 Task: Find connections with filter location Vantaa with filter topic #marketswith filter profile language French with filter current company Sabre Corporation with filter school Indian Institute of Technology Jodhpur with filter industry Insurance and Employee Benefit Funds with filter service category Financial Analysis with filter keywords title Musician
Action: Mouse moved to (350, 248)
Screenshot: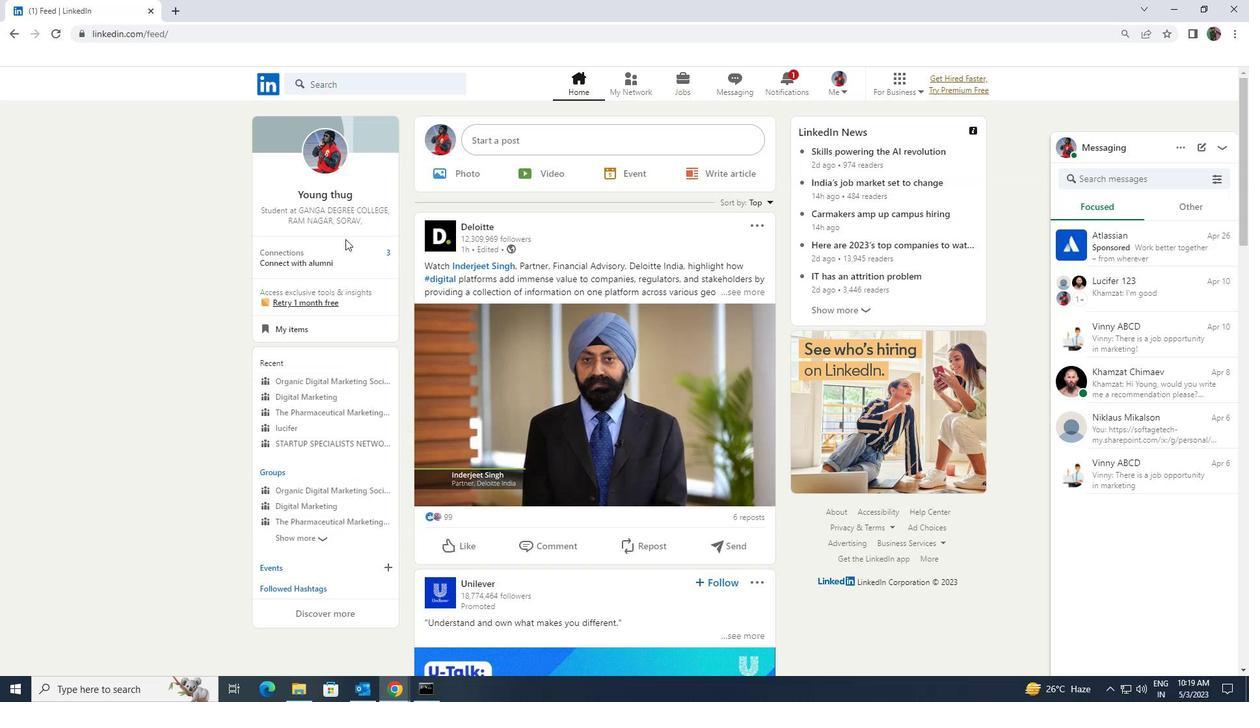 
Action: Mouse pressed left at (350, 248)
Screenshot: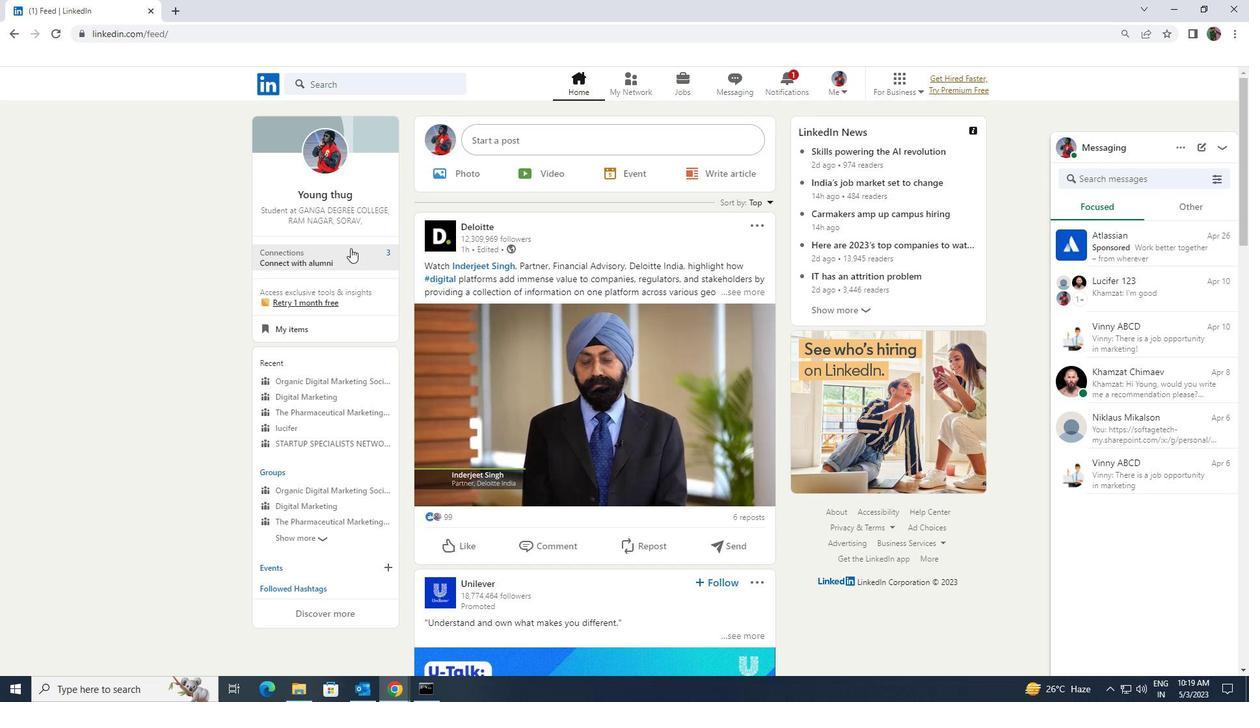 
Action: Mouse moved to (363, 164)
Screenshot: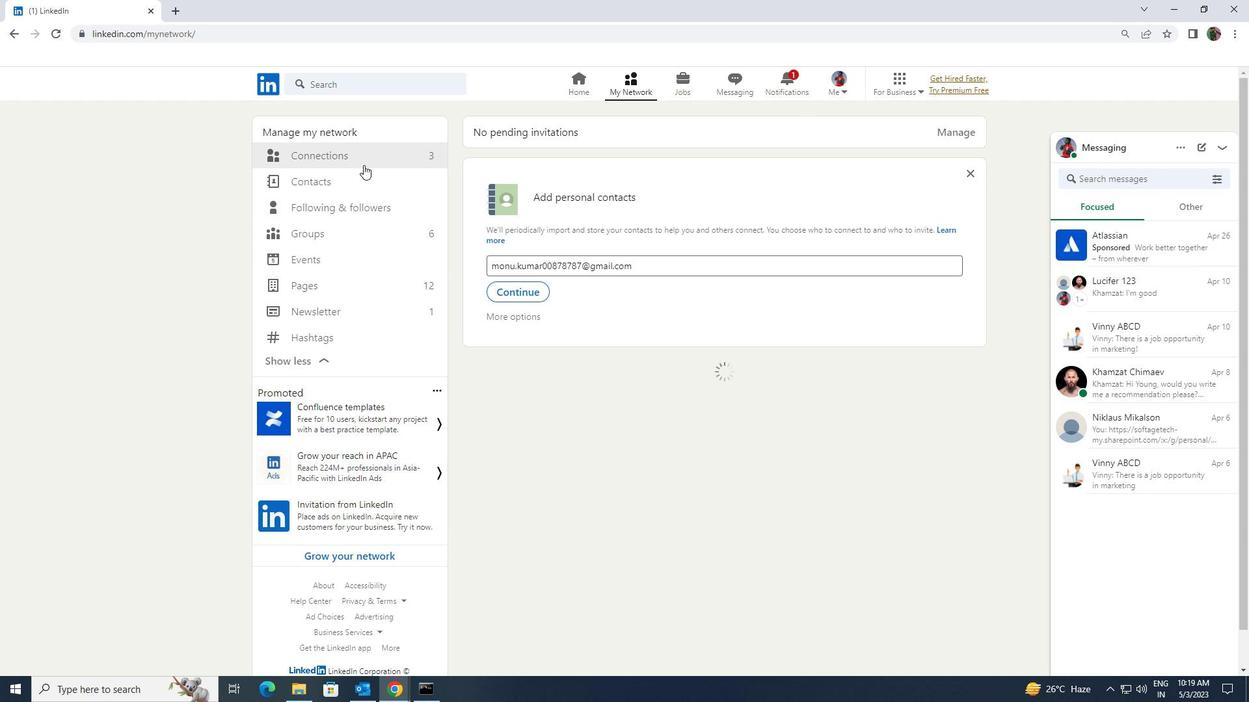 
Action: Mouse pressed left at (363, 164)
Screenshot: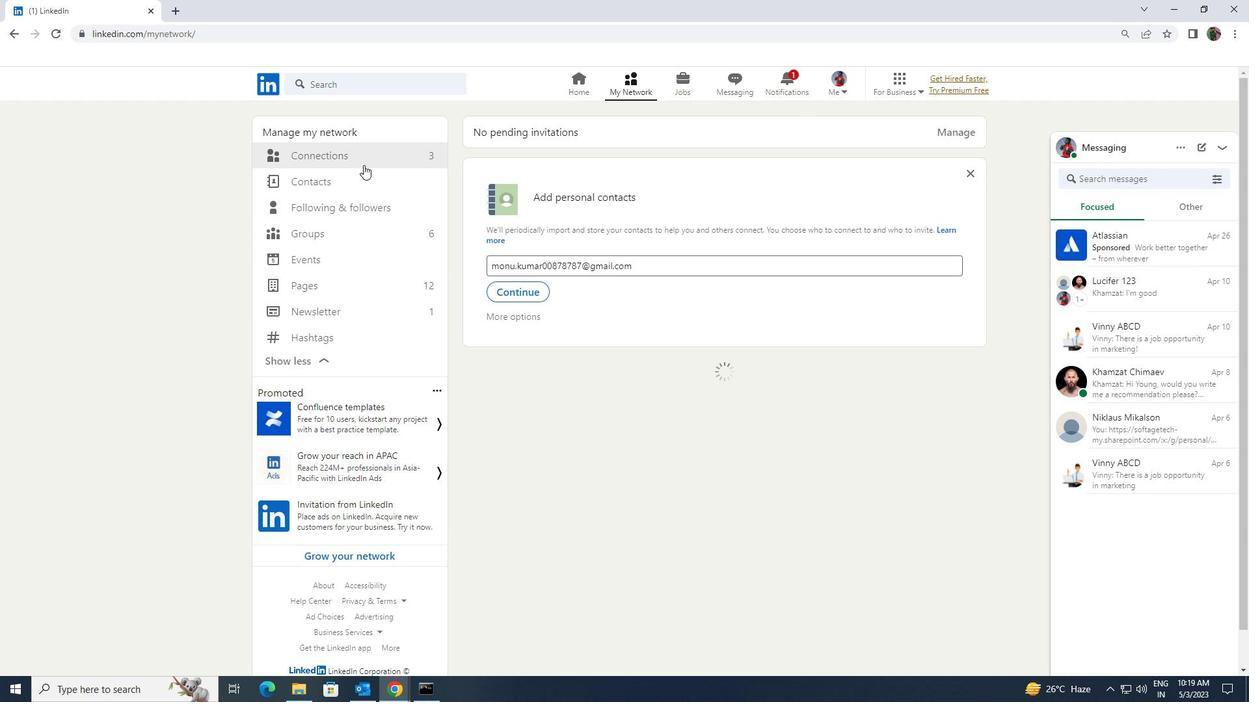 
Action: Mouse moved to (372, 160)
Screenshot: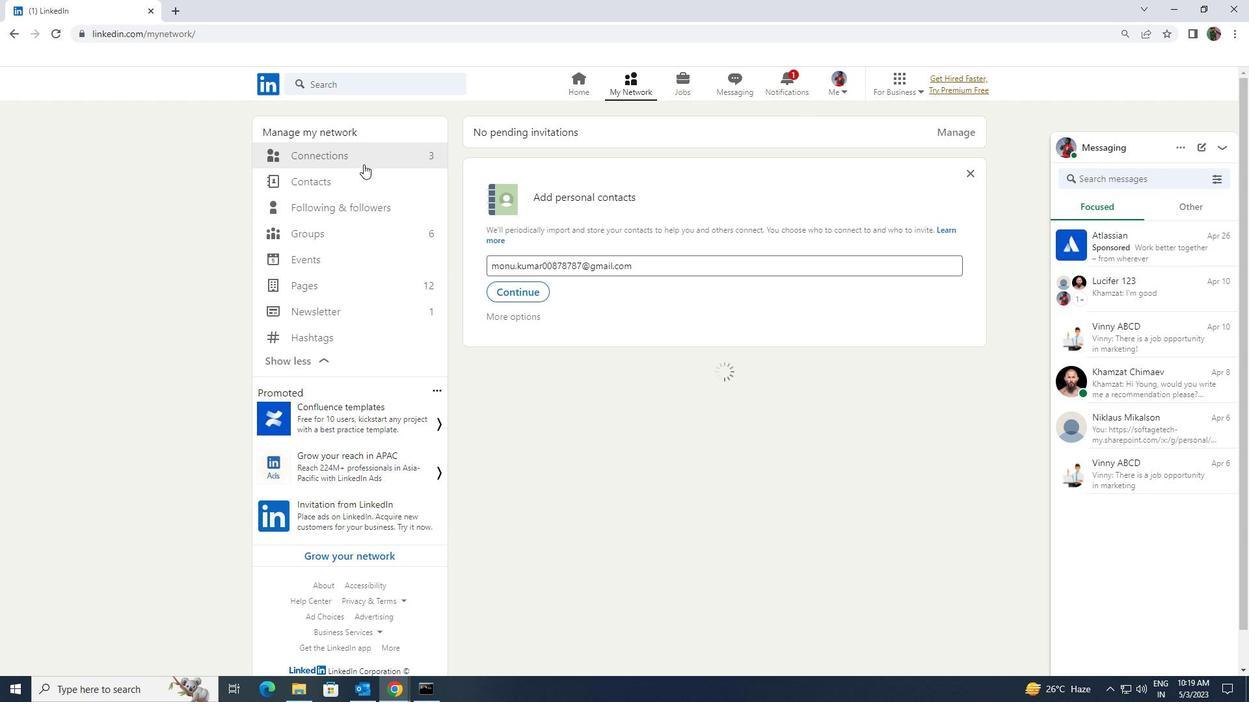 
Action: Mouse pressed left at (372, 160)
Screenshot: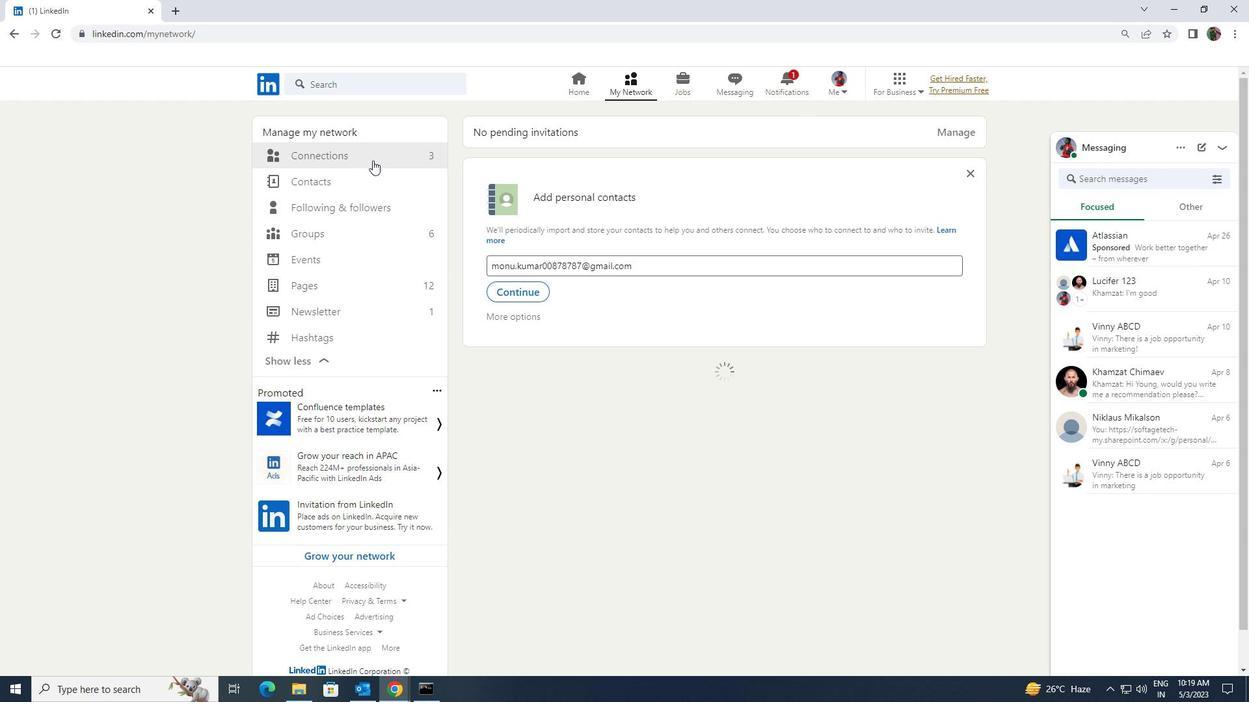 
Action: Mouse moved to (695, 159)
Screenshot: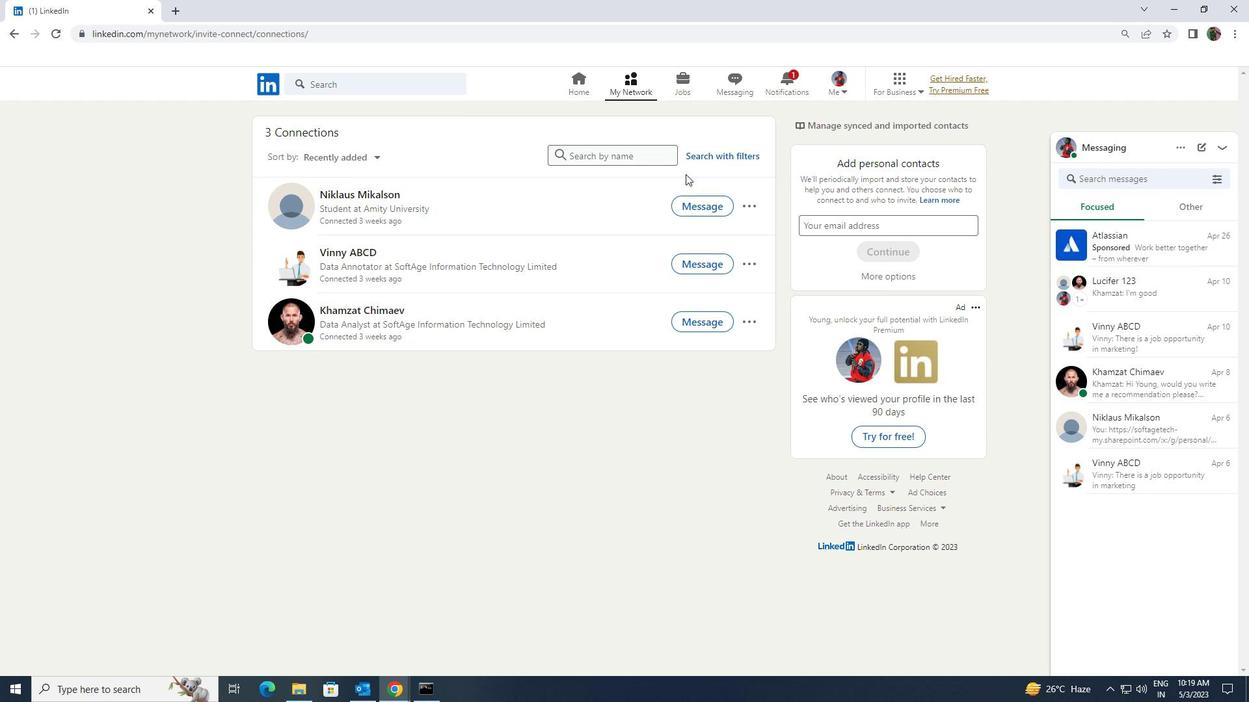 
Action: Mouse pressed left at (695, 159)
Screenshot: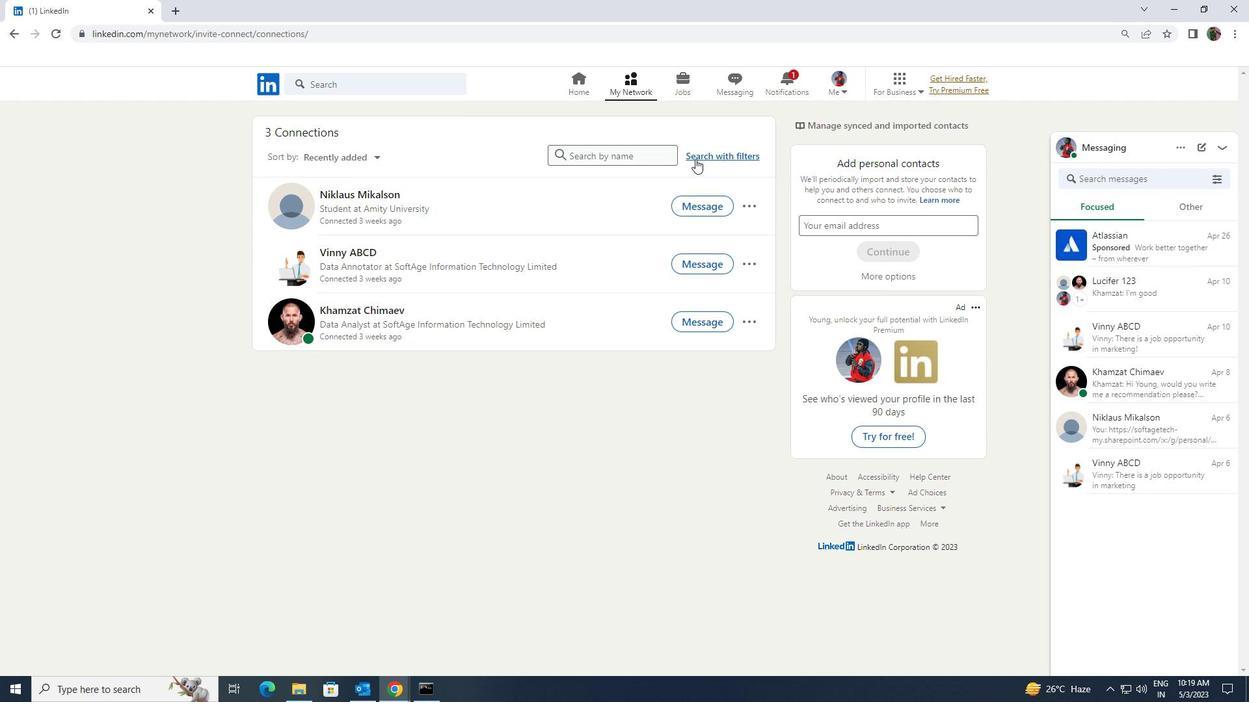 
Action: Mouse moved to (666, 126)
Screenshot: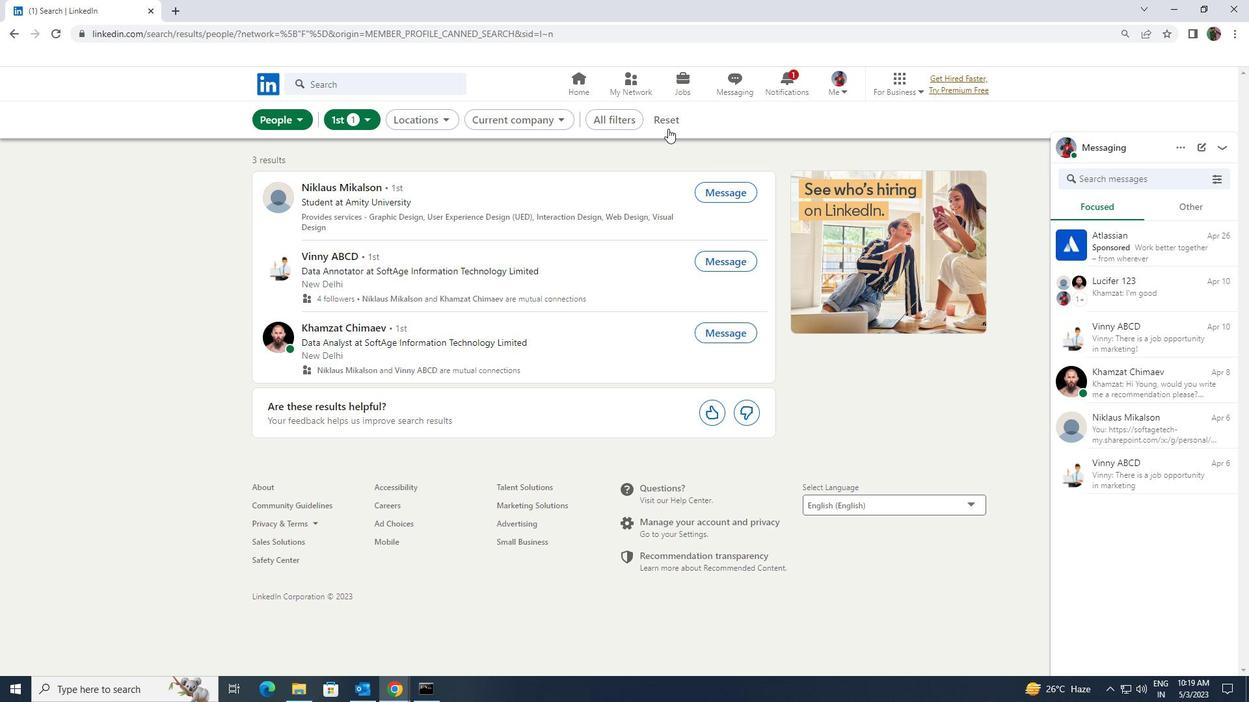 
Action: Mouse pressed left at (666, 126)
Screenshot: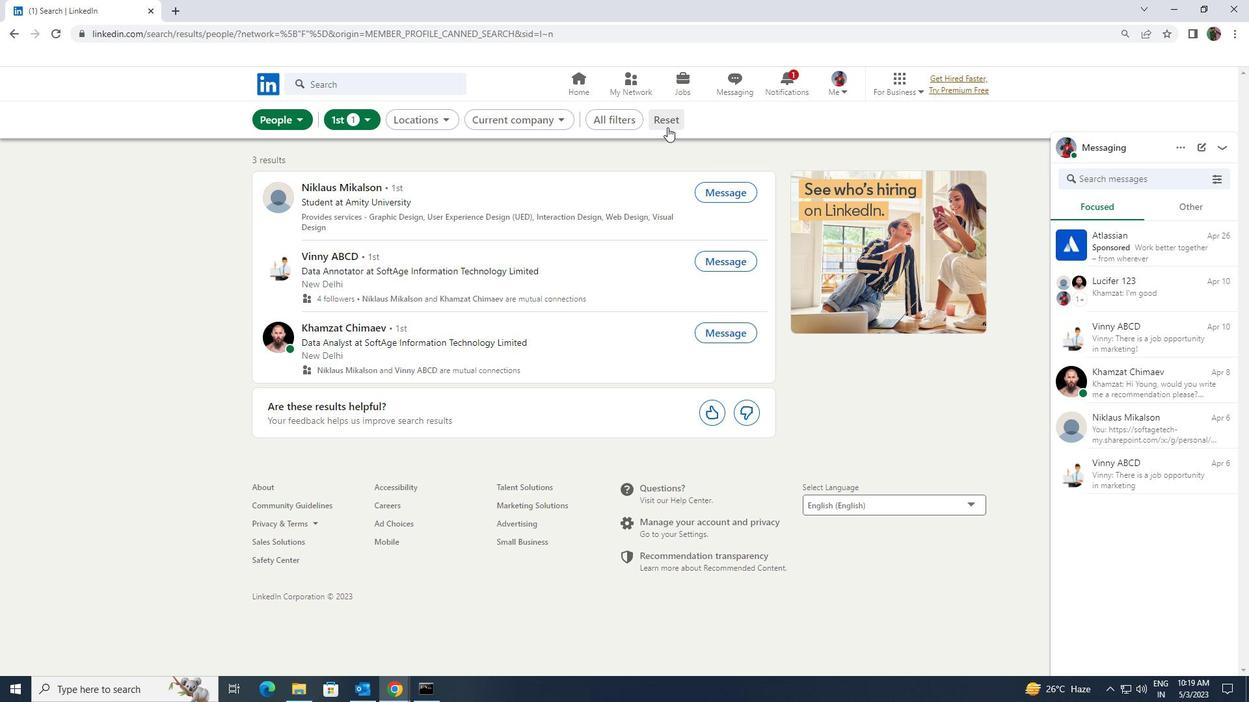 
Action: Mouse moved to (639, 118)
Screenshot: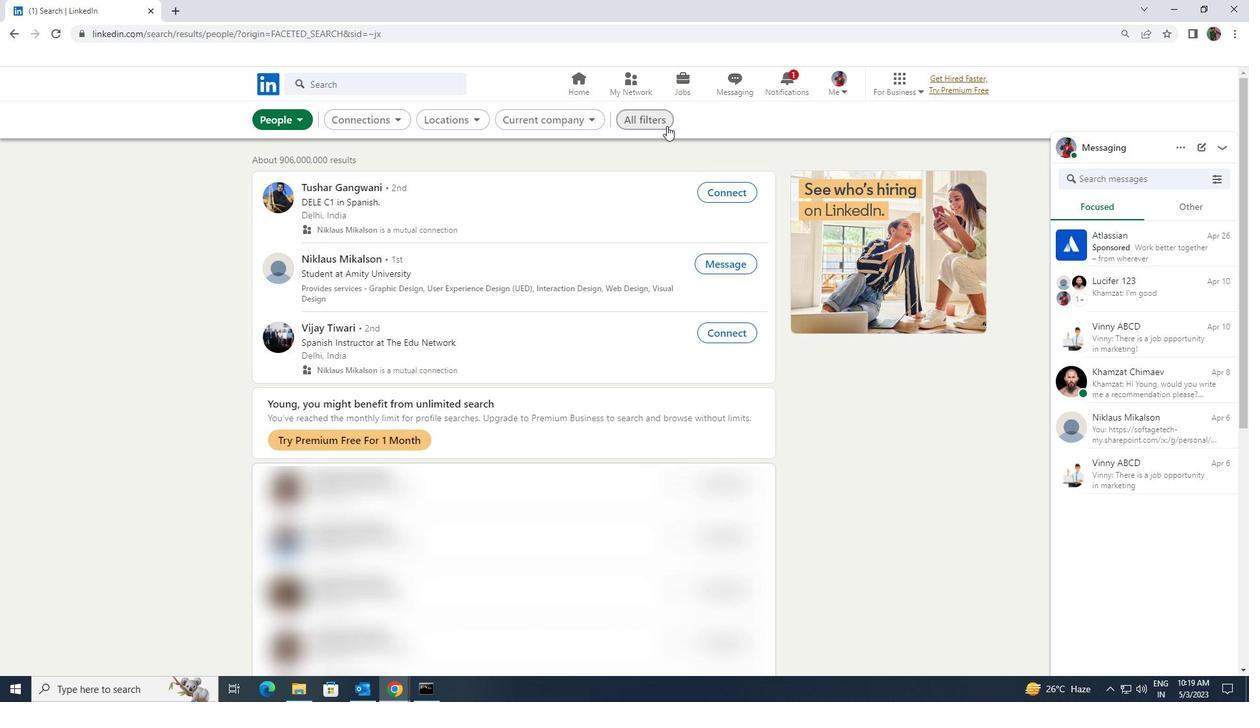 
Action: Mouse pressed left at (639, 118)
Screenshot: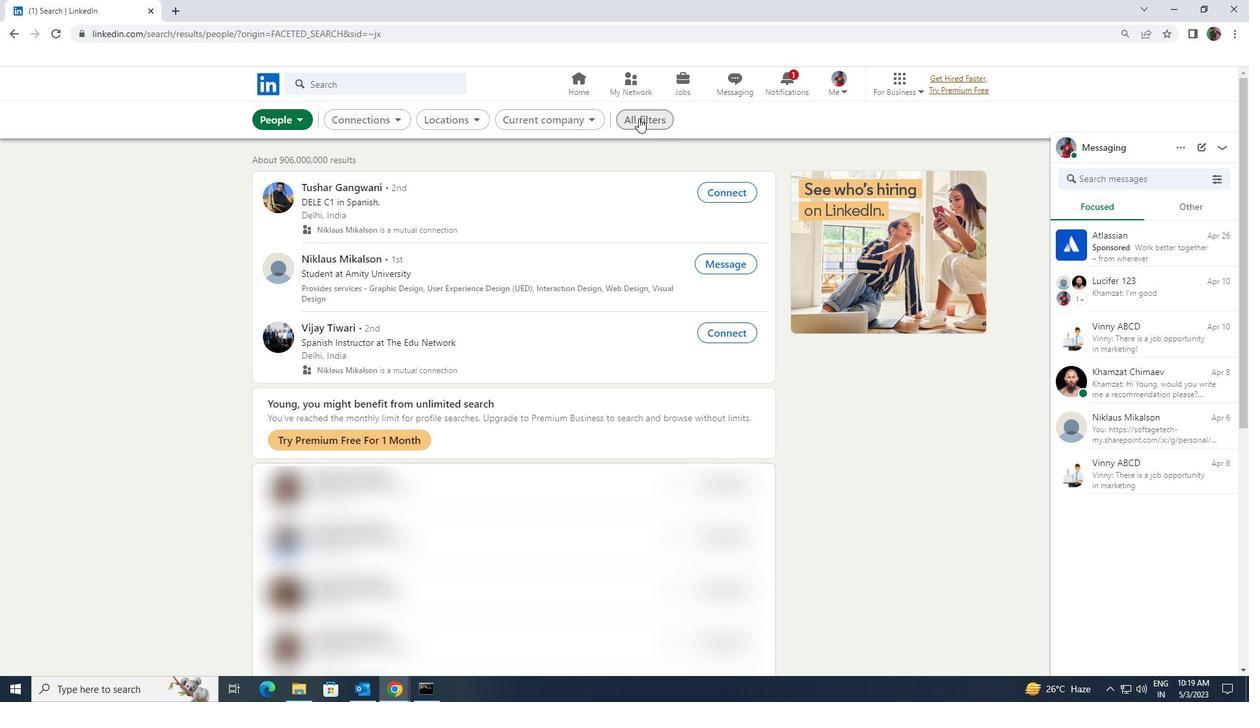 
Action: Mouse moved to (1072, 508)
Screenshot: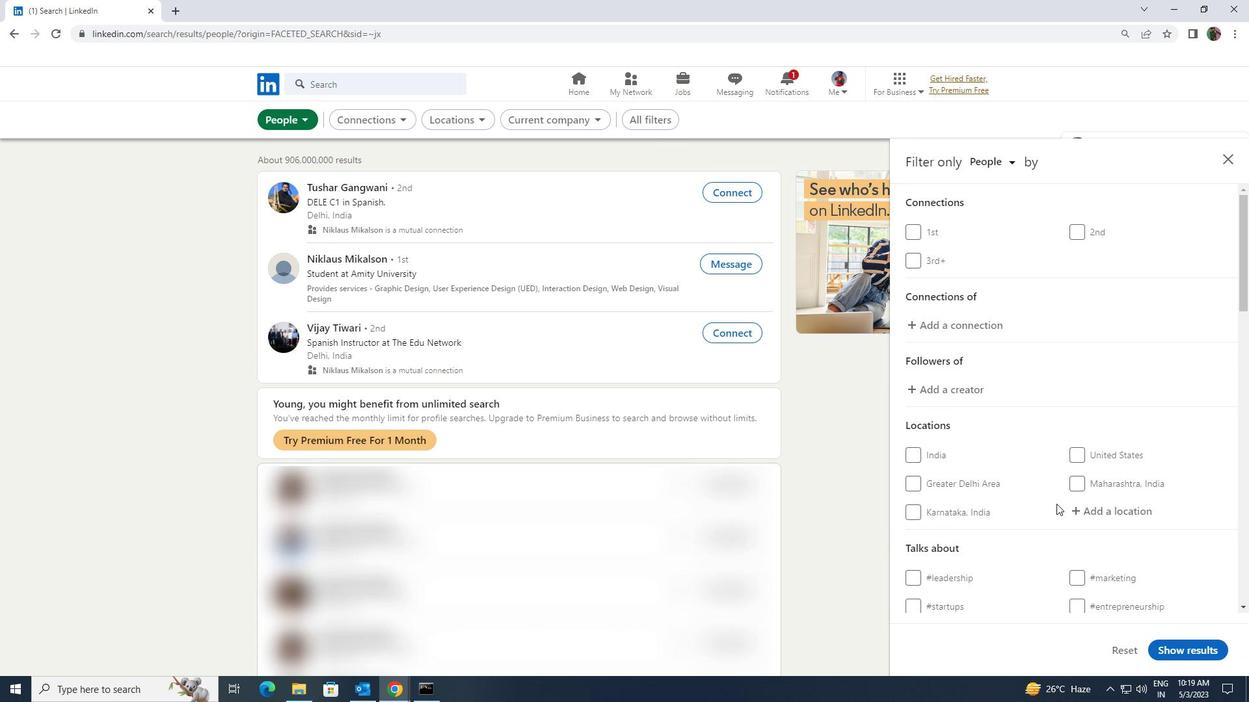 
Action: Mouse pressed left at (1072, 508)
Screenshot: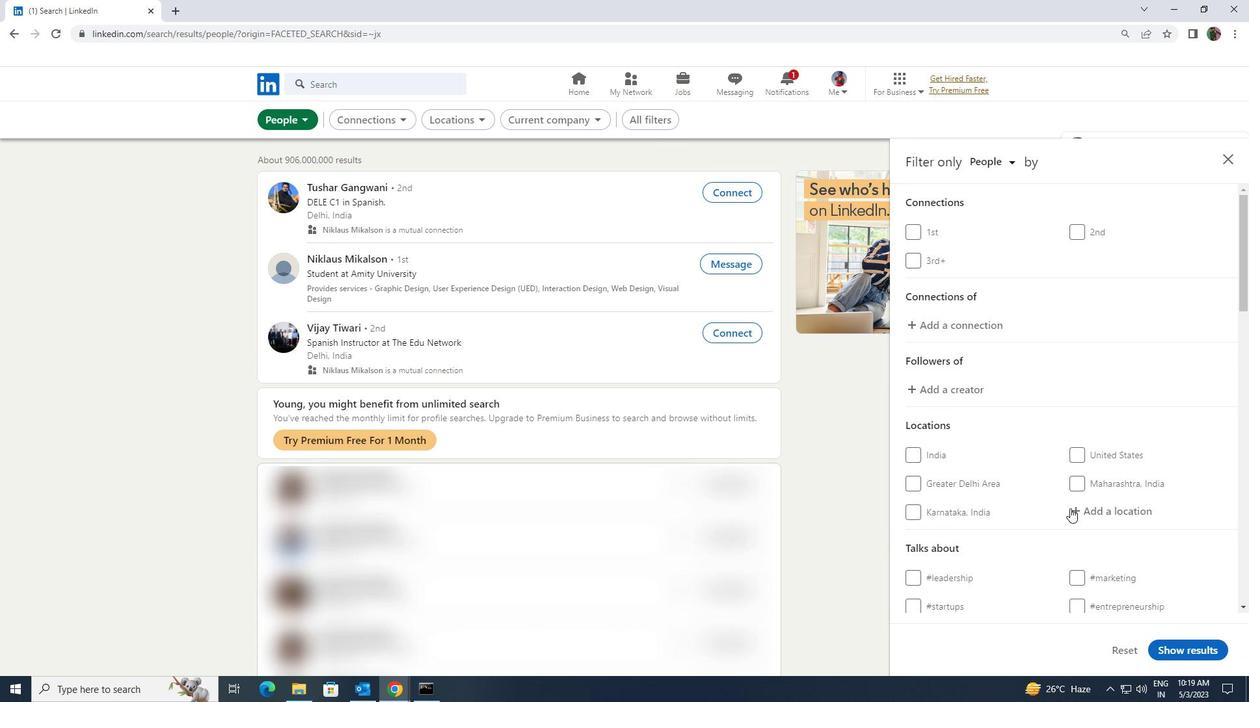 
Action: Mouse moved to (1028, 506)
Screenshot: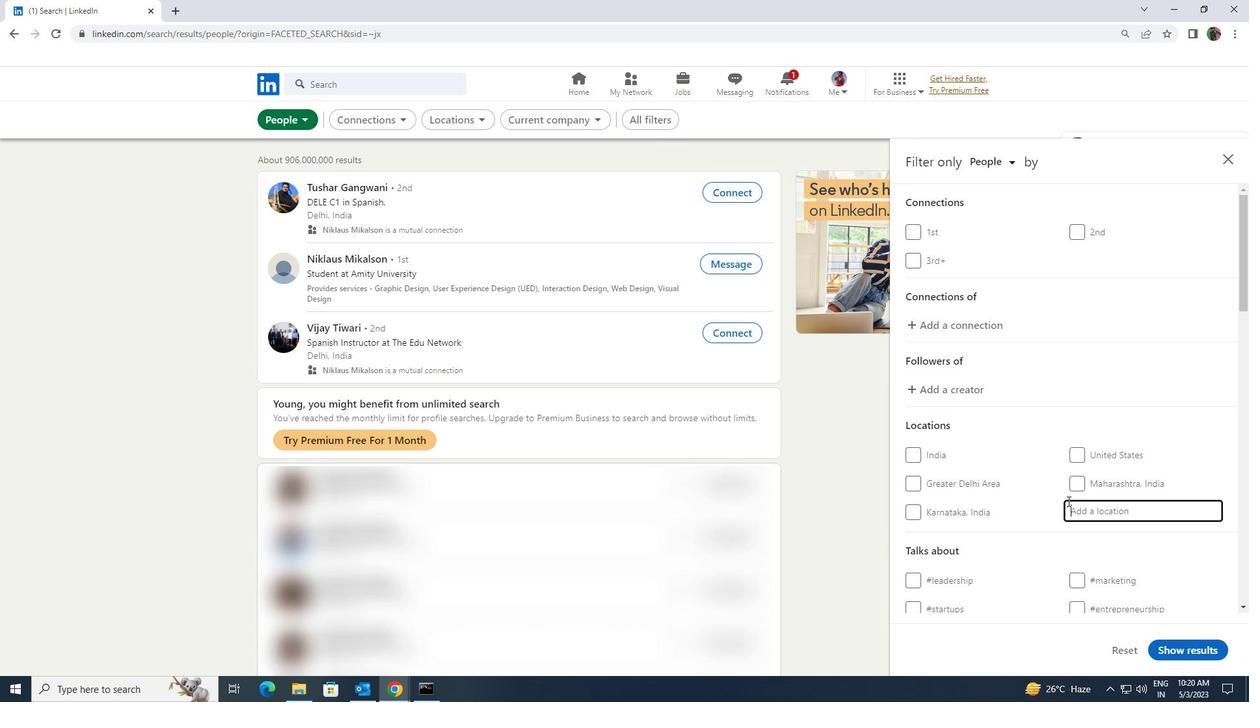 
Action: Key pressed <Key.shift>VANTAA
Screenshot: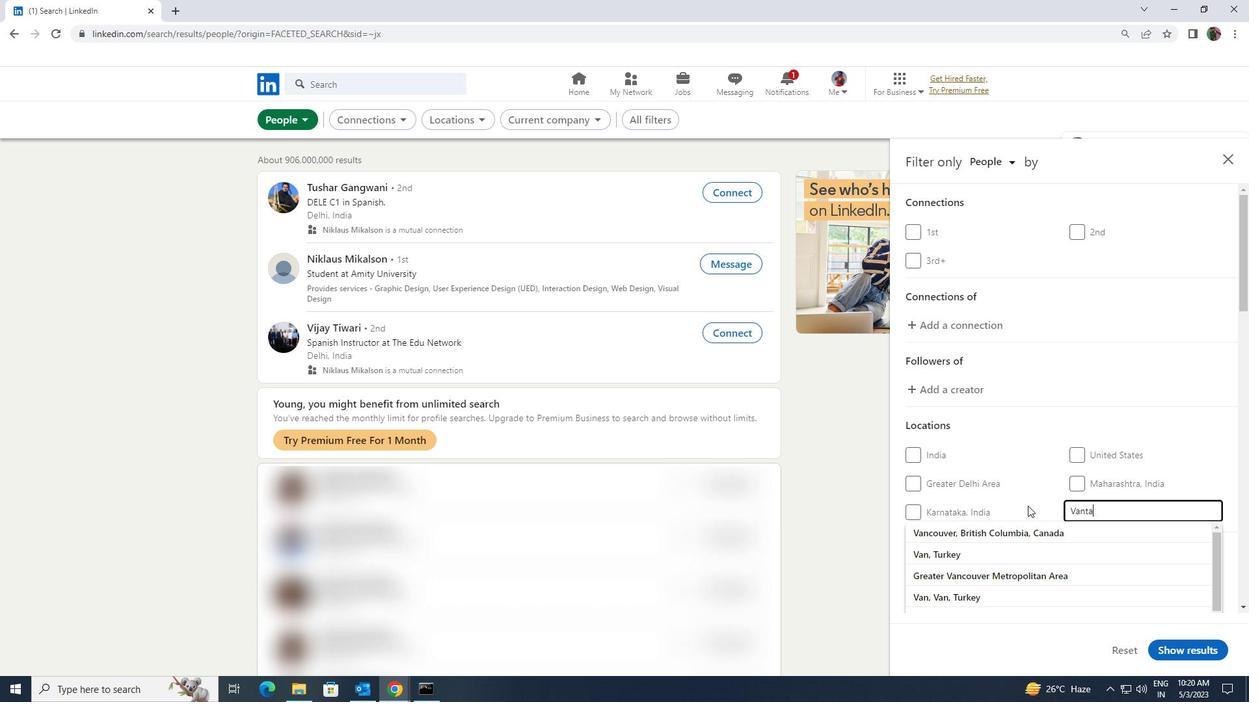 
Action: Mouse moved to (1019, 526)
Screenshot: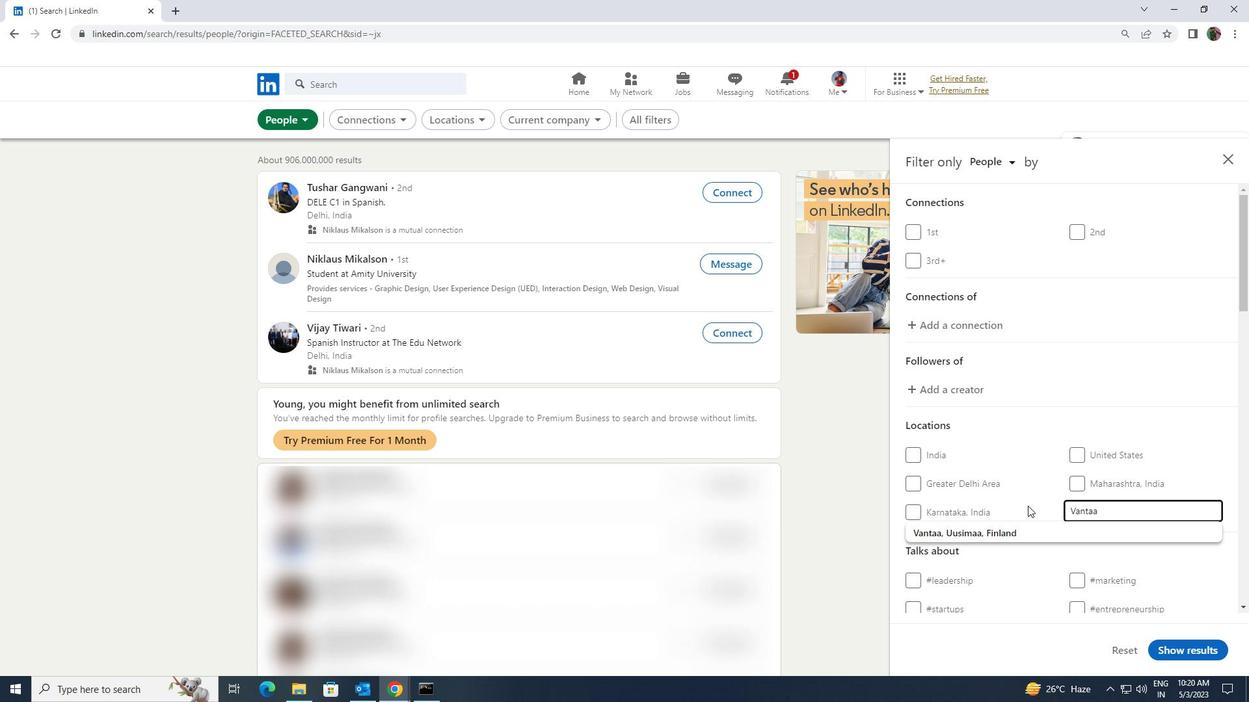 
Action: Mouse pressed left at (1019, 526)
Screenshot: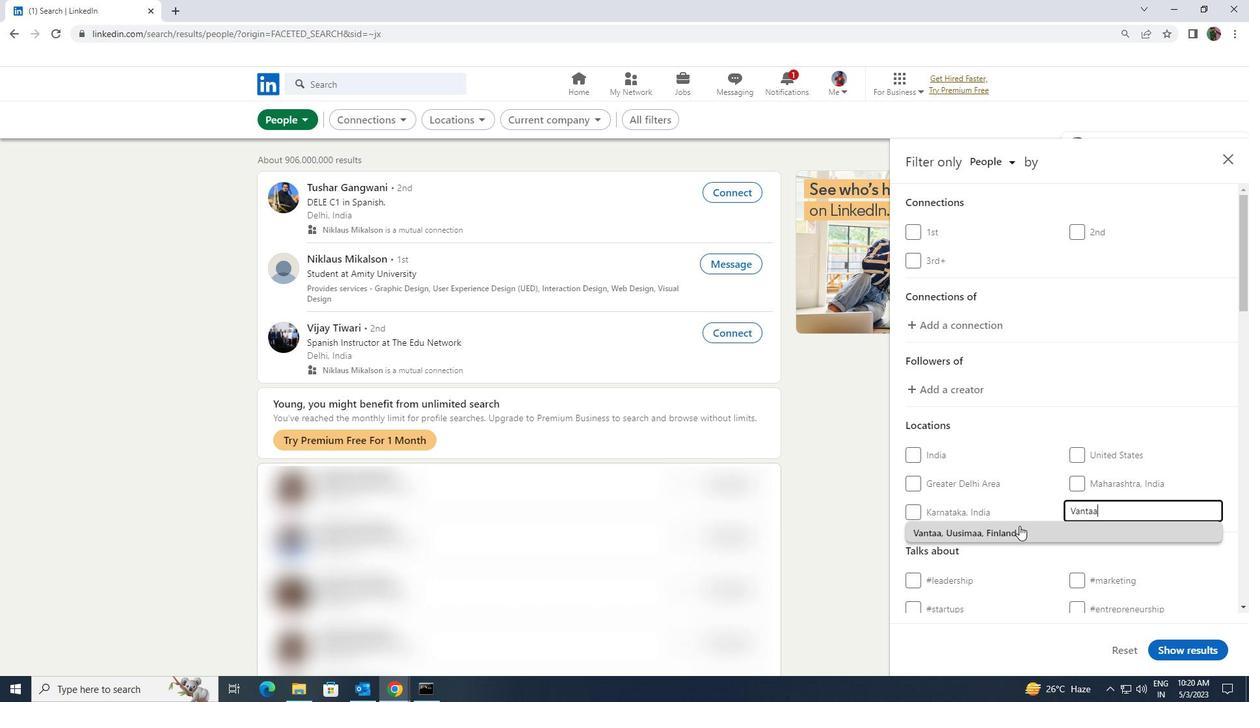 
Action: Mouse moved to (1024, 523)
Screenshot: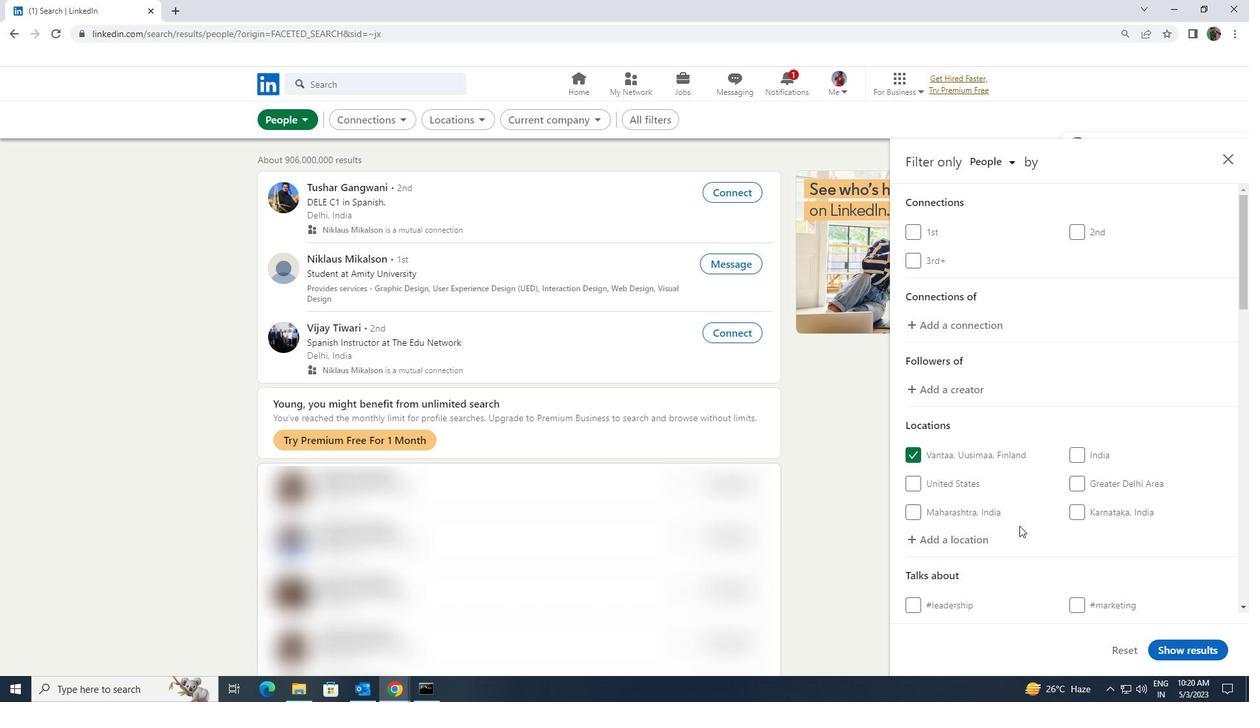 
Action: Mouse scrolled (1024, 522) with delta (0, 0)
Screenshot: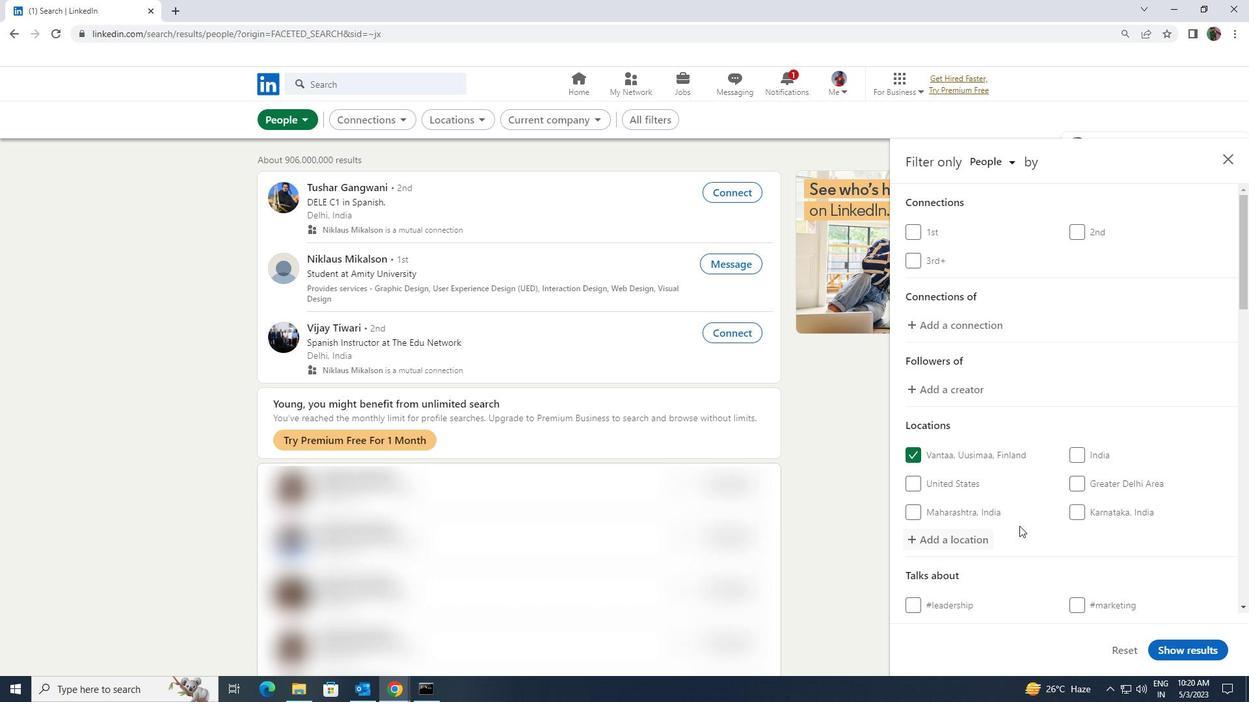
Action: Mouse scrolled (1024, 522) with delta (0, 0)
Screenshot: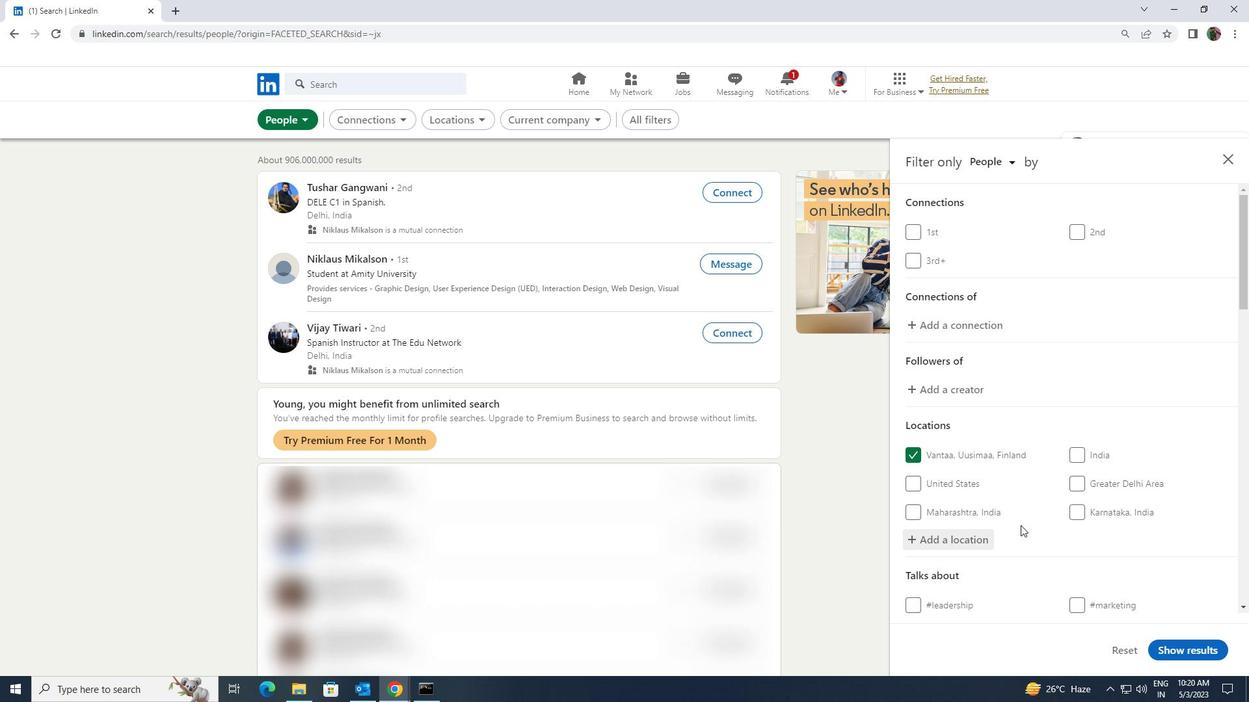 
Action: Mouse moved to (1093, 529)
Screenshot: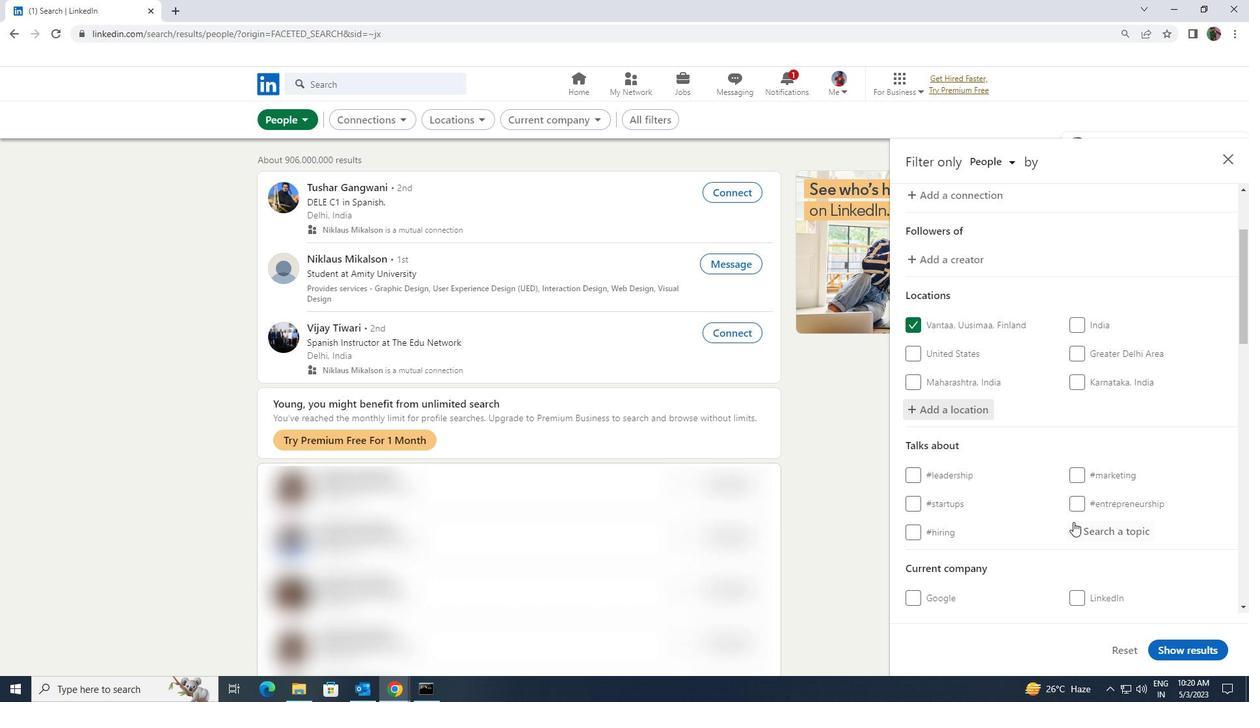 
Action: Mouse pressed left at (1093, 529)
Screenshot: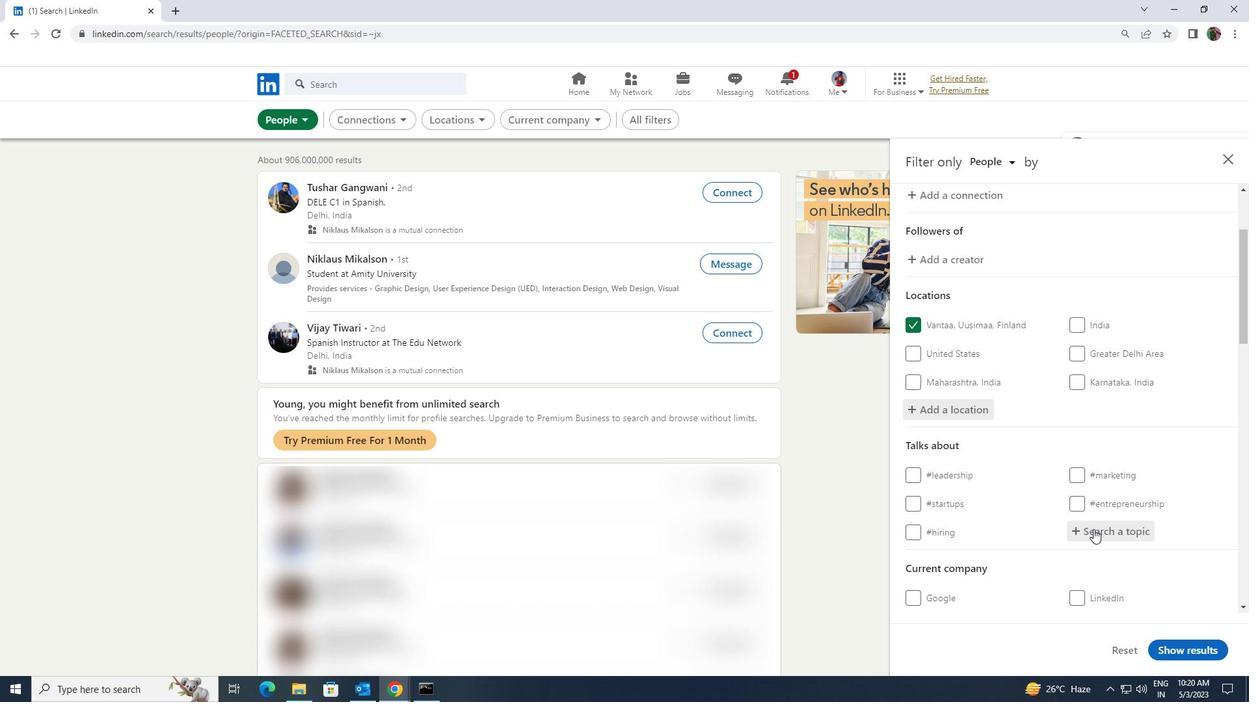 
Action: Mouse moved to (1074, 536)
Screenshot: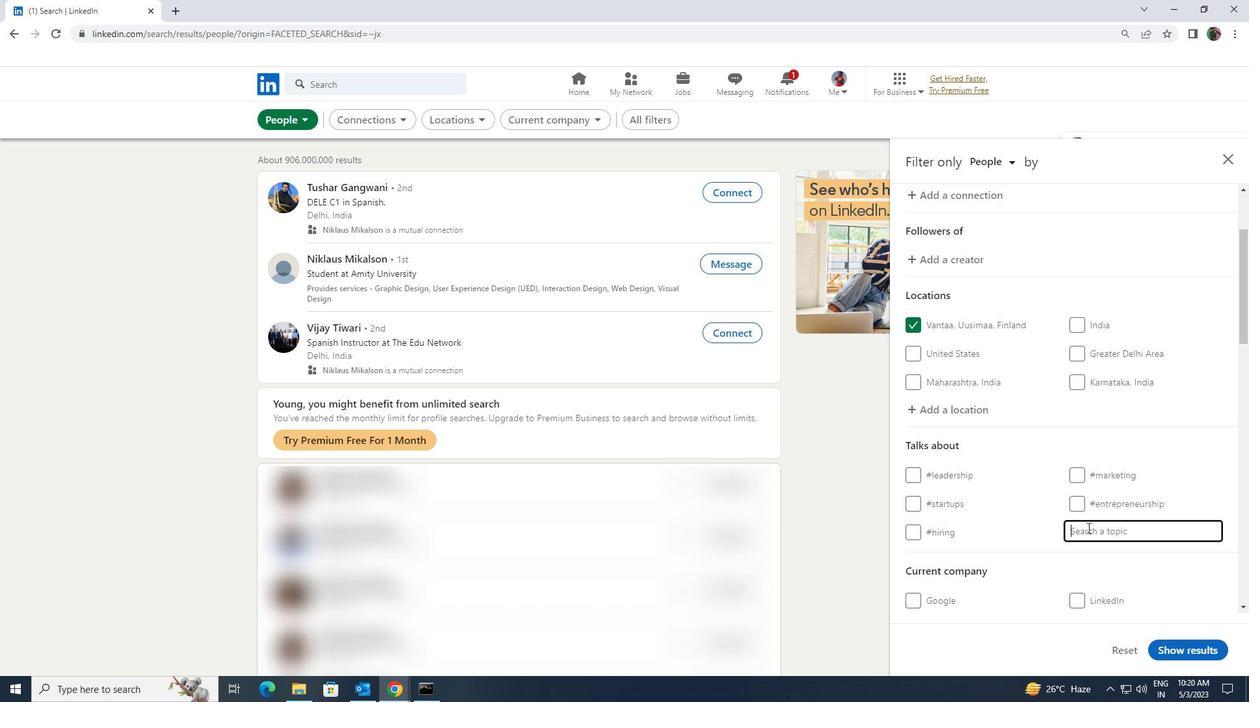
Action: Key pressed <Key.shift>MARKETS
Screenshot: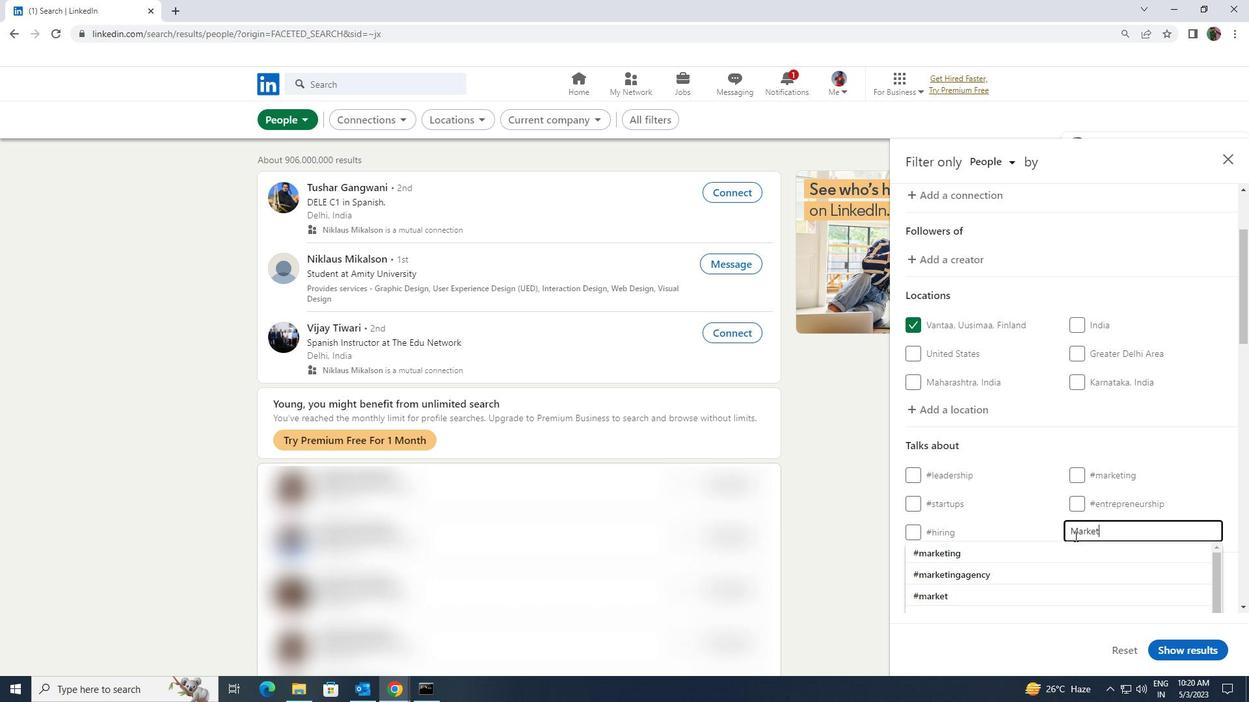 
Action: Mouse moved to (1065, 546)
Screenshot: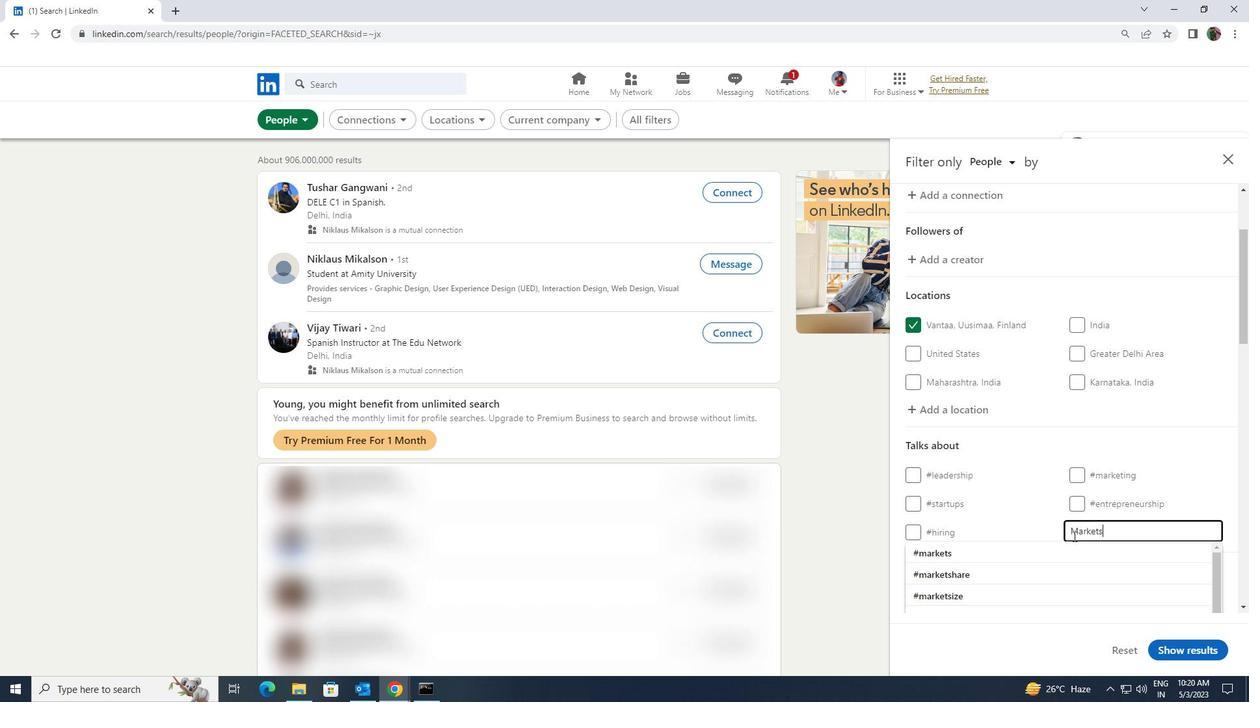 
Action: Mouse pressed left at (1065, 546)
Screenshot: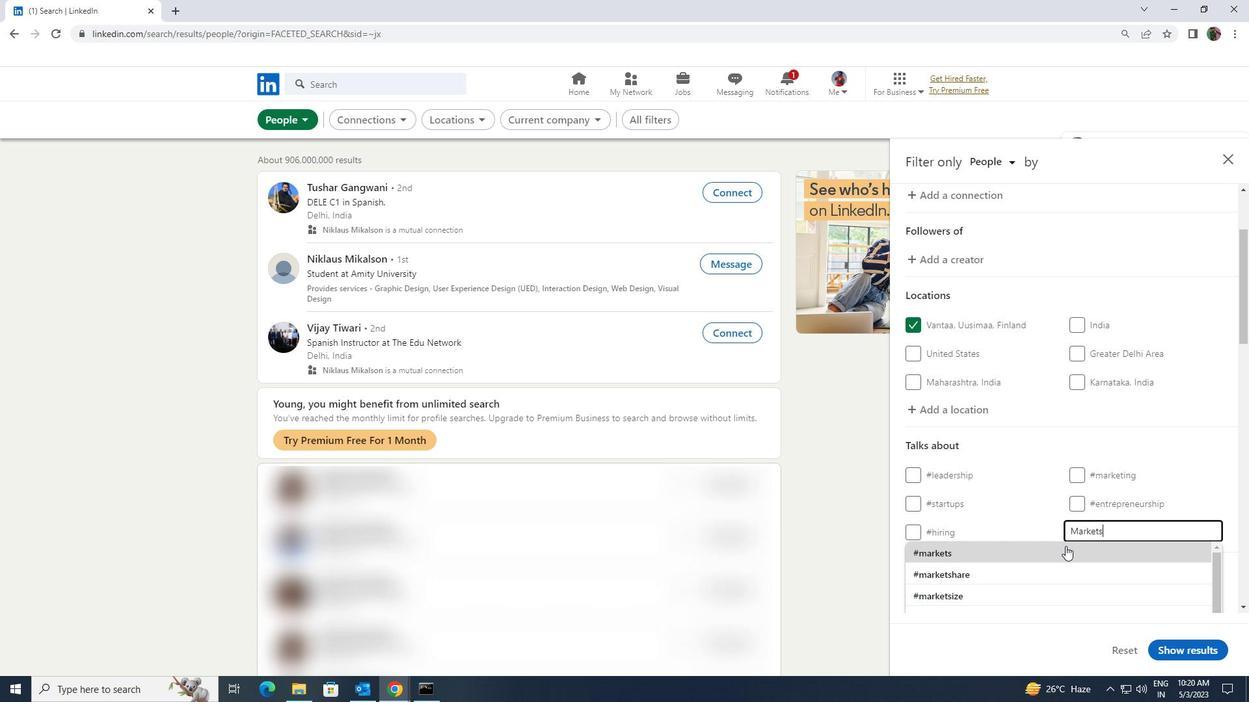 
Action: Mouse scrolled (1065, 545) with delta (0, 0)
Screenshot: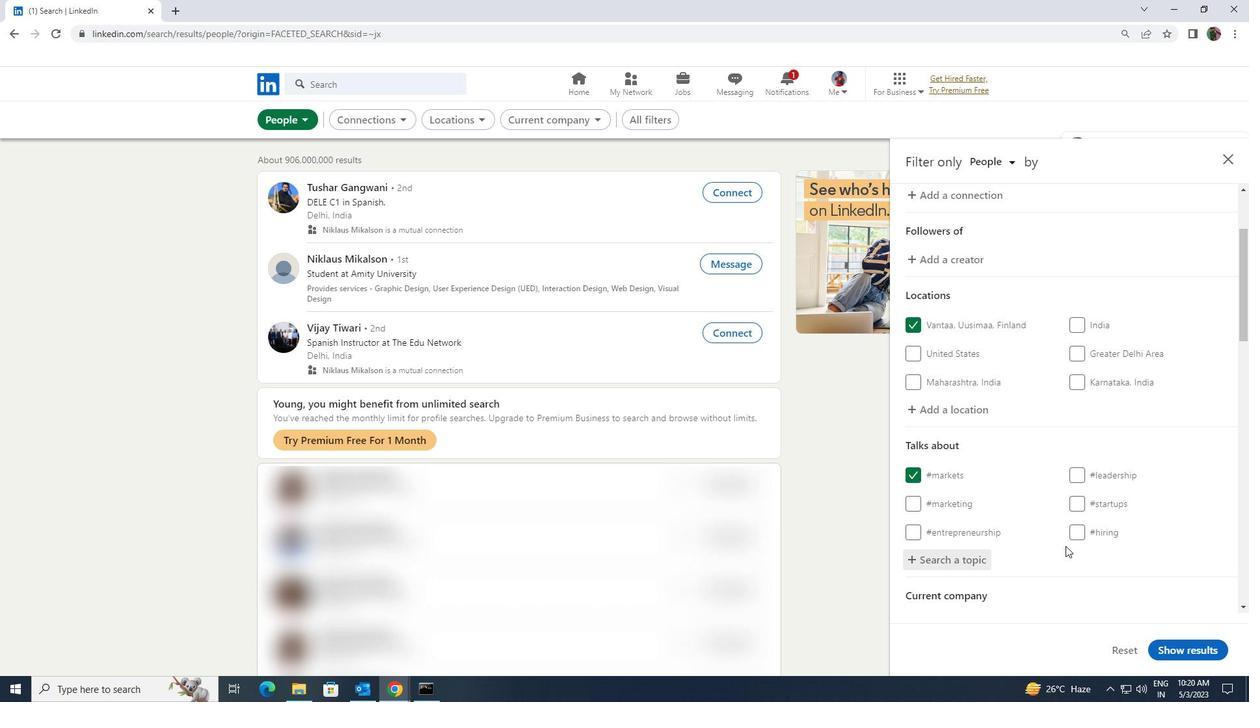 
Action: Mouse scrolled (1065, 545) with delta (0, 0)
Screenshot: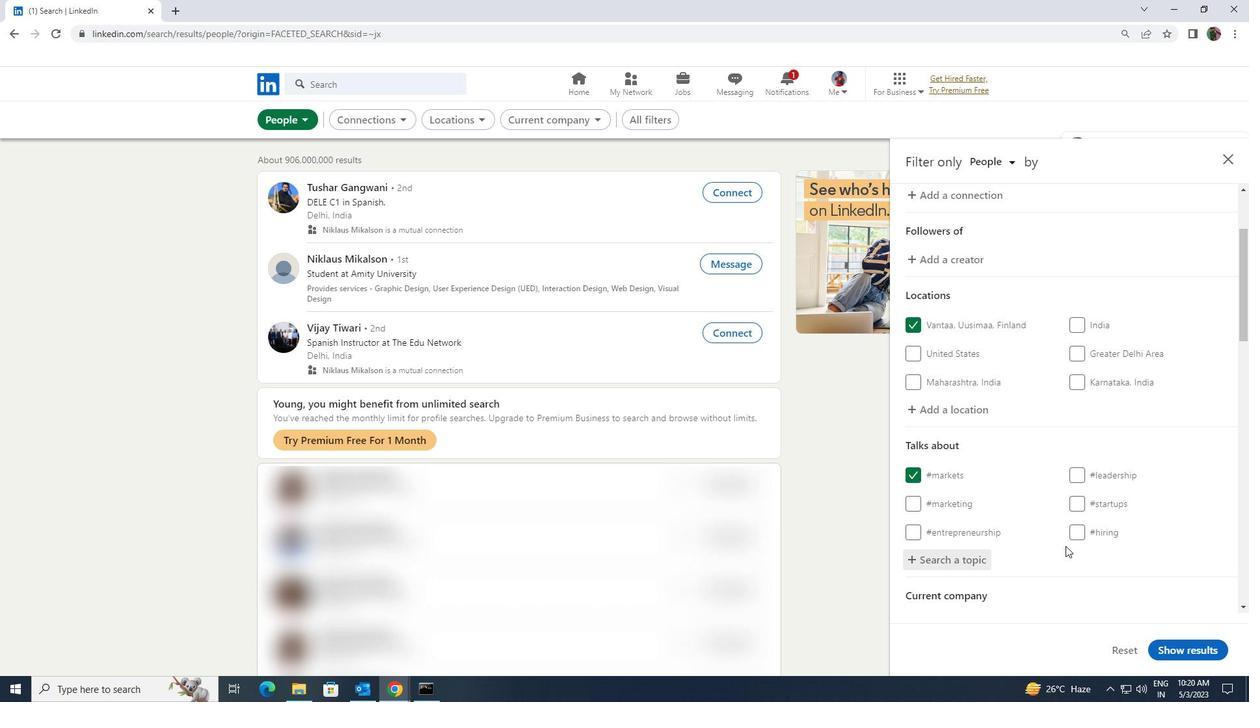 
Action: Mouse moved to (1065, 547)
Screenshot: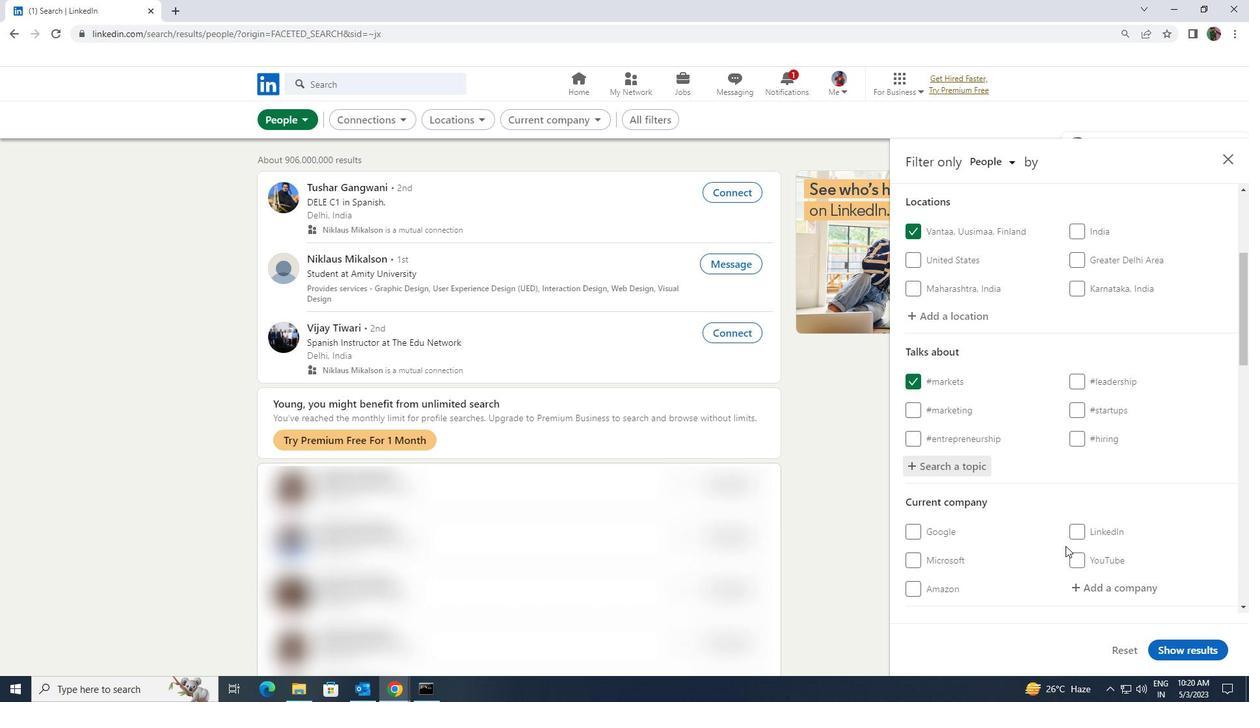 
Action: Mouse scrolled (1065, 546) with delta (0, 0)
Screenshot: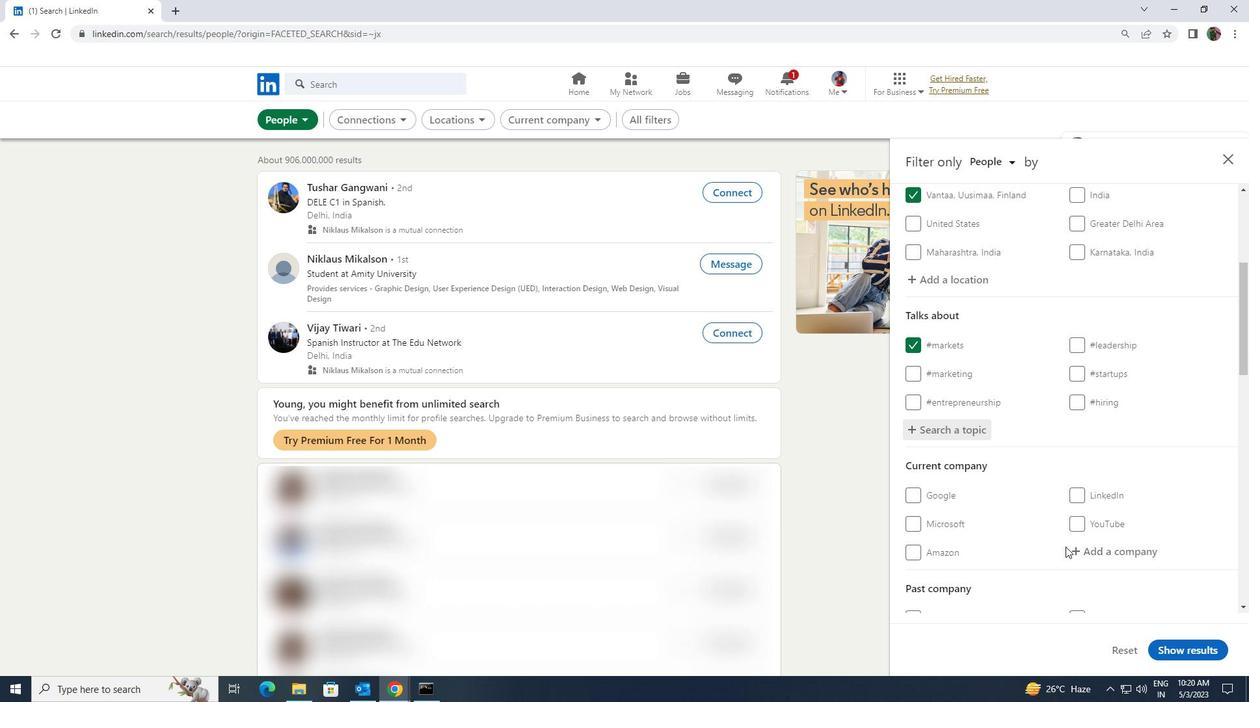 
Action: Mouse scrolled (1065, 546) with delta (0, 0)
Screenshot: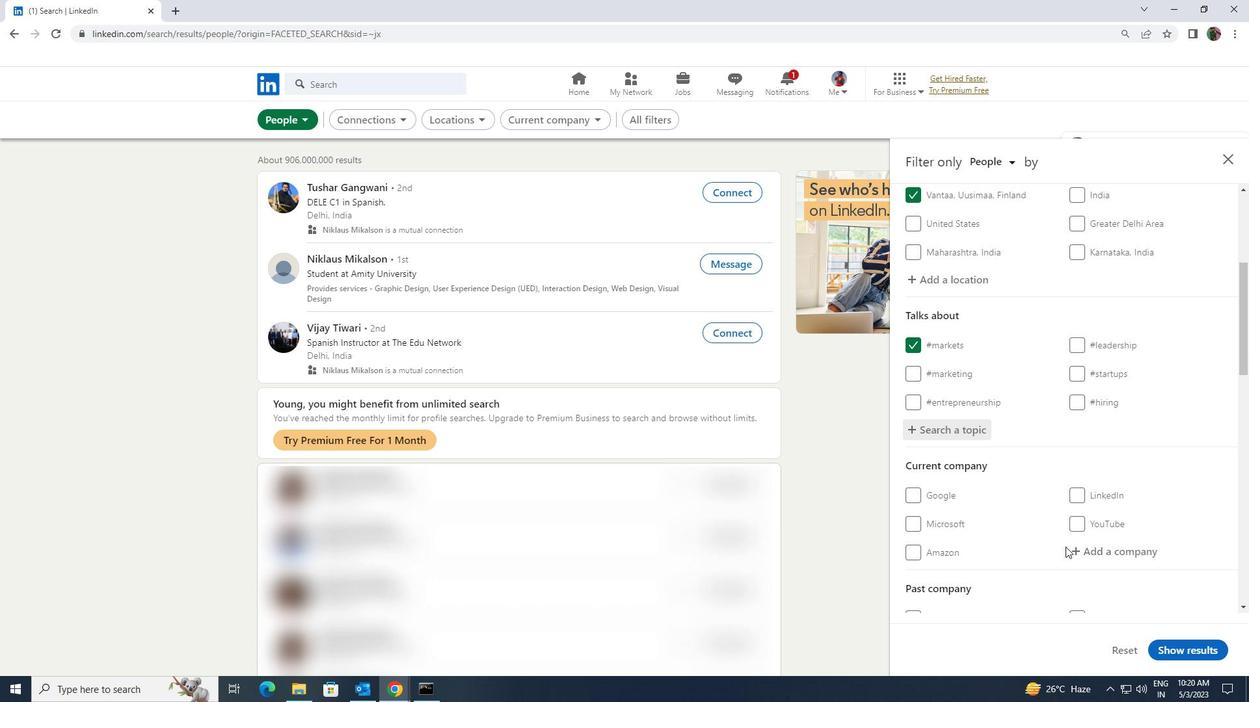 
Action: Mouse moved to (1068, 545)
Screenshot: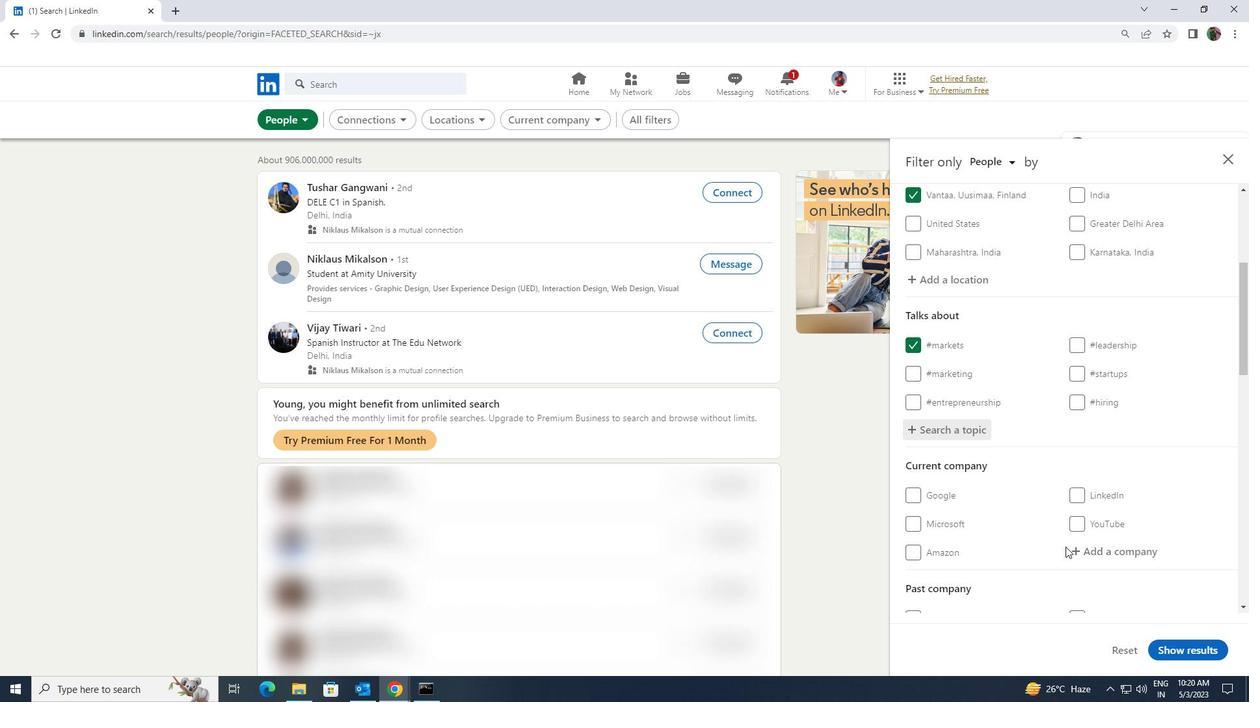 
Action: Mouse scrolled (1068, 545) with delta (0, 0)
Screenshot: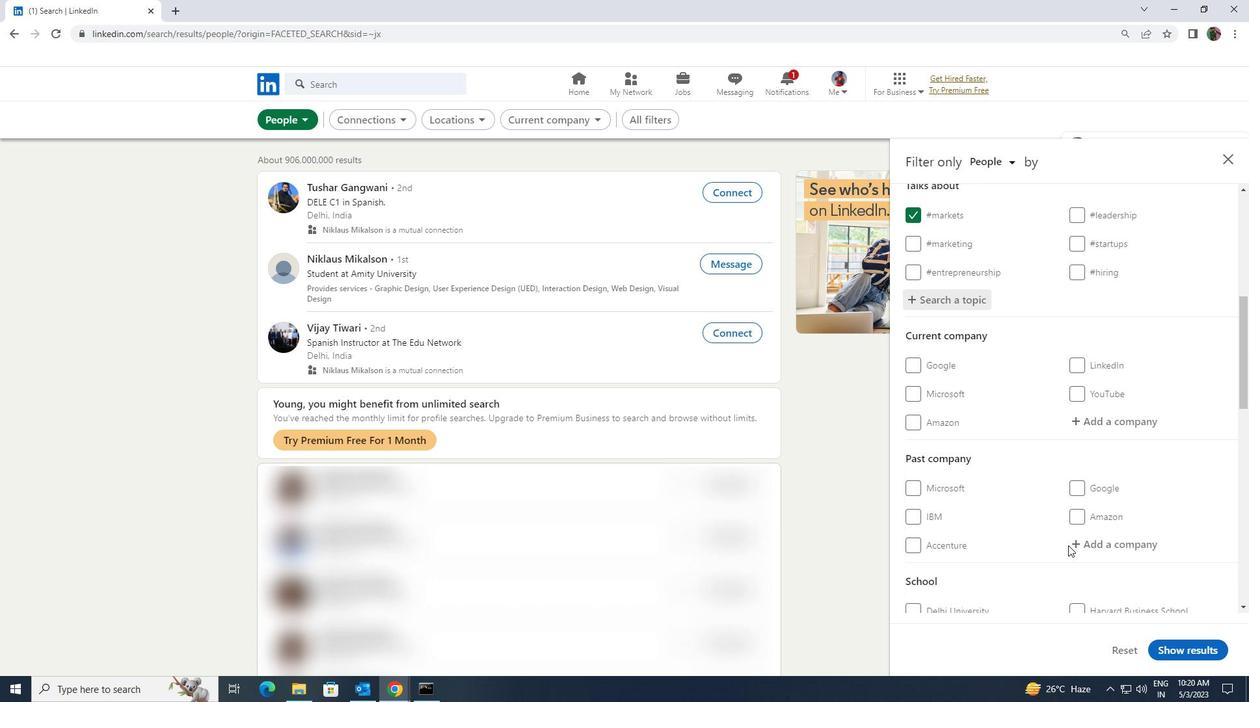 
Action: Mouse scrolled (1068, 545) with delta (0, 0)
Screenshot: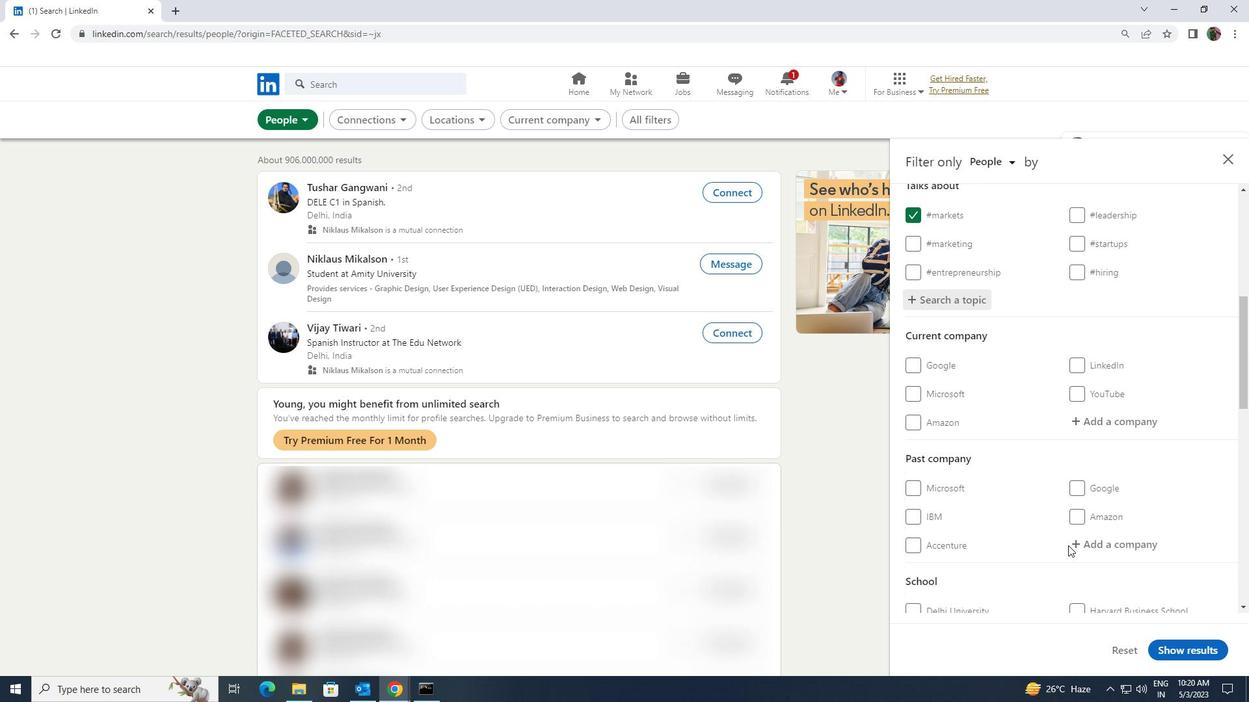 
Action: Mouse scrolled (1068, 545) with delta (0, 0)
Screenshot: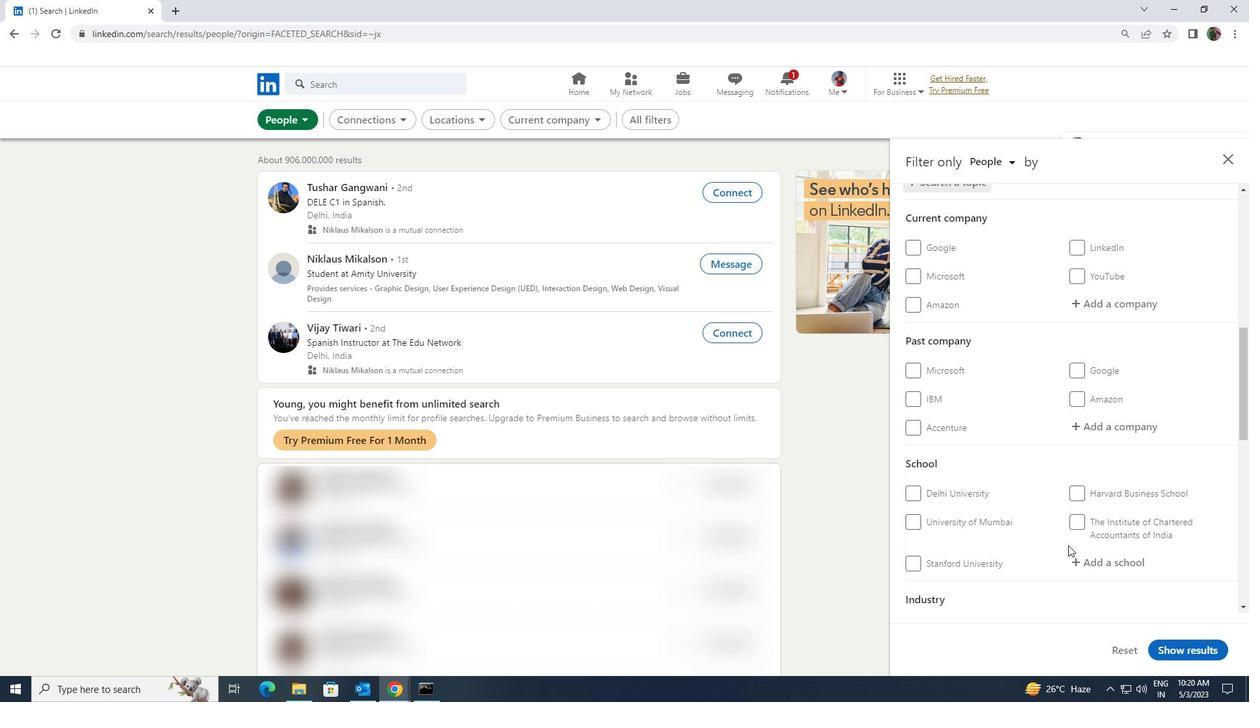 
Action: Mouse moved to (1068, 545)
Screenshot: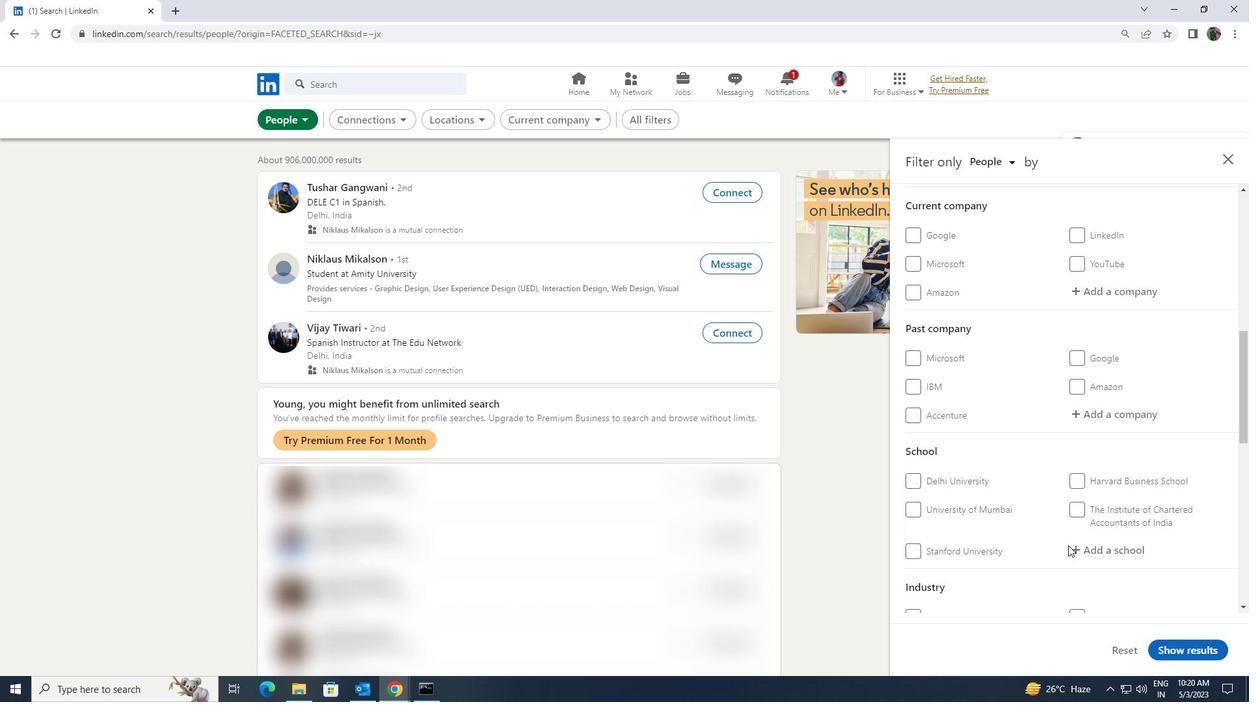 
Action: Mouse scrolled (1068, 544) with delta (0, 0)
Screenshot: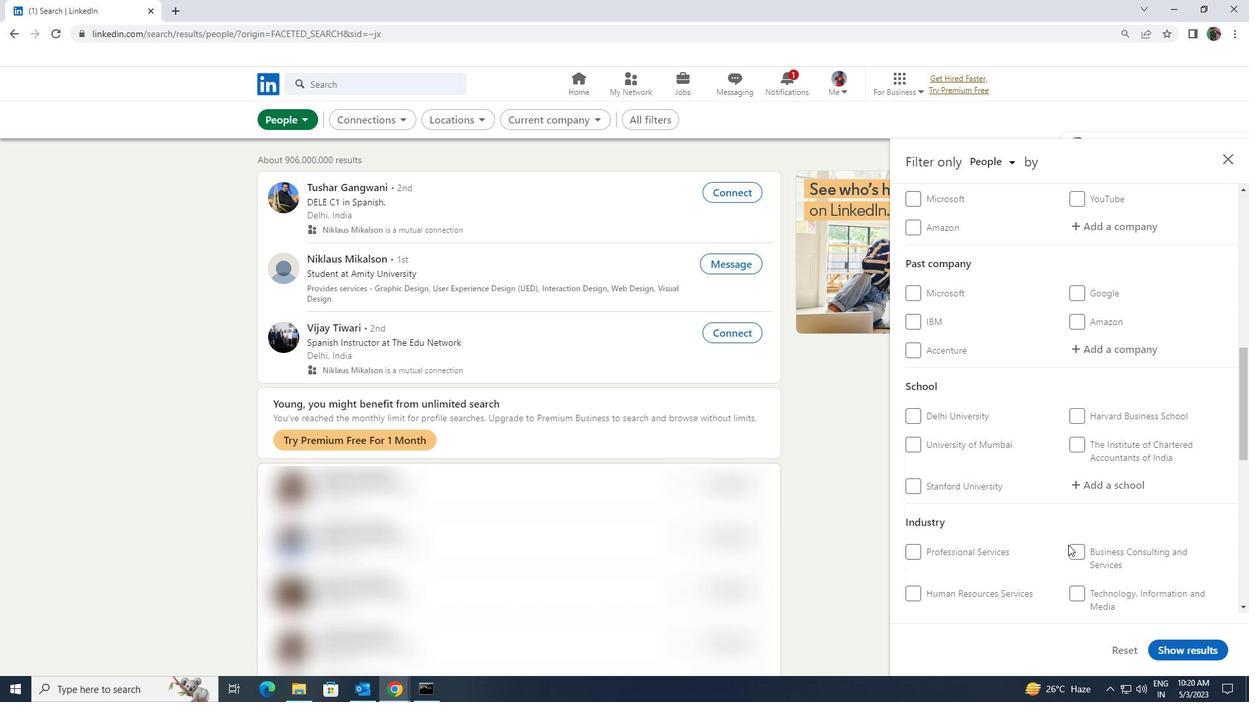 
Action: Mouse scrolled (1068, 544) with delta (0, 0)
Screenshot: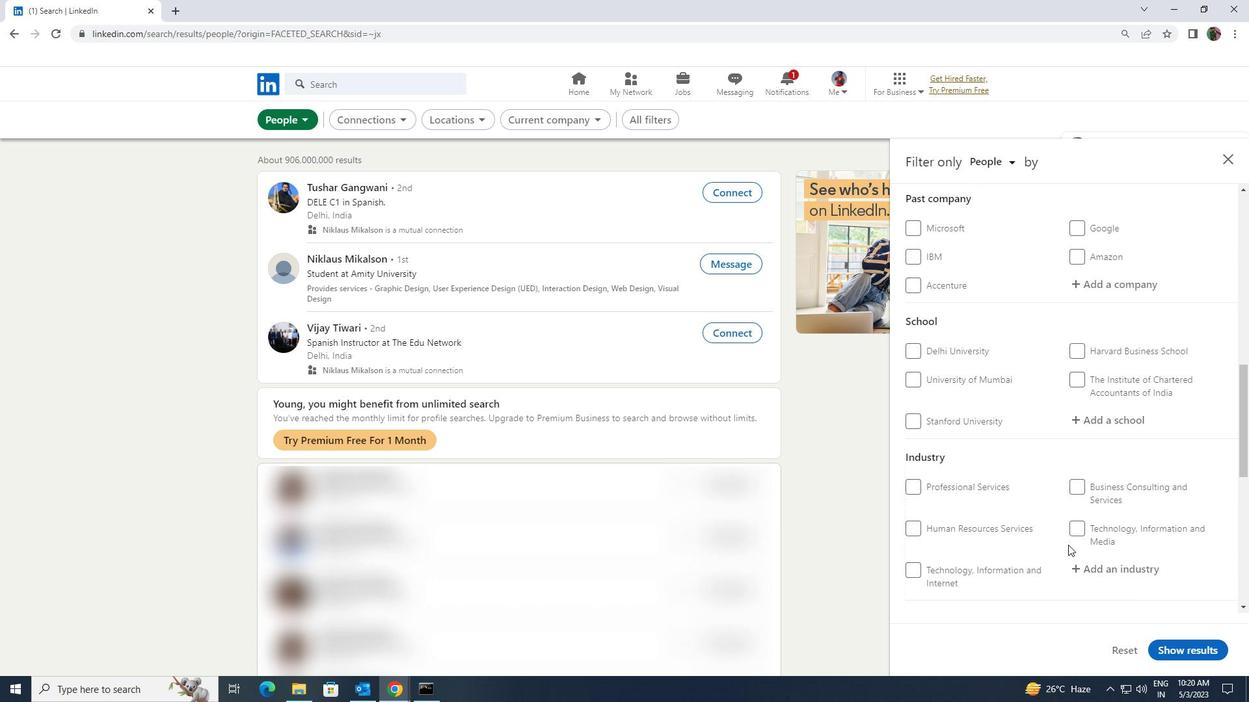 
Action: Mouse scrolled (1068, 544) with delta (0, 0)
Screenshot: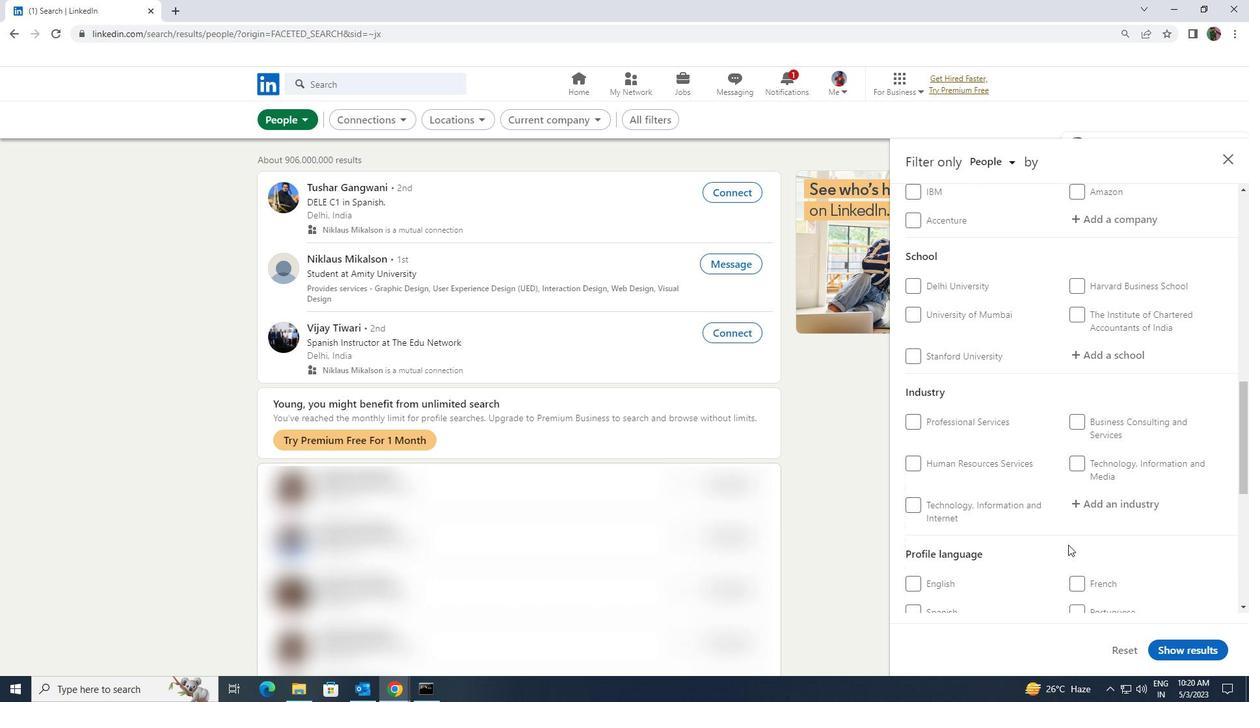 
Action: Mouse moved to (1078, 523)
Screenshot: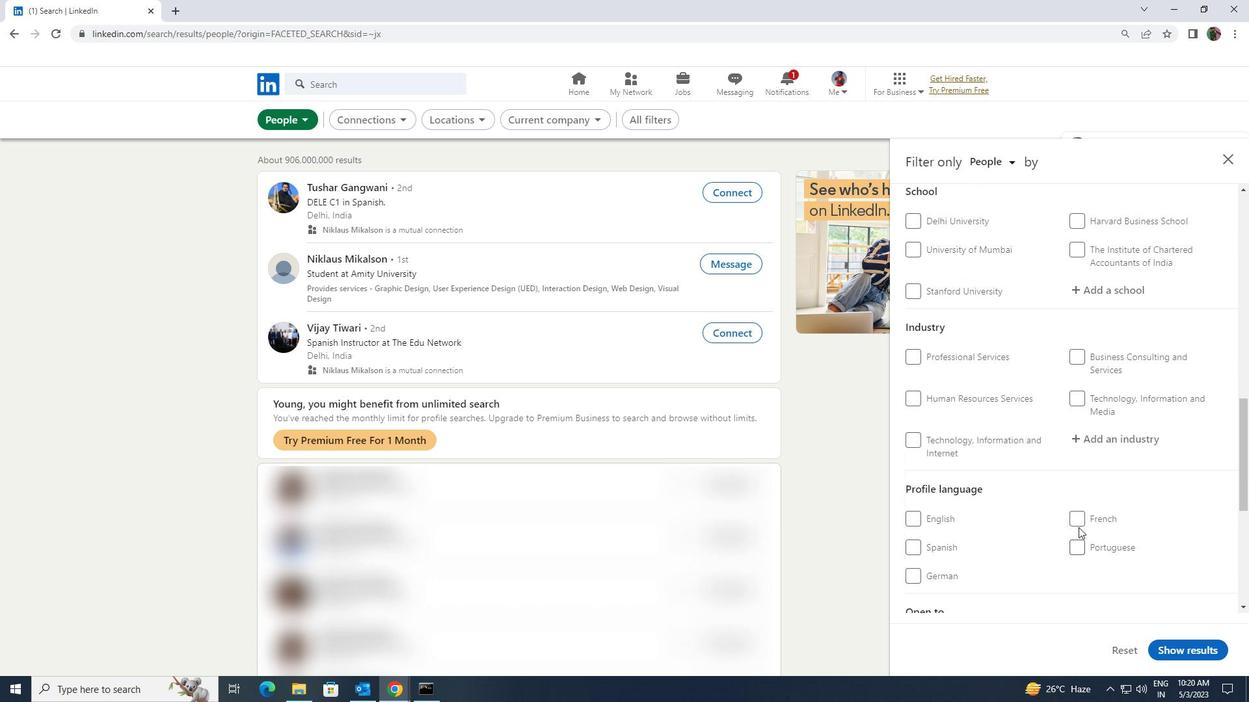 
Action: Mouse pressed left at (1078, 523)
Screenshot: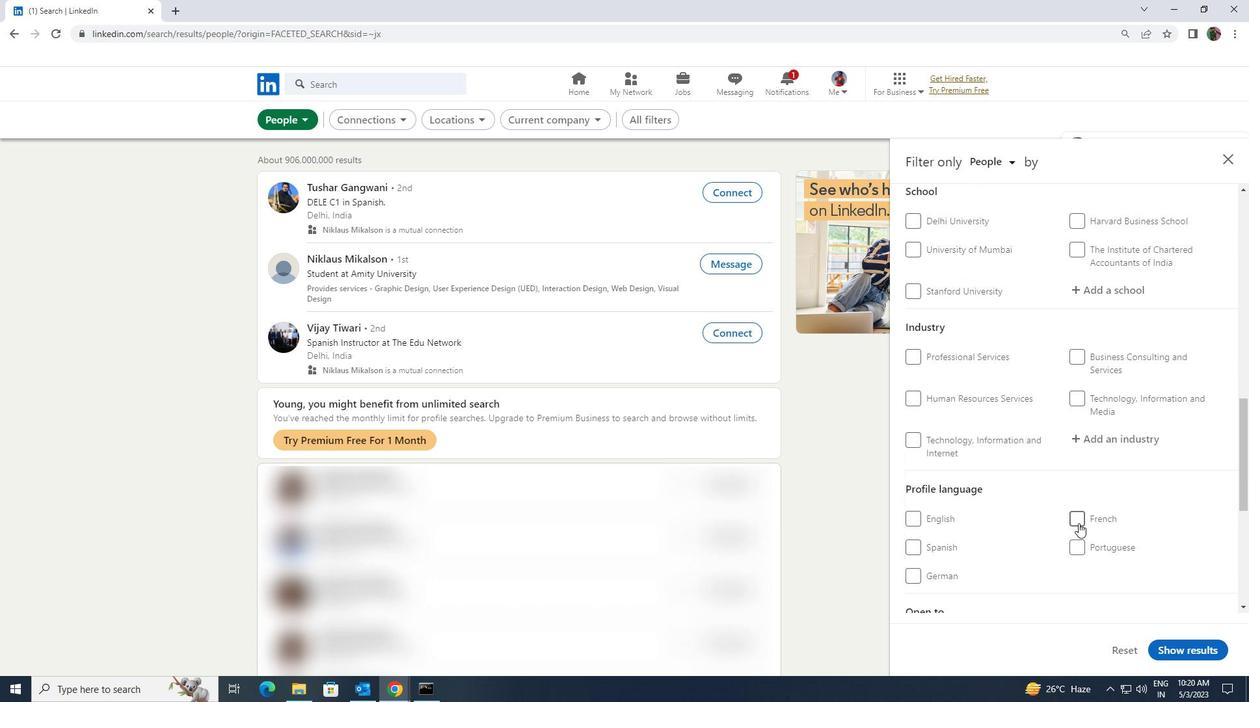 
Action: Mouse moved to (1078, 523)
Screenshot: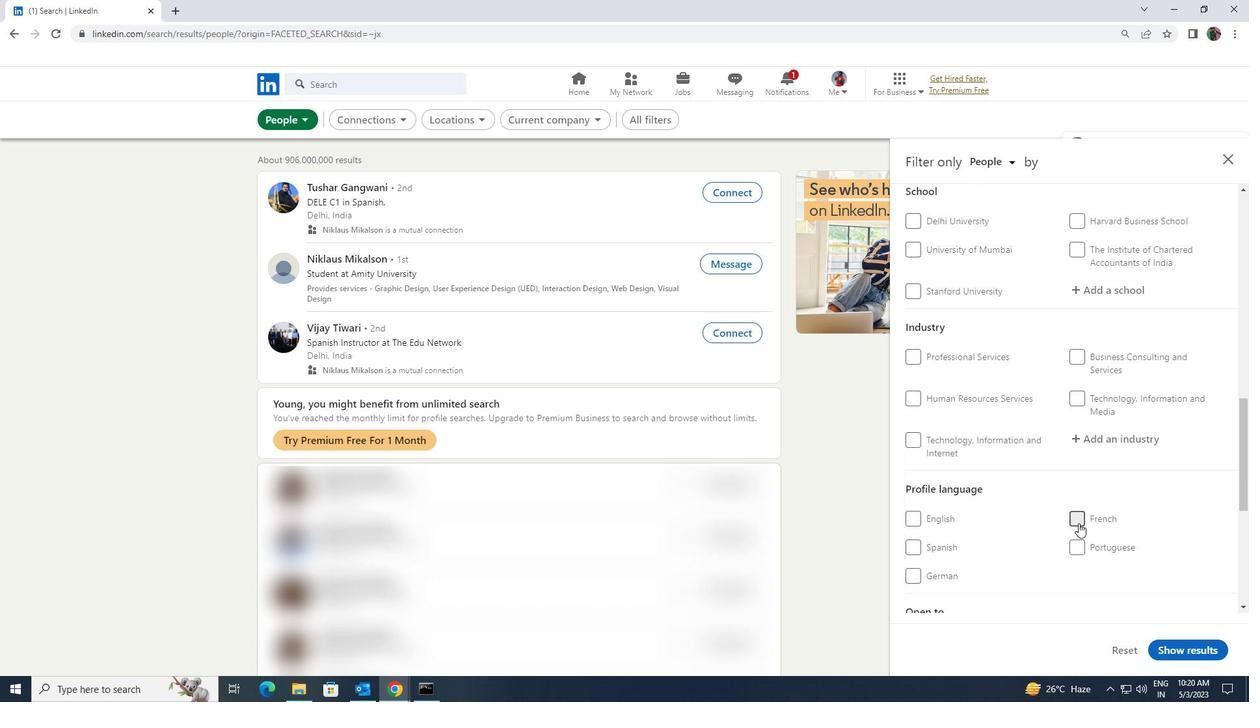 
Action: Mouse scrolled (1078, 523) with delta (0, 0)
Screenshot: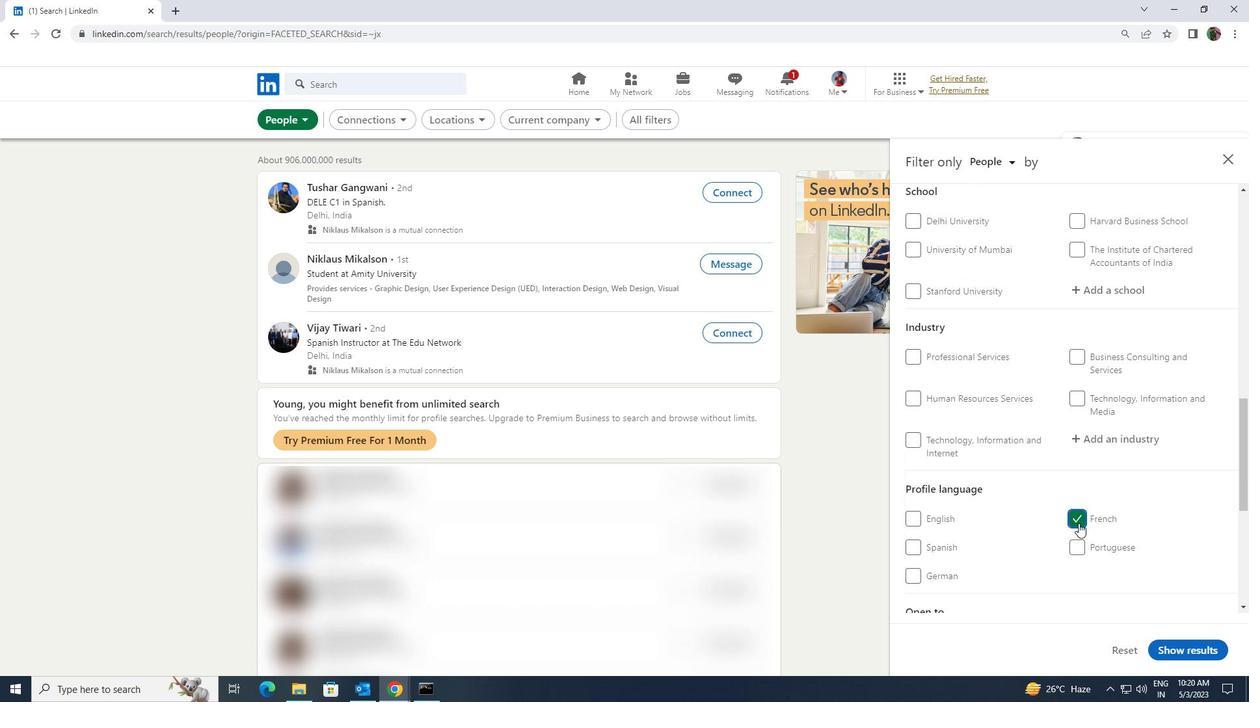 
Action: Mouse scrolled (1078, 523) with delta (0, 0)
Screenshot: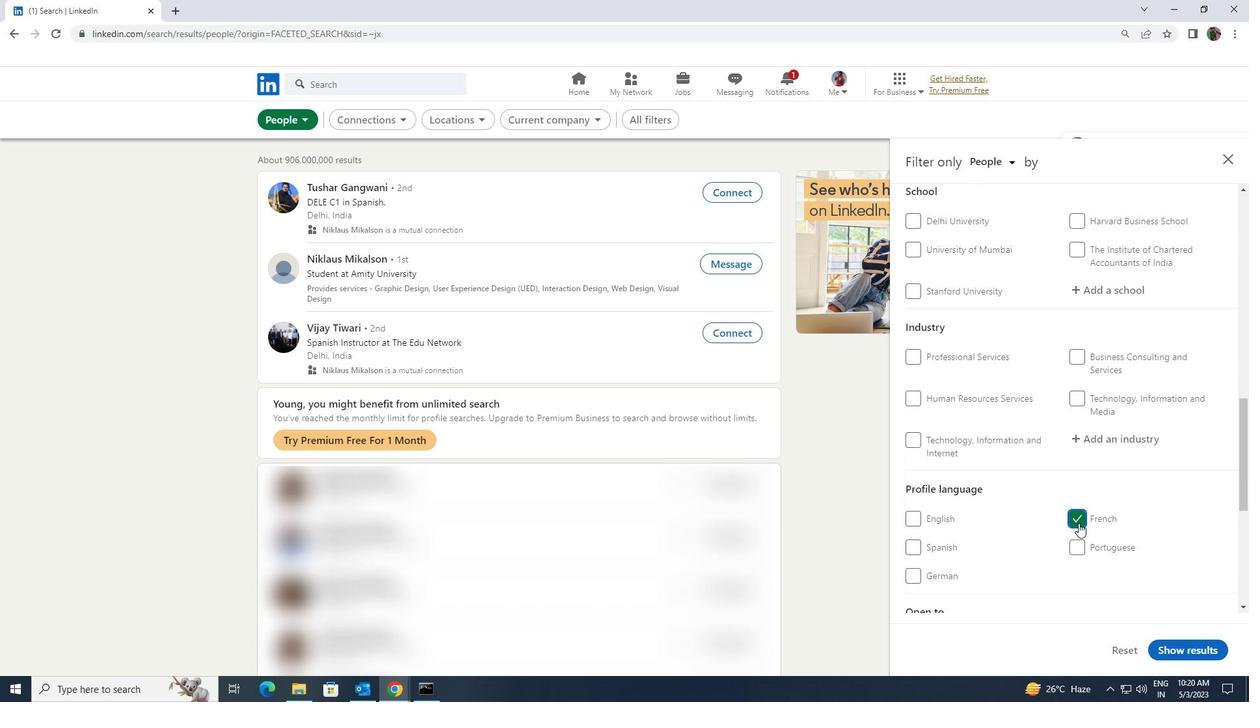 
Action: Mouse scrolled (1078, 523) with delta (0, 0)
Screenshot: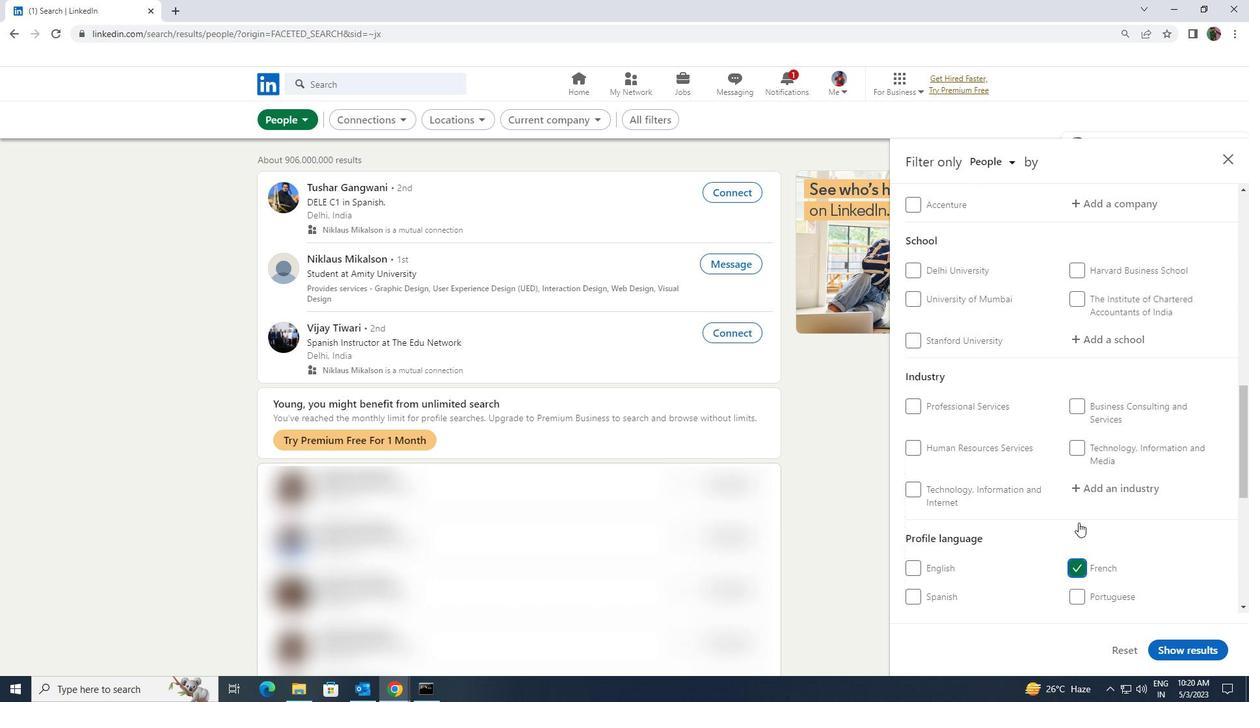 
Action: Mouse scrolled (1078, 523) with delta (0, 0)
Screenshot: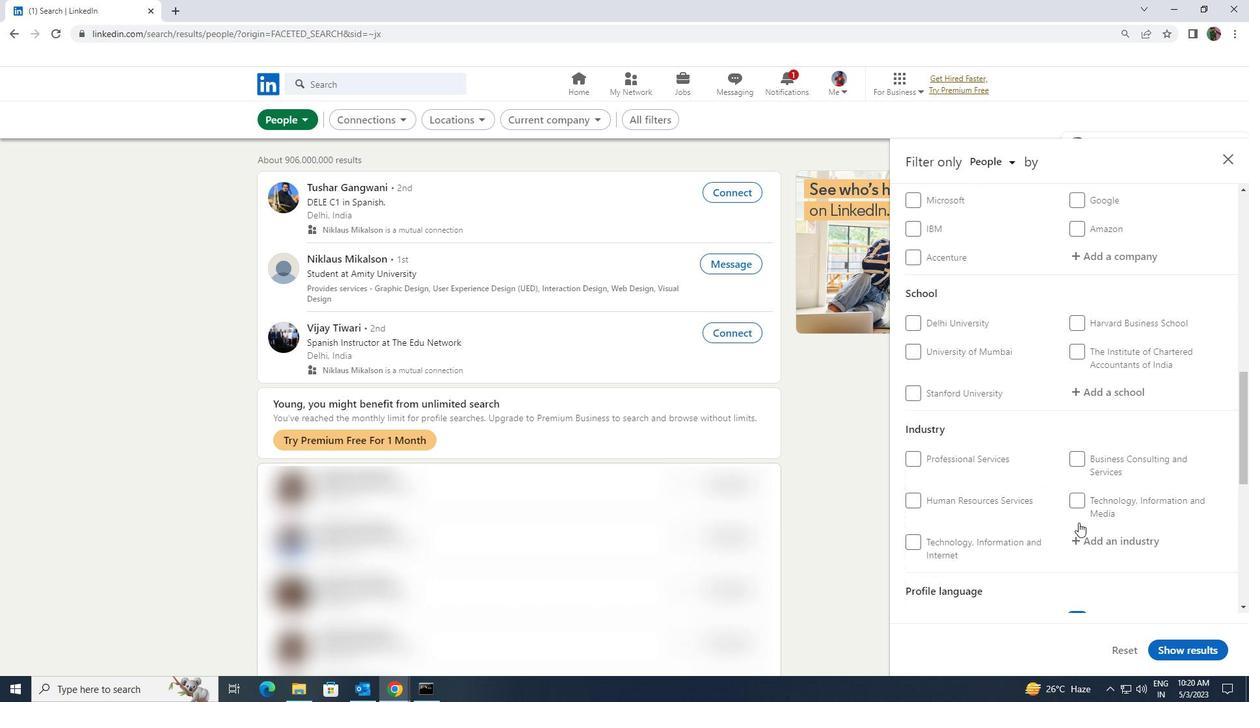 
Action: Mouse scrolled (1078, 523) with delta (0, 0)
Screenshot: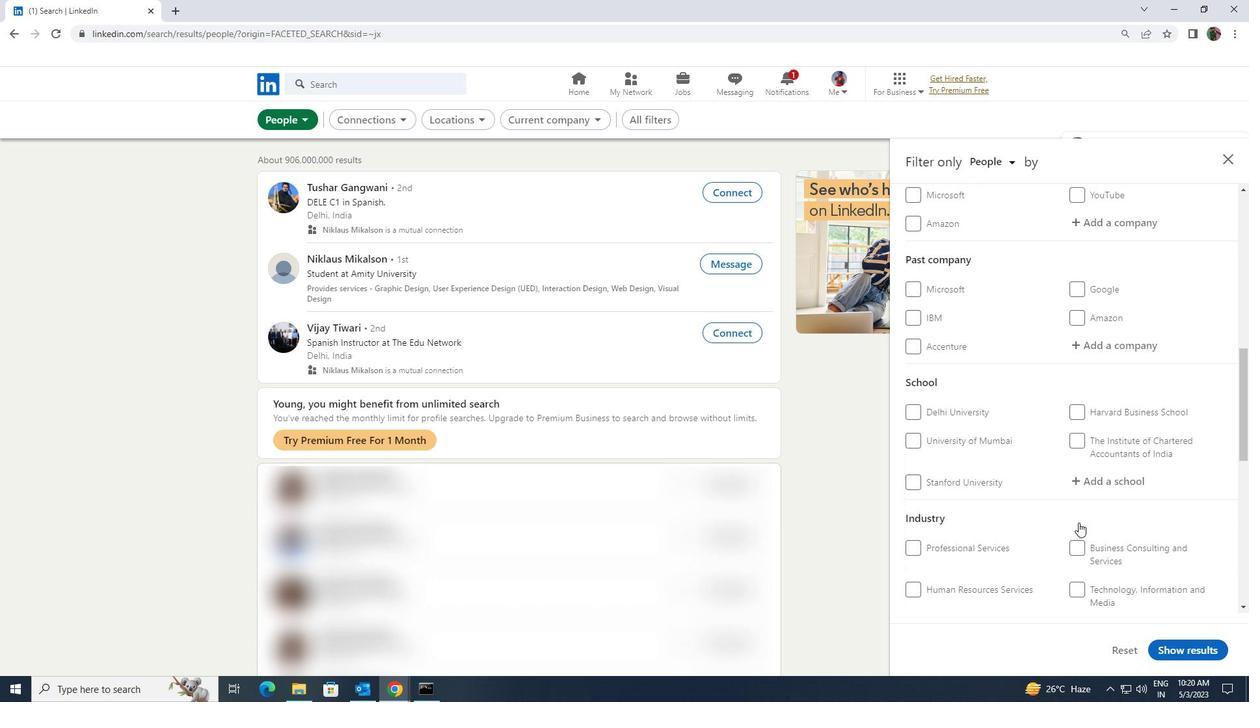 
Action: Mouse scrolled (1078, 523) with delta (0, 0)
Screenshot: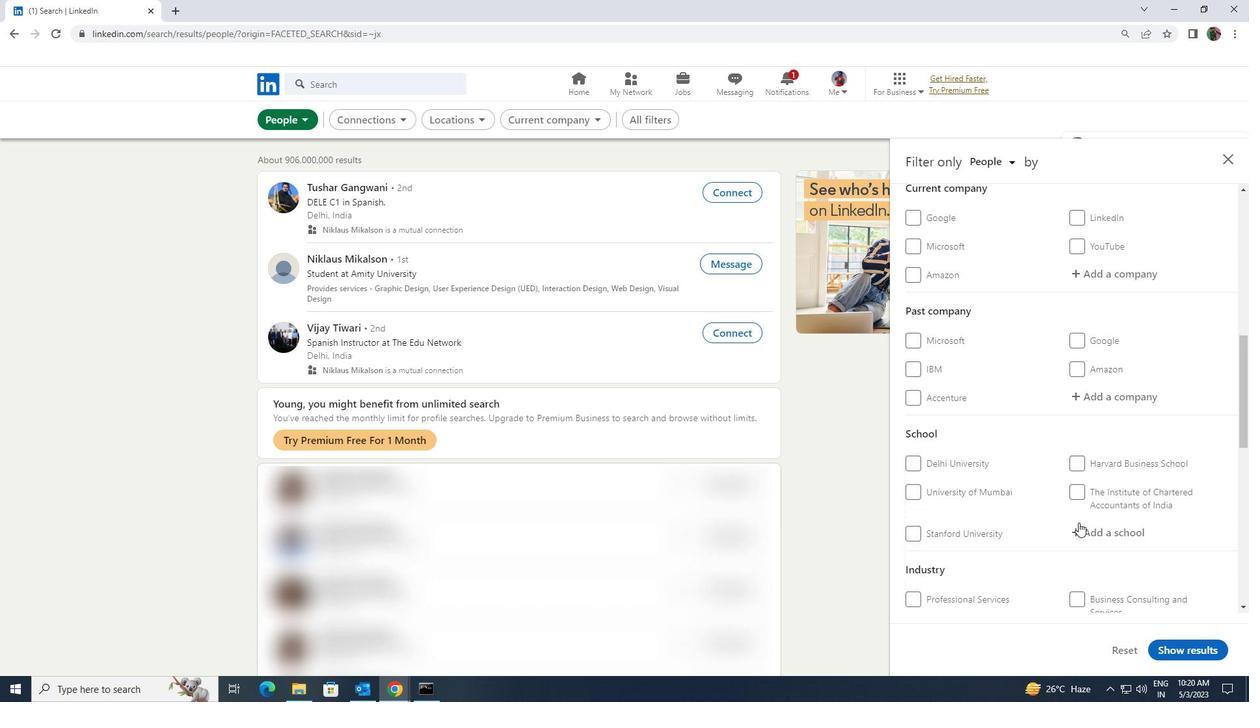 
Action: Mouse scrolled (1078, 523) with delta (0, 0)
Screenshot: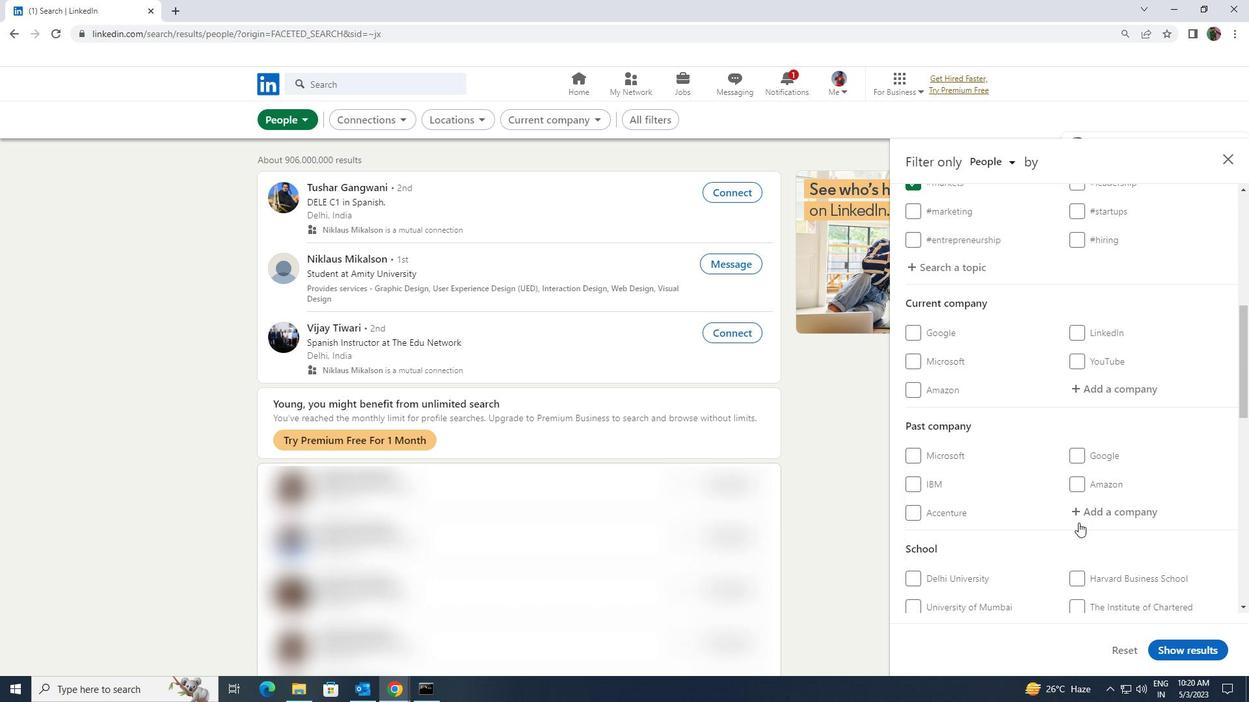
Action: Mouse scrolled (1078, 523) with delta (0, 0)
Screenshot: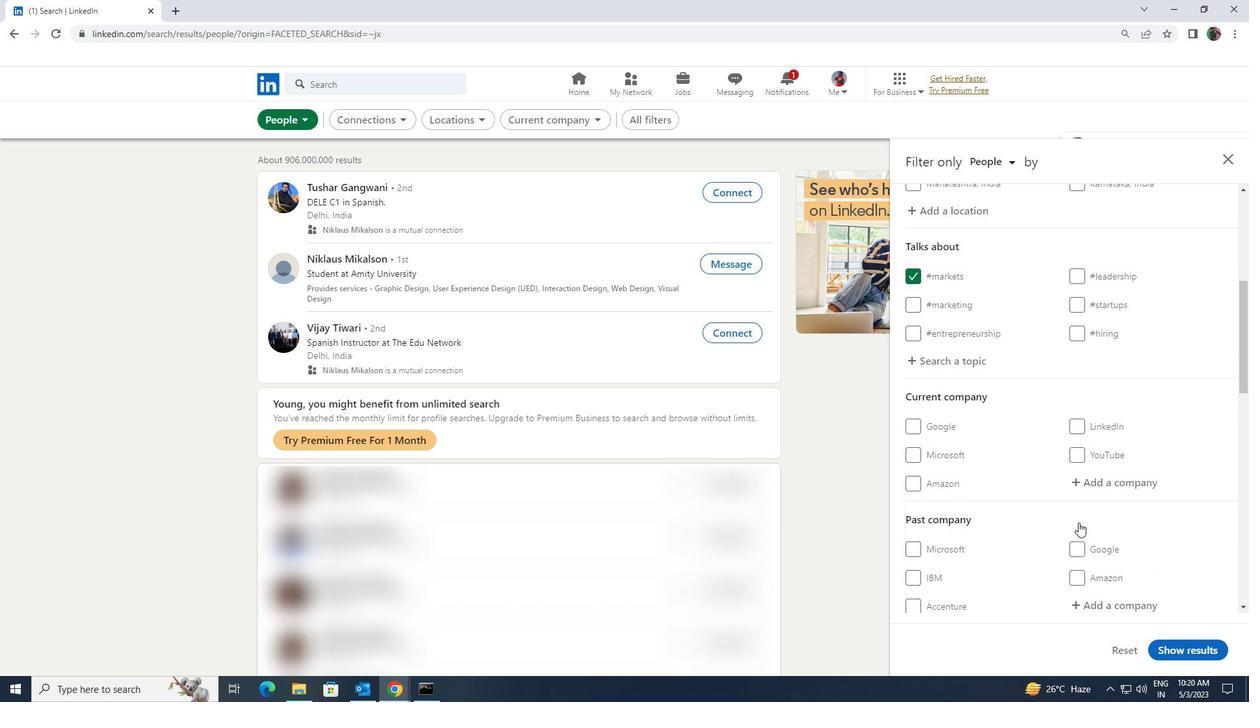 
Action: Mouse moved to (1087, 547)
Screenshot: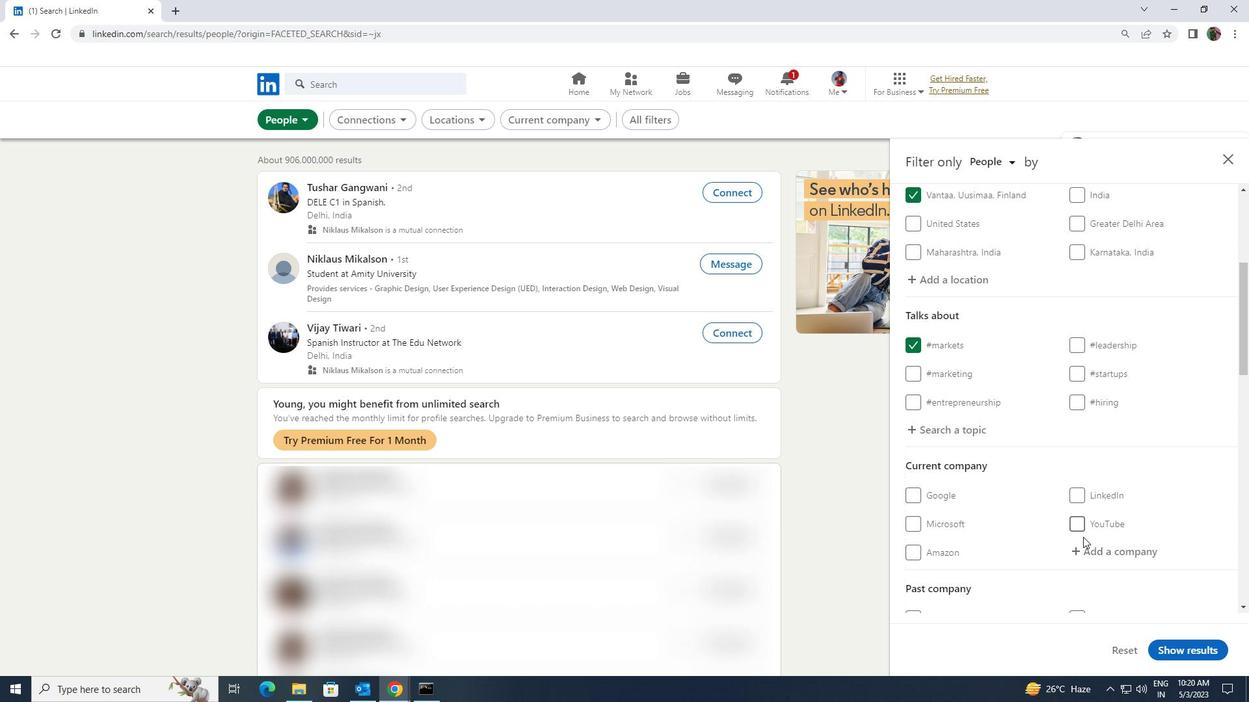 
Action: Mouse pressed left at (1087, 547)
Screenshot: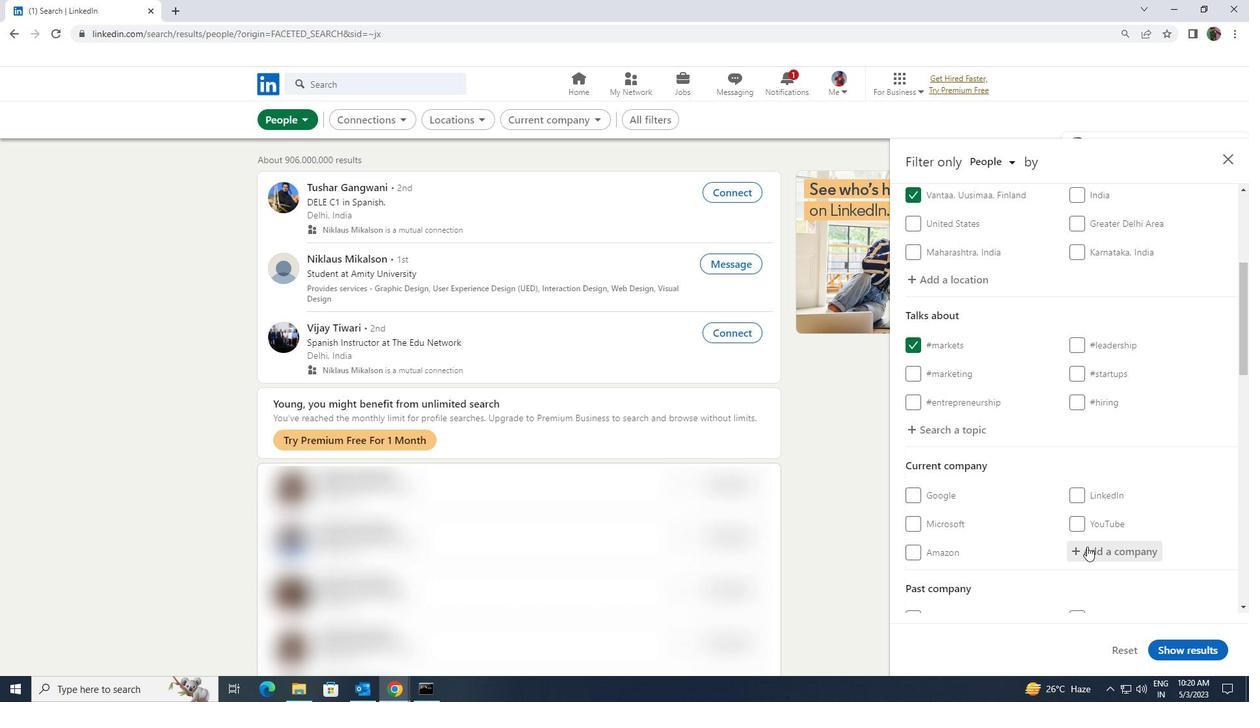 
Action: Mouse moved to (1087, 548)
Screenshot: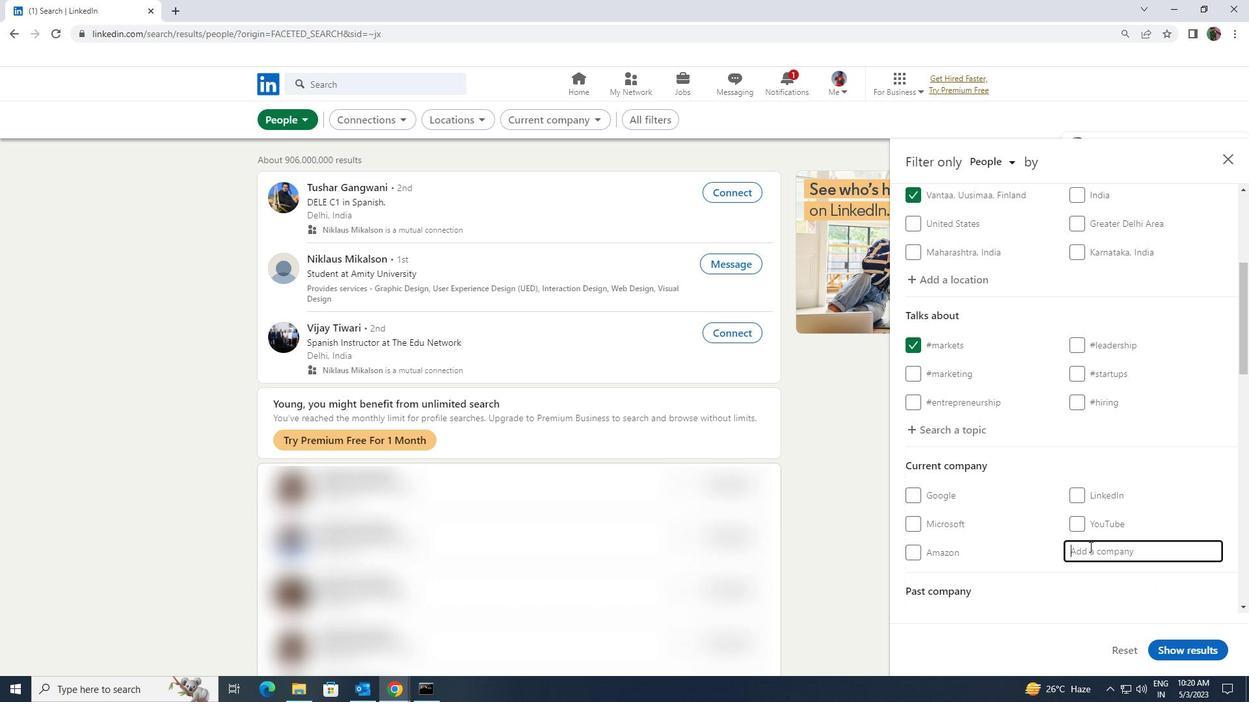 
Action: Key pressed <Key.shift><Key.shift><Key.shift><Key.shift><Key.shift>SABRE
Screenshot: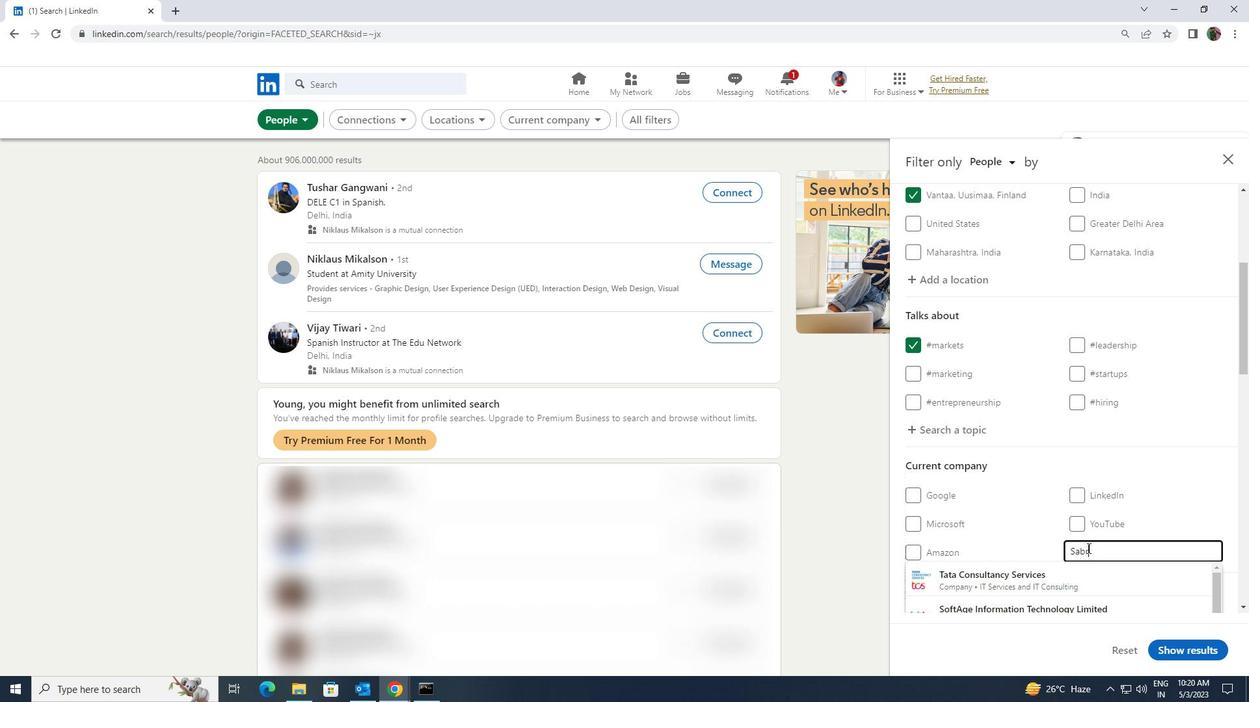 
Action: Mouse moved to (1081, 570)
Screenshot: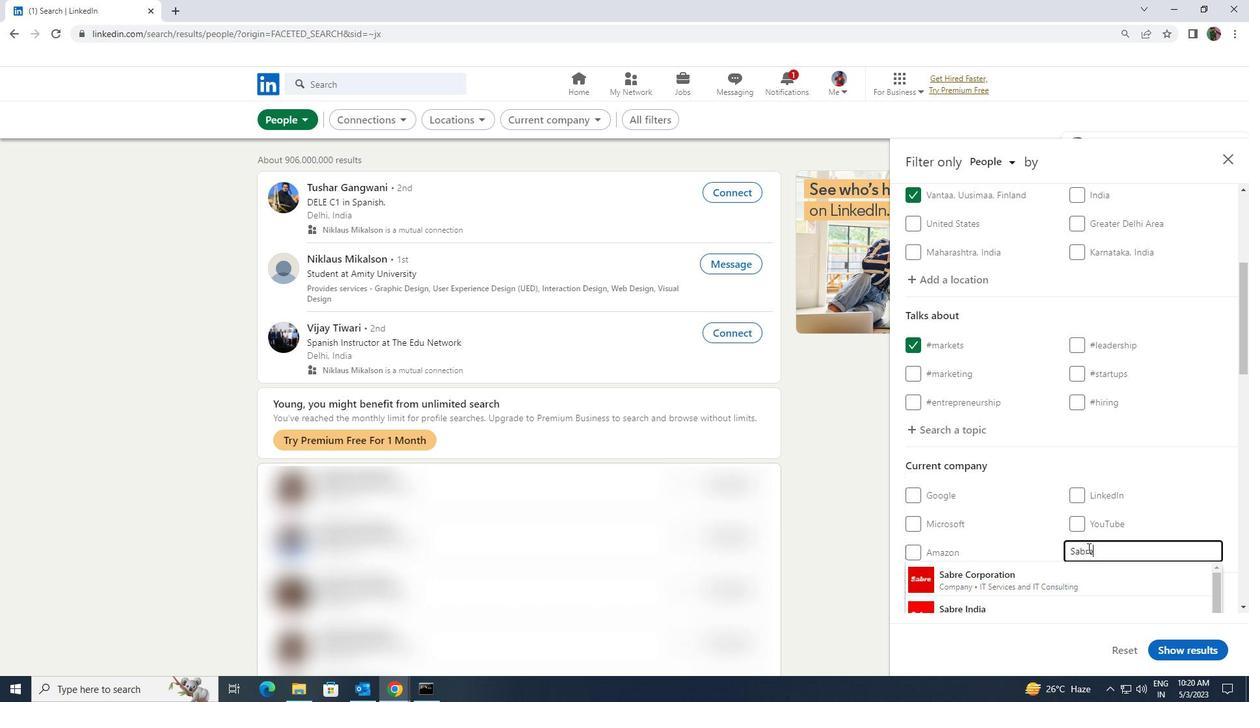 
Action: Mouse pressed left at (1081, 570)
Screenshot: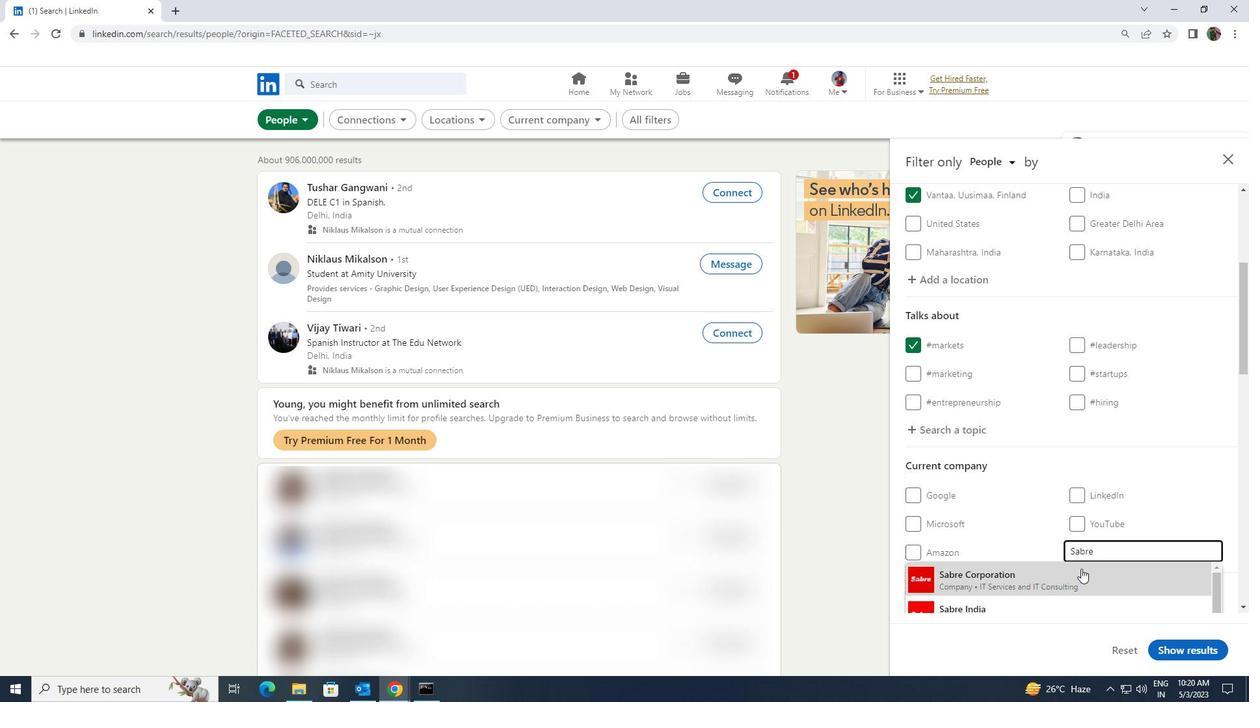 
Action: Mouse moved to (1075, 571)
Screenshot: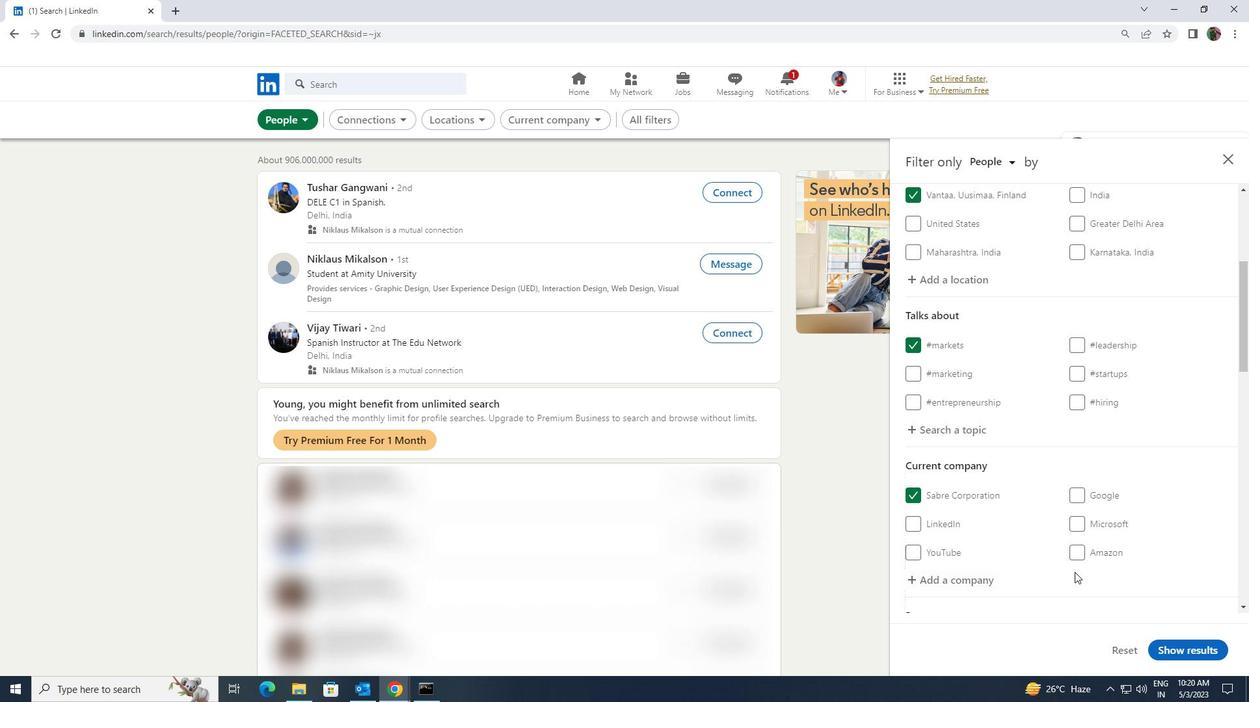 
Action: Mouse scrolled (1075, 570) with delta (0, 0)
Screenshot: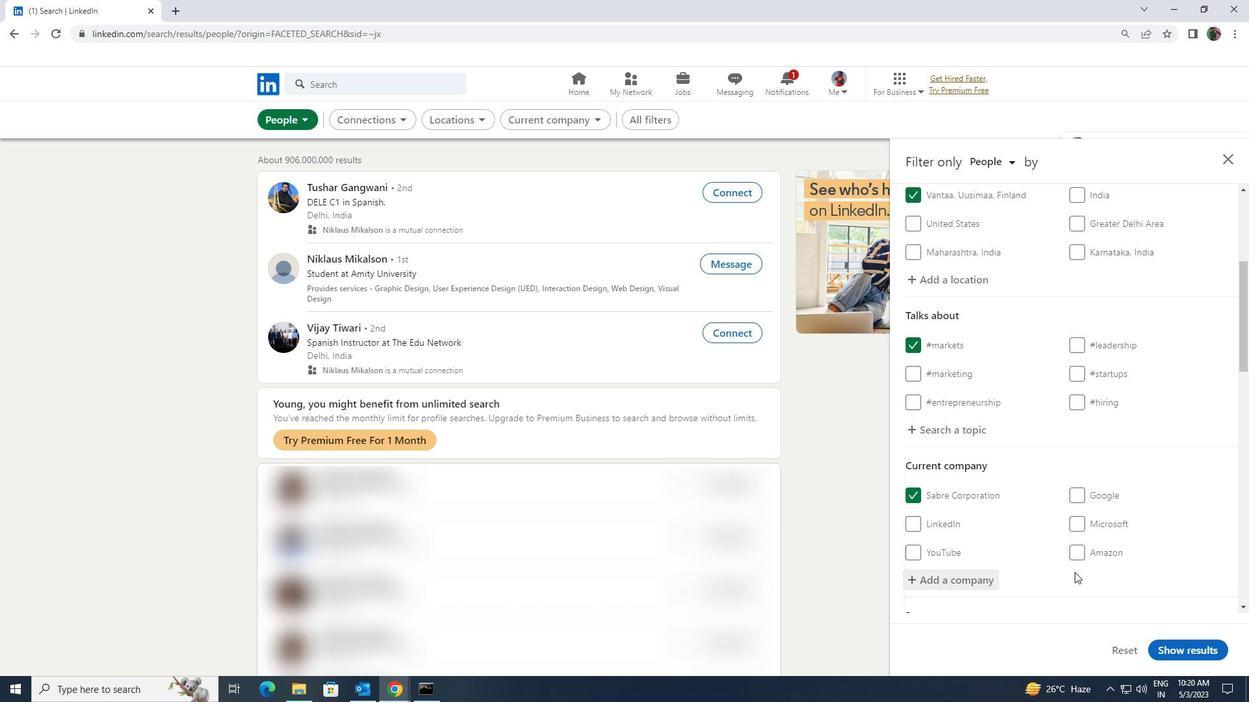 
Action: Mouse moved to (1076, 571)
Screenshot: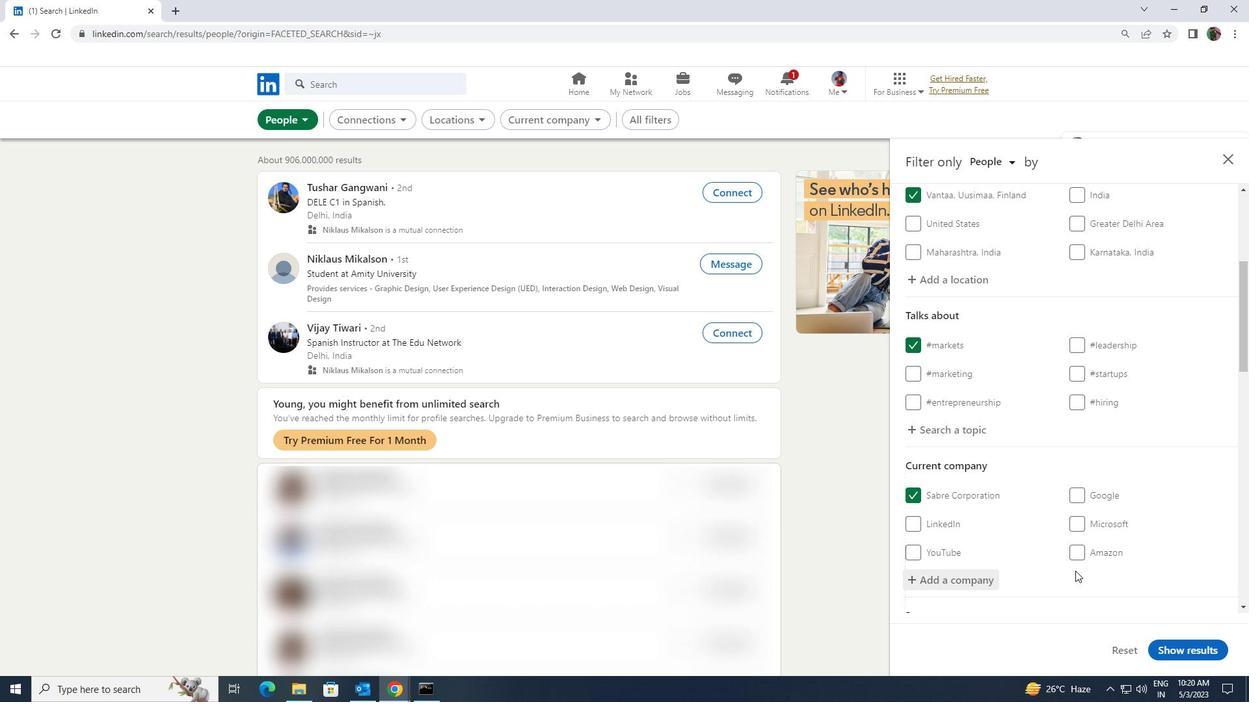 
Action: Mouse scrolled (1076, 570) with delta (0, 0)
Screenshot: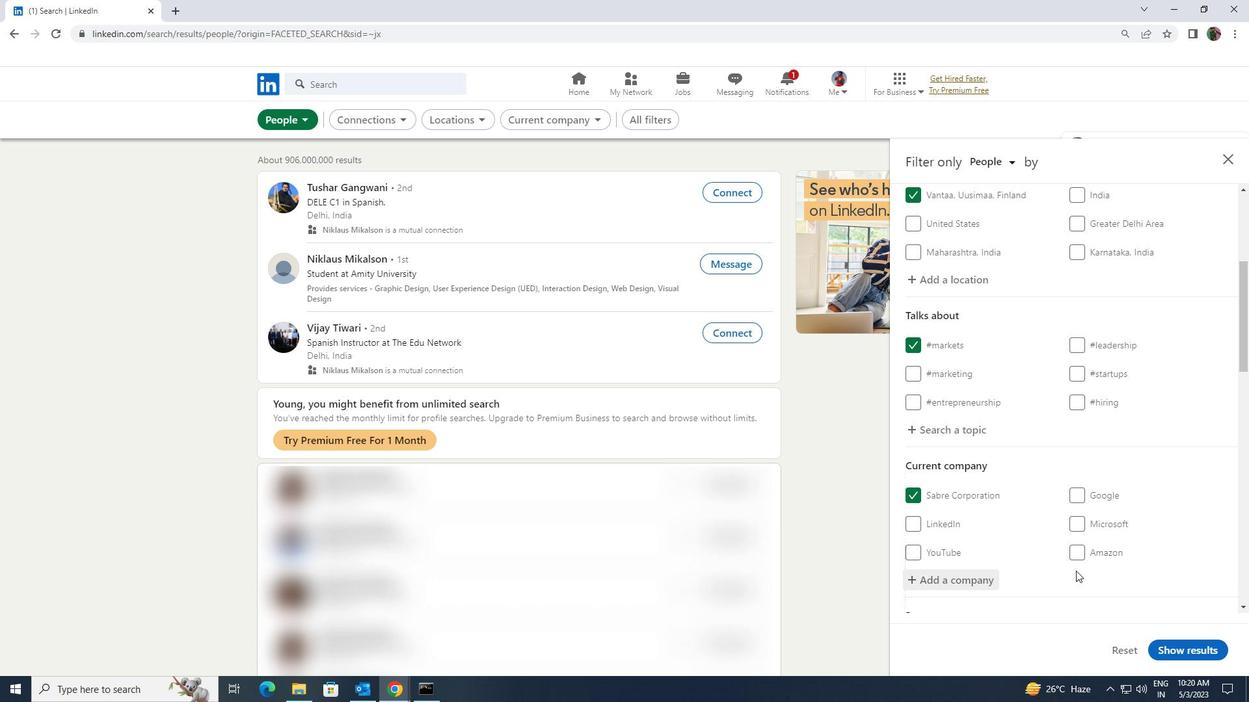 
Action: Mouse moved to (1077, 570)
Screenshot: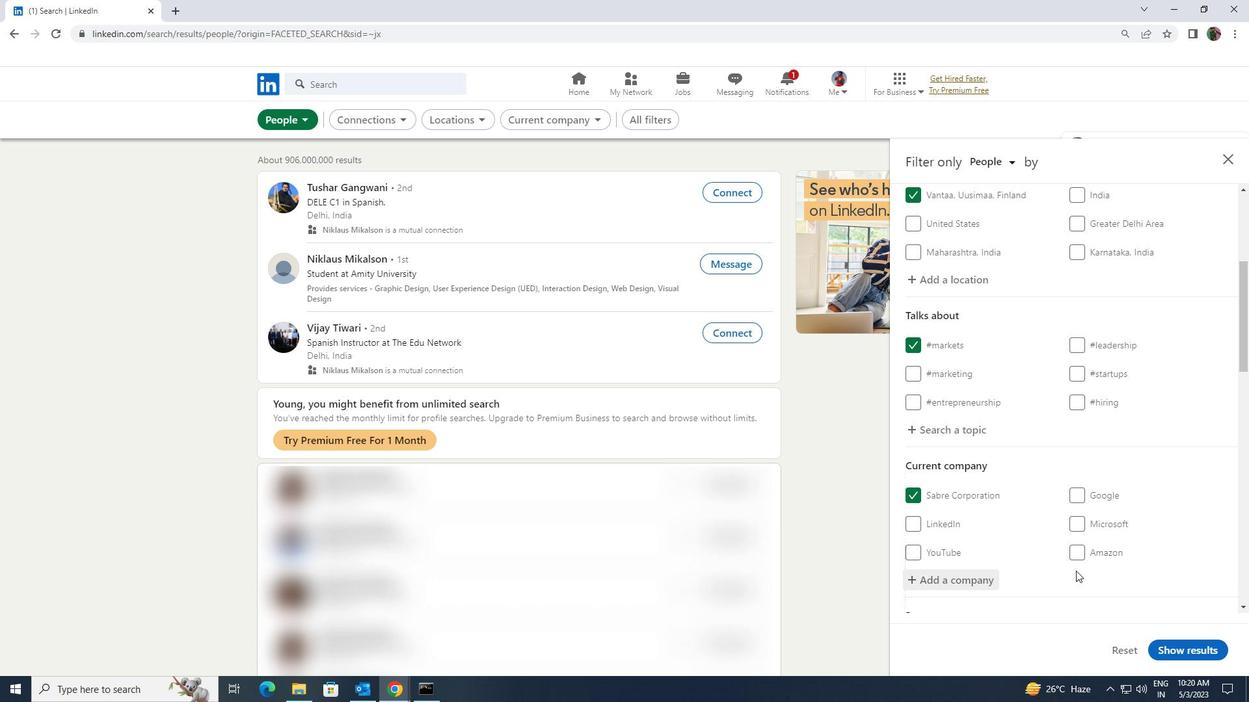 
Action: Mouse scrolled (1077, 569) with delta (0, 0)
Screenshot: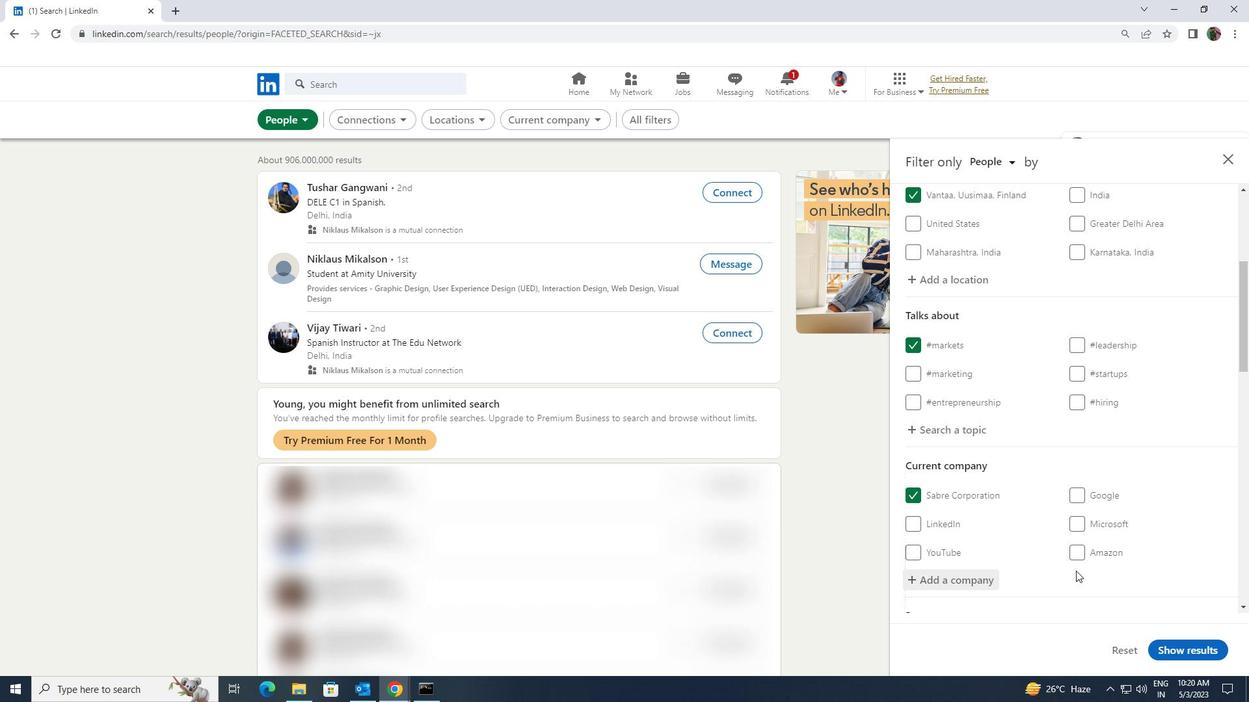 
Action: Mouse moved to (1086, 558)
Screenshot: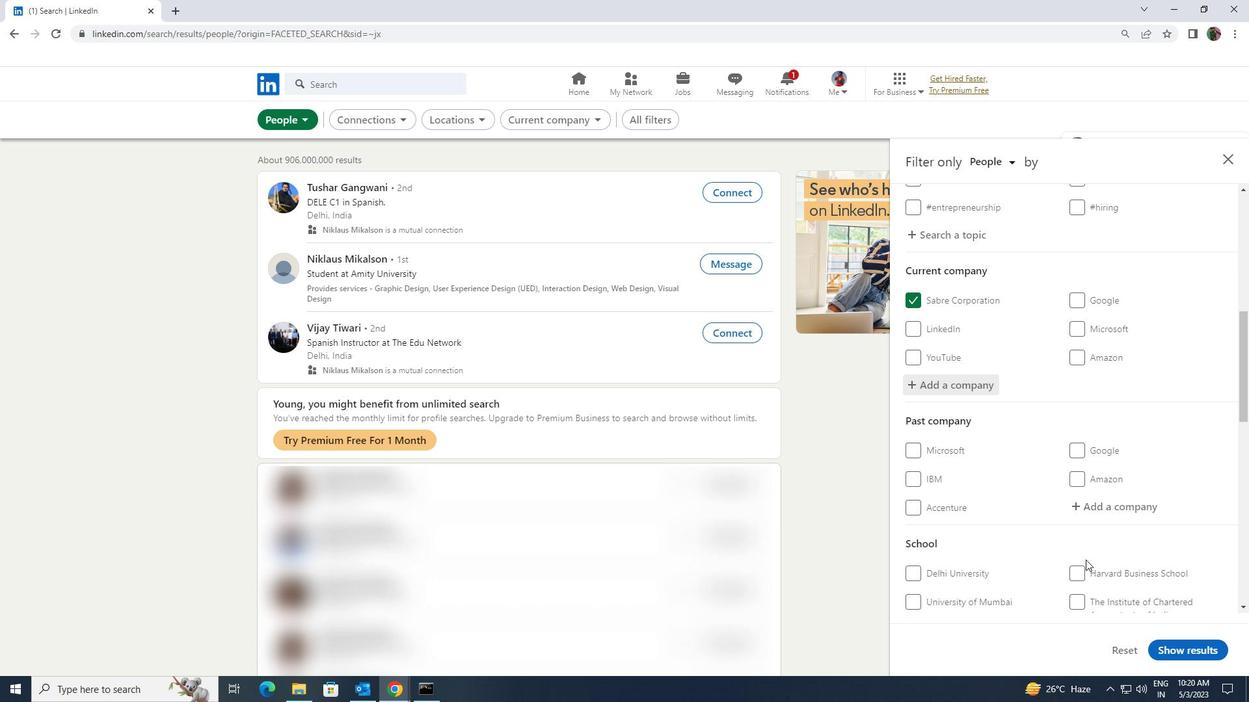 
Action: Mouse scrolled (1086, 558) with delta (0, 0)
Screenshot: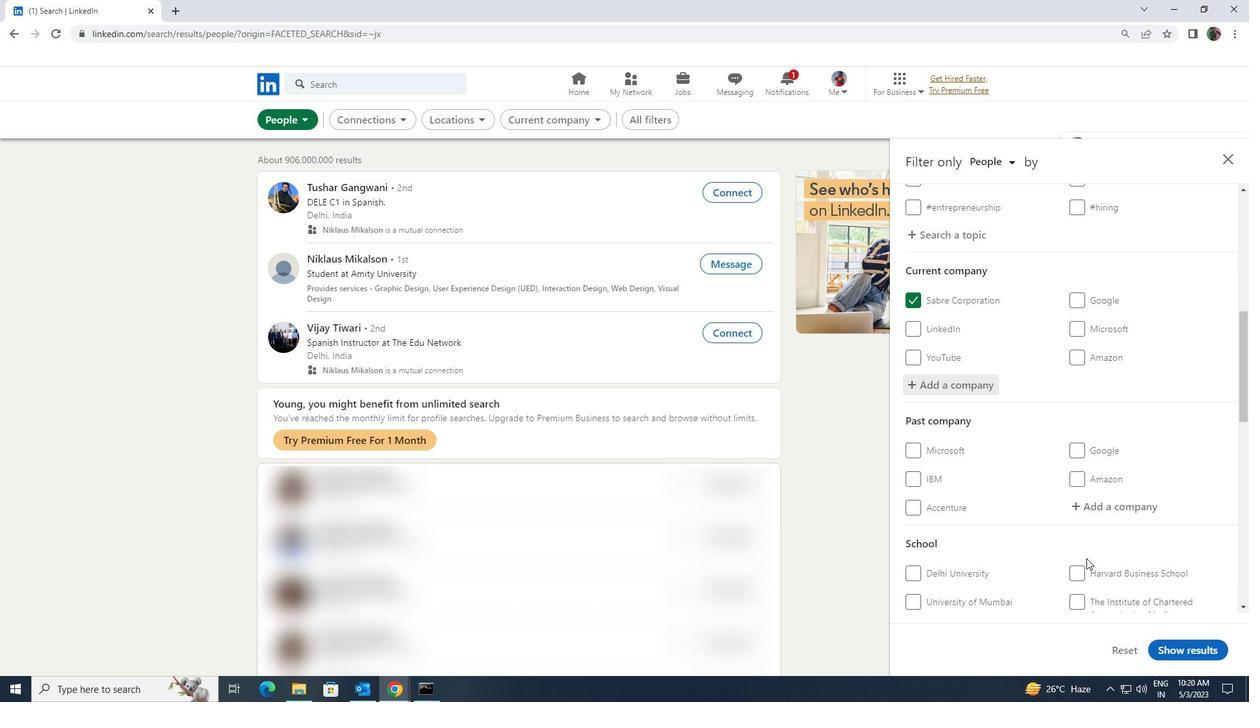 
Action: Mouse moved to (1098, 577)
Screenshot: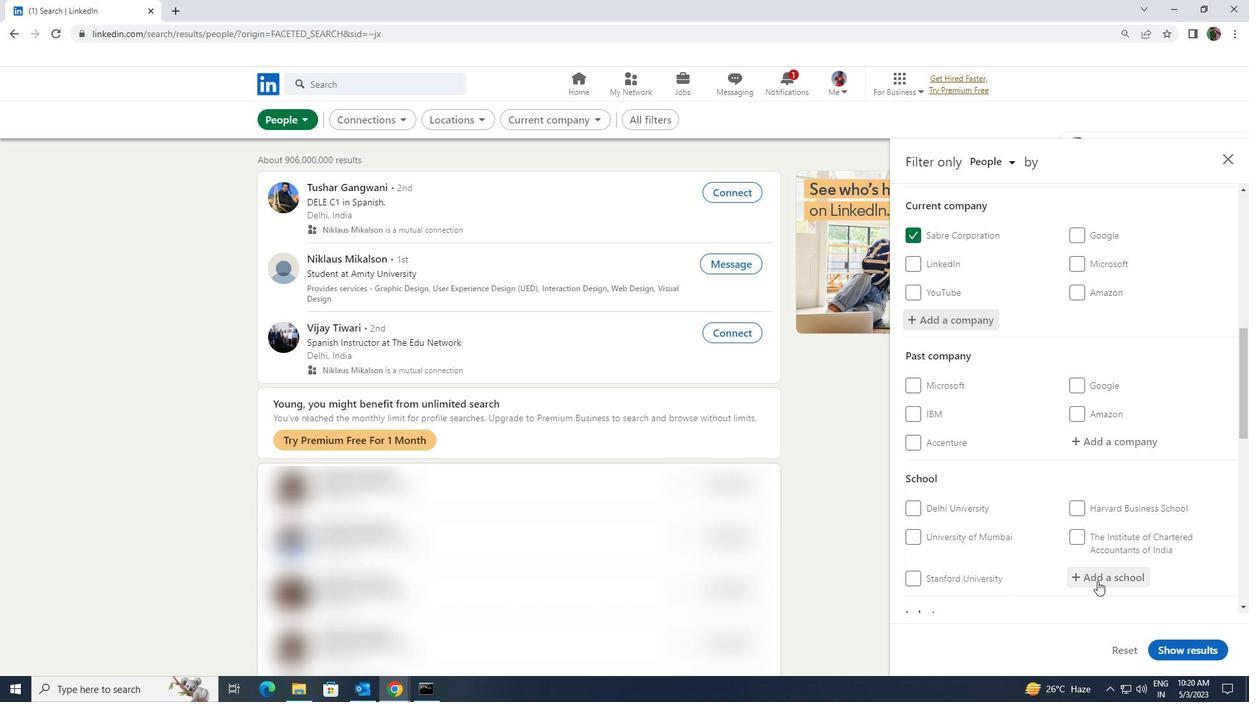 
Action: Mouse pressed left at (1098, 577)
Screenshot: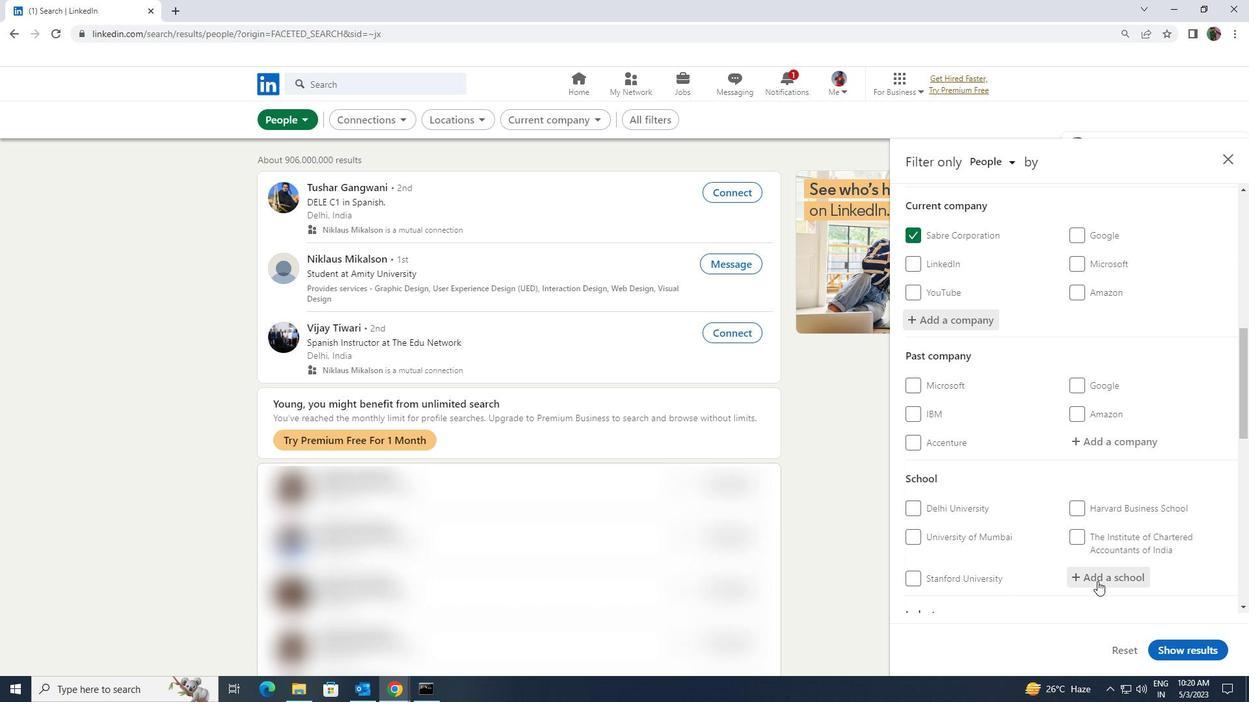
Action: Mouse moved to (1100, 576)
Screenshot: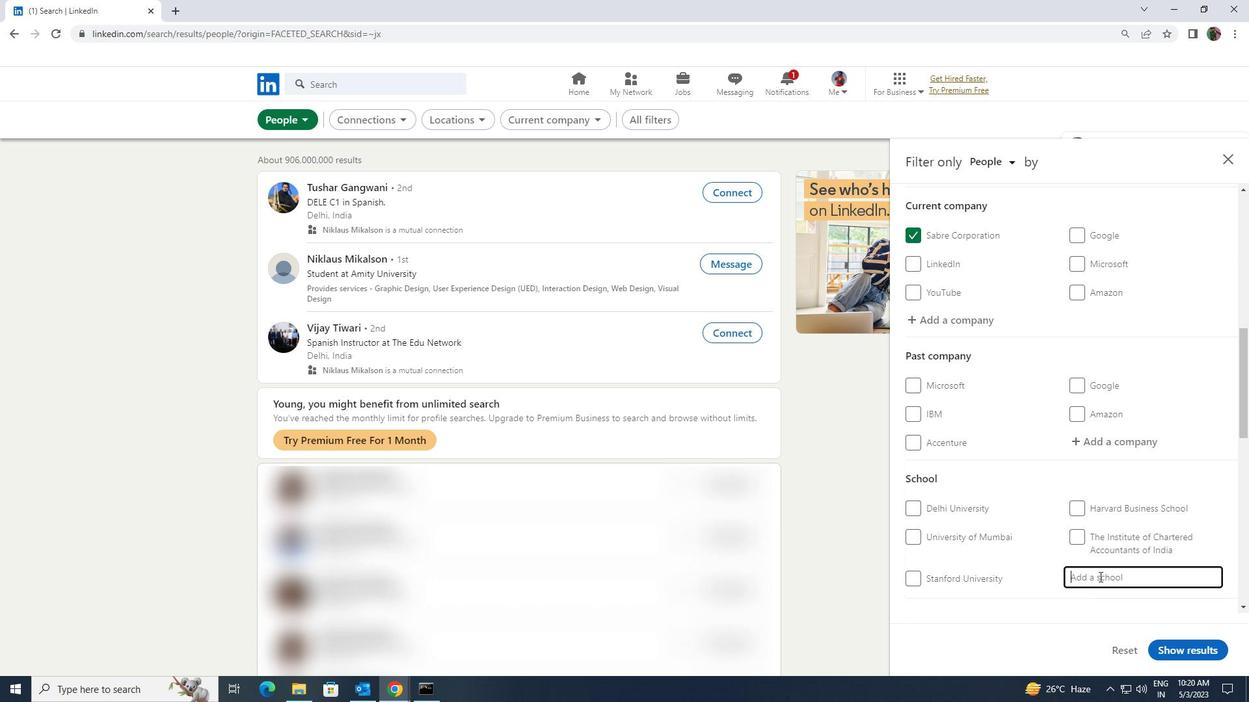 
Action: Key pressed <Key.shift><Key.shift>INDIAN<Key.space><Key.shift>INSTITUTE<Key.space>OF<Key.space><Key.shift>TECHNOLOGY<Key.space>JO
Screenshot: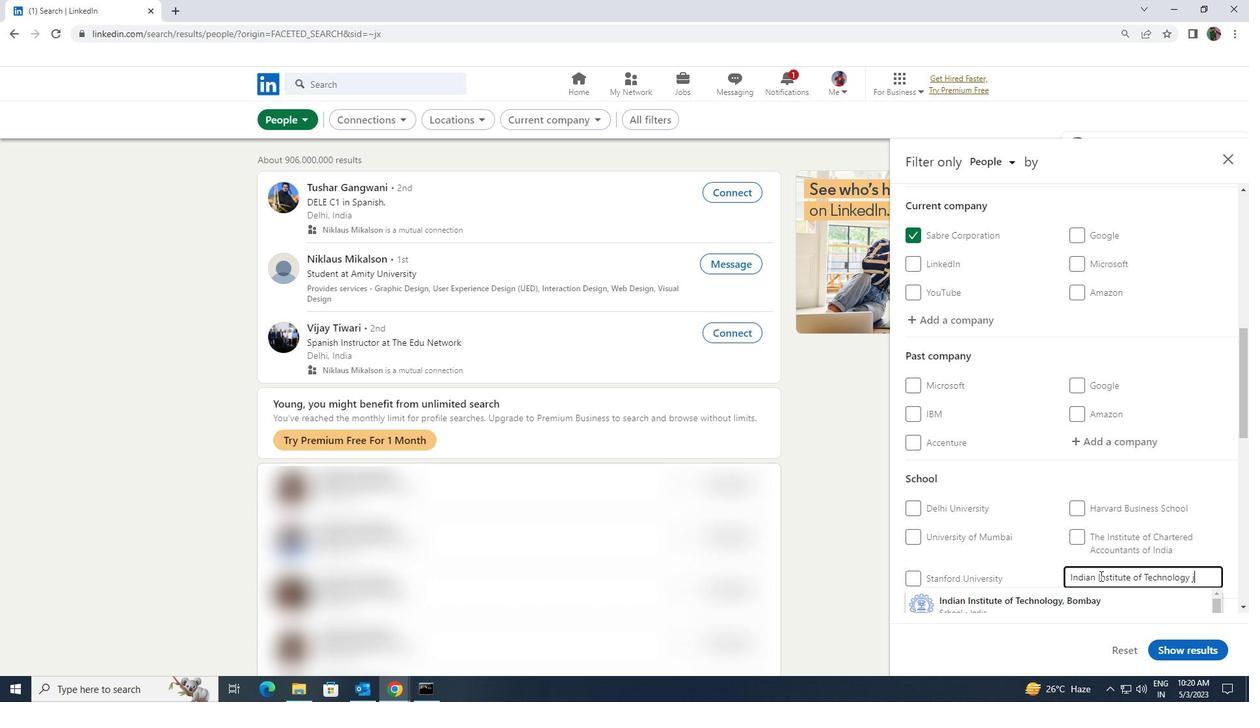 
Action: Mouse moved to (1087, 594)
Screenshot: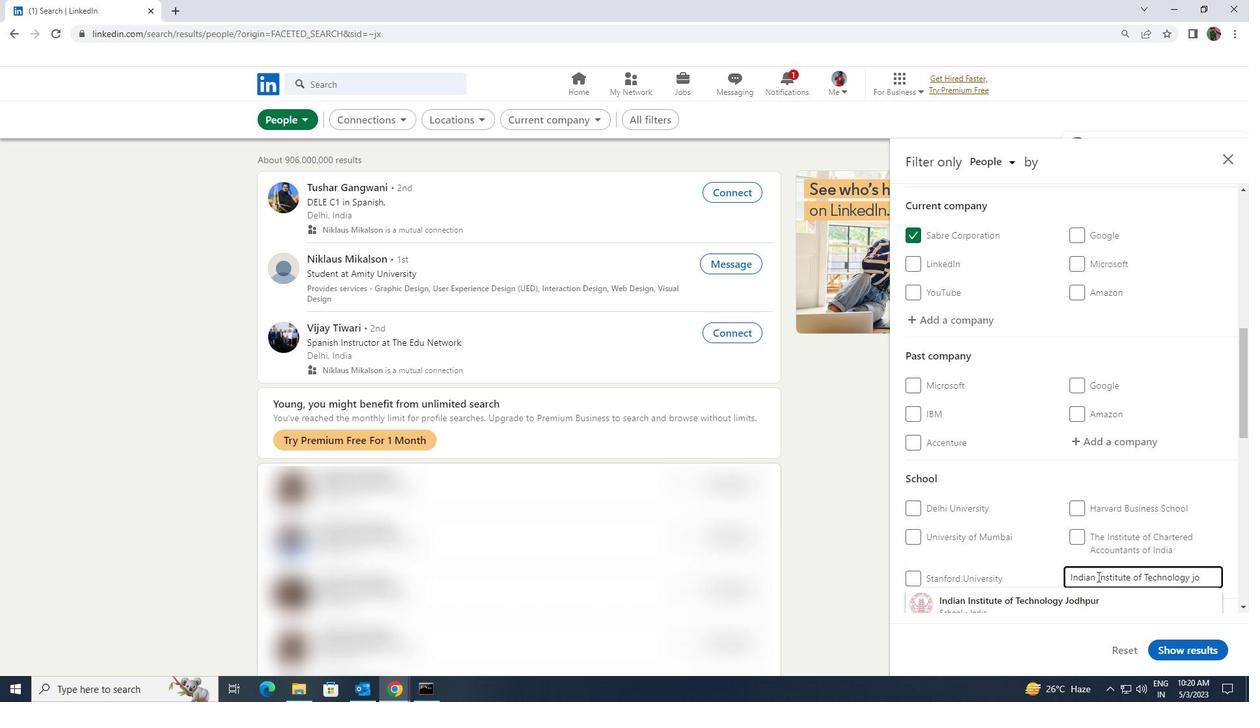 
Action: Mouse pressed left at (1087, 594)
Screenshot: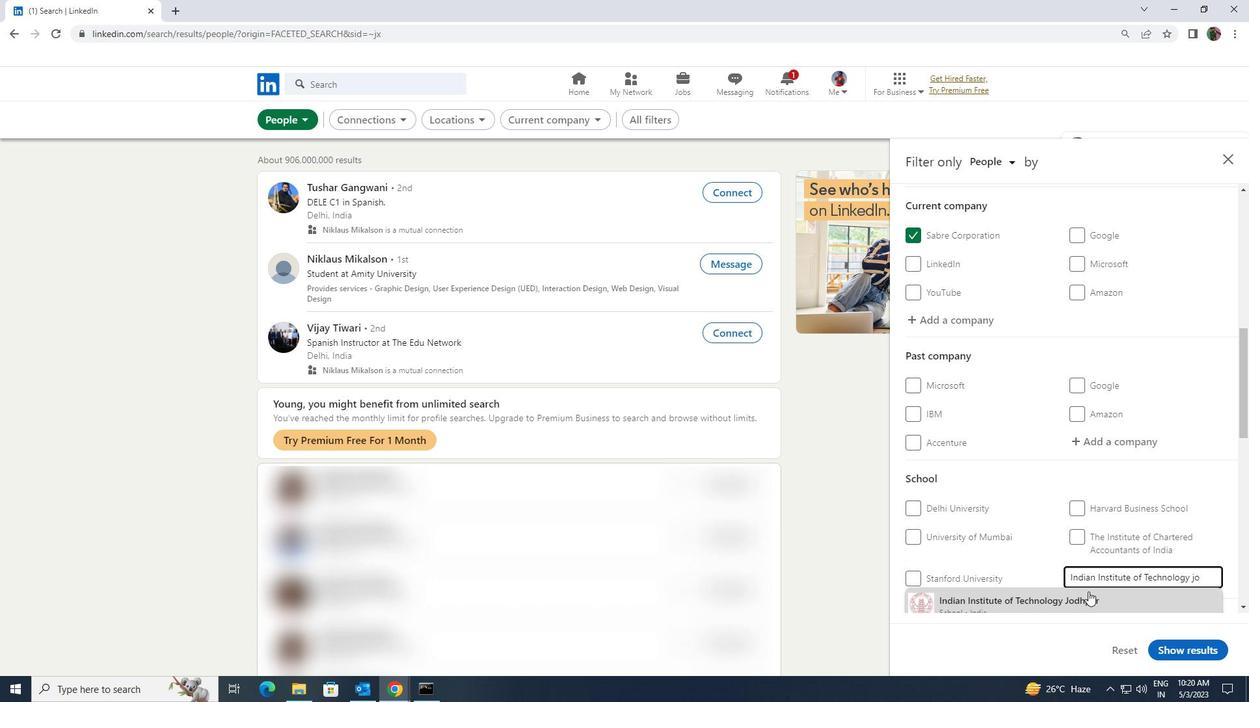 
Action: Mouse moved to (1112, 562)
Screenshot: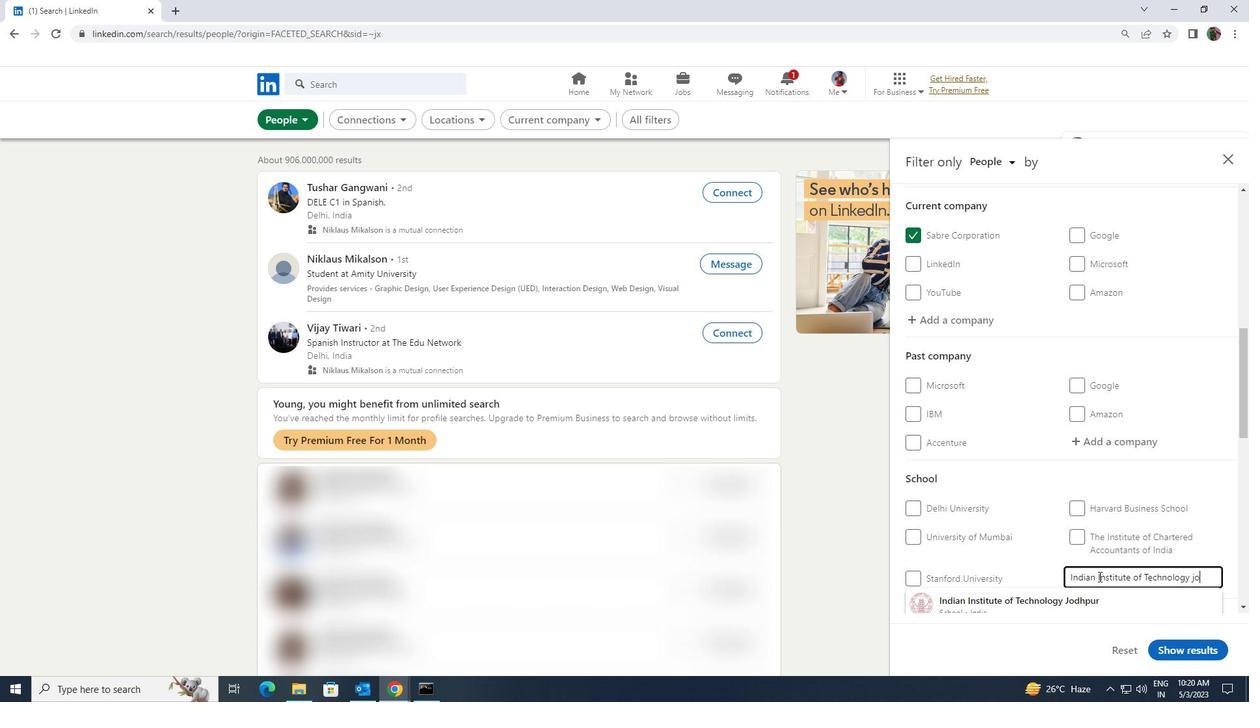 
Action: Mouse scrolled (1112, 562) with delta (0, 0)
Screenshot: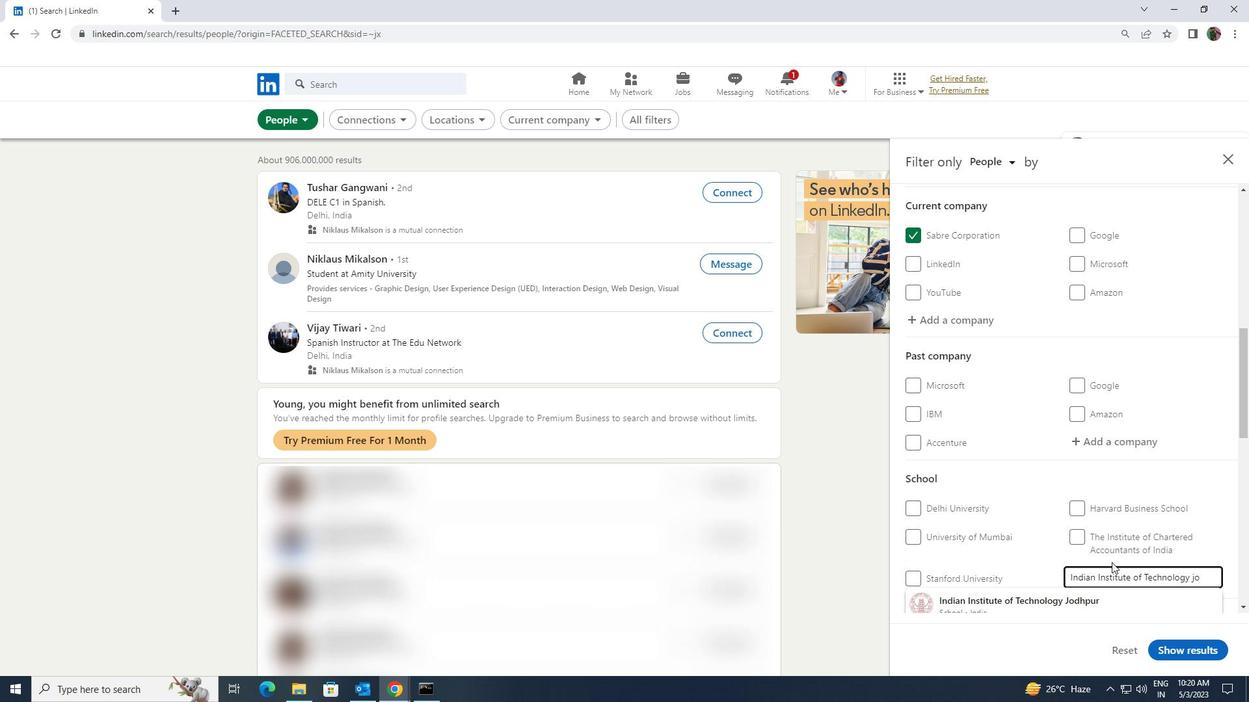 
Action: Mouse moved to (1107, 534)
Screenshot: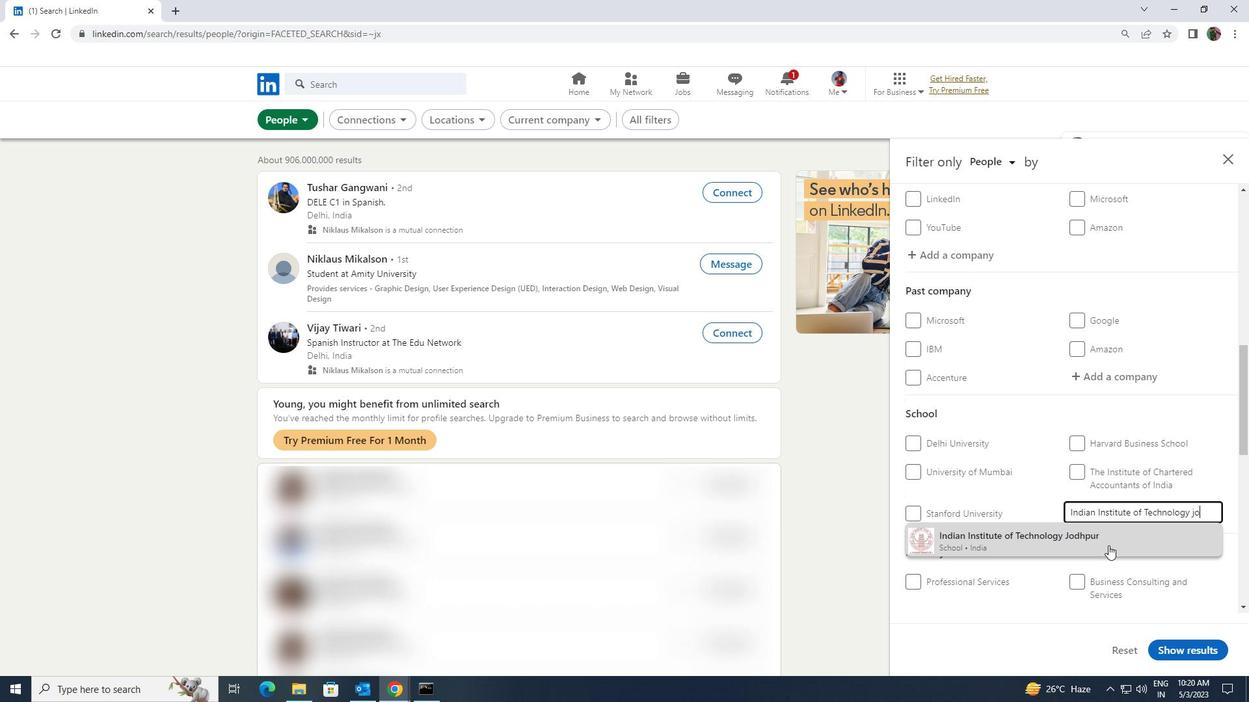 
Action: Mouse pressed left at (1107, 534)
Screenshot: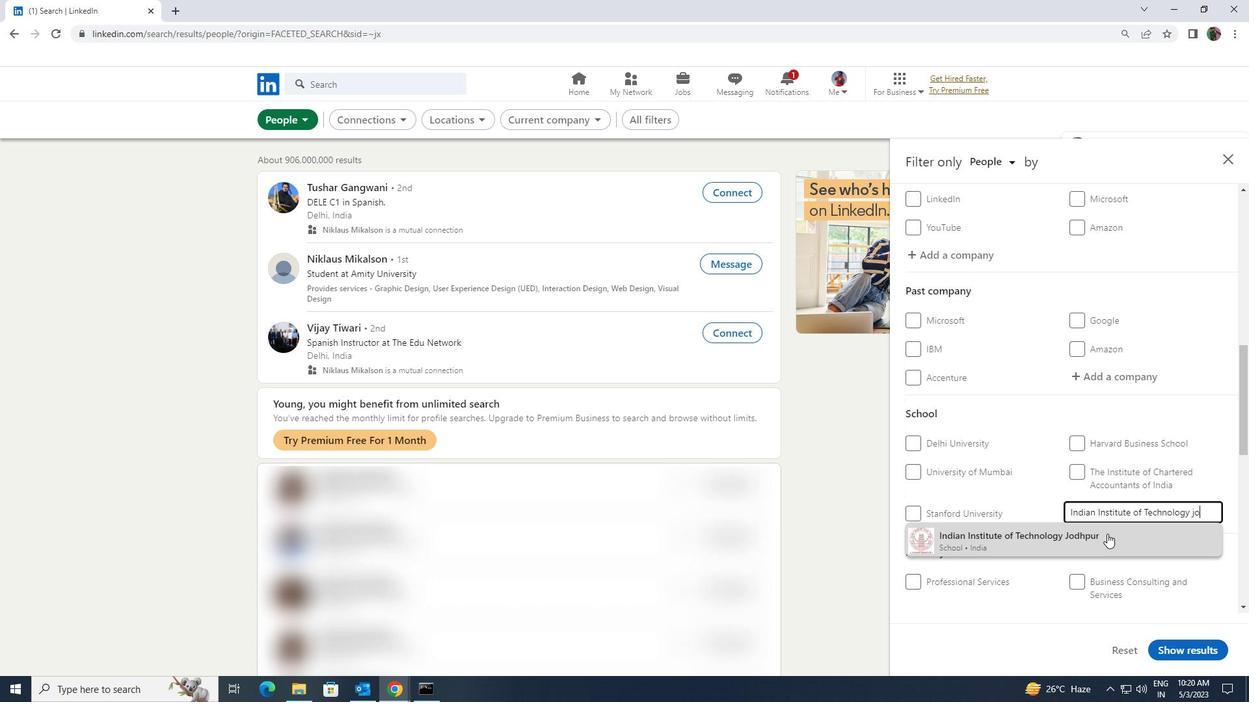 
Action: Mouse moved to (1106, 499)
Screenshot: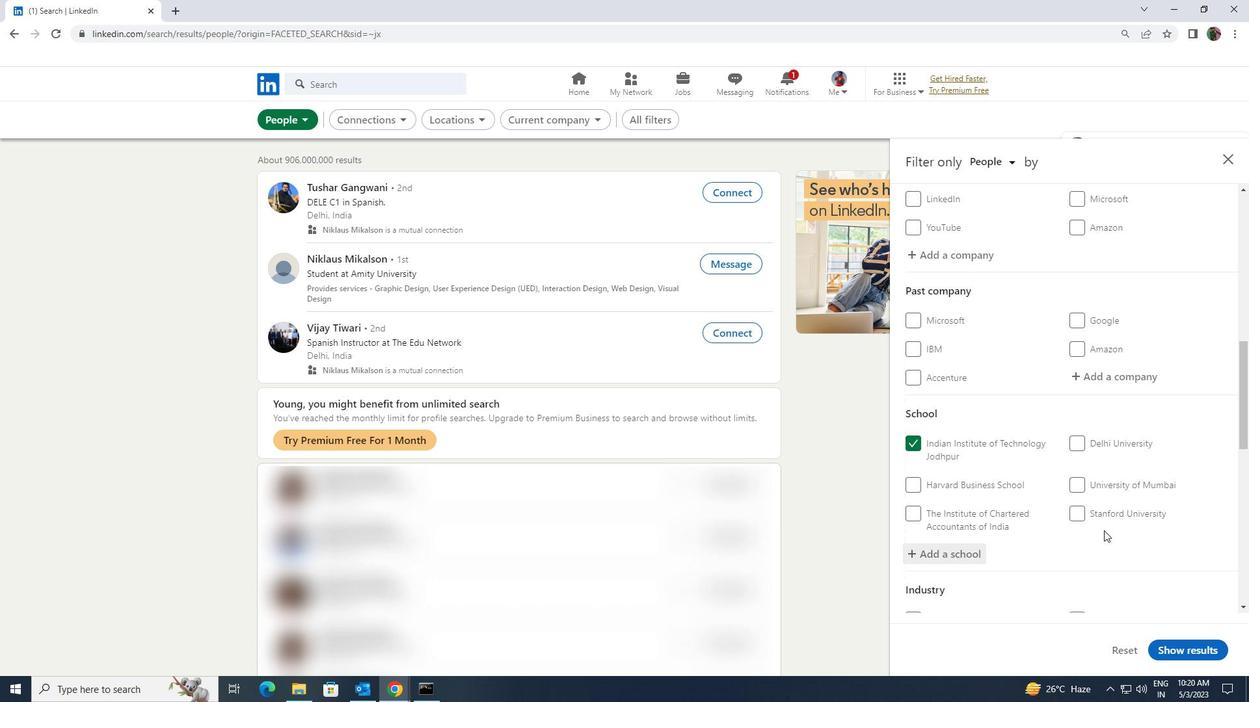 
Action: Mouse scrolled (1106, 498) with delta (0, 0)
Screenshot: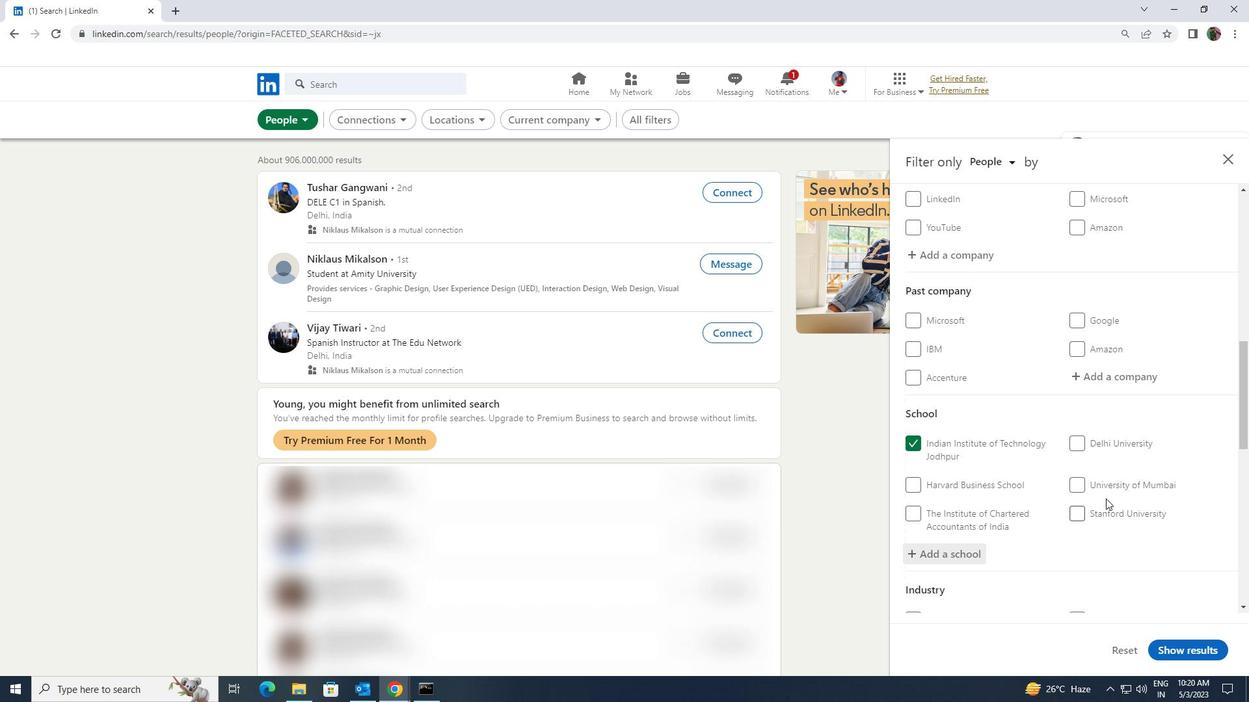 
Action: Mouse scrolled (1106, 498) with delta (0, 0)
Screenshot: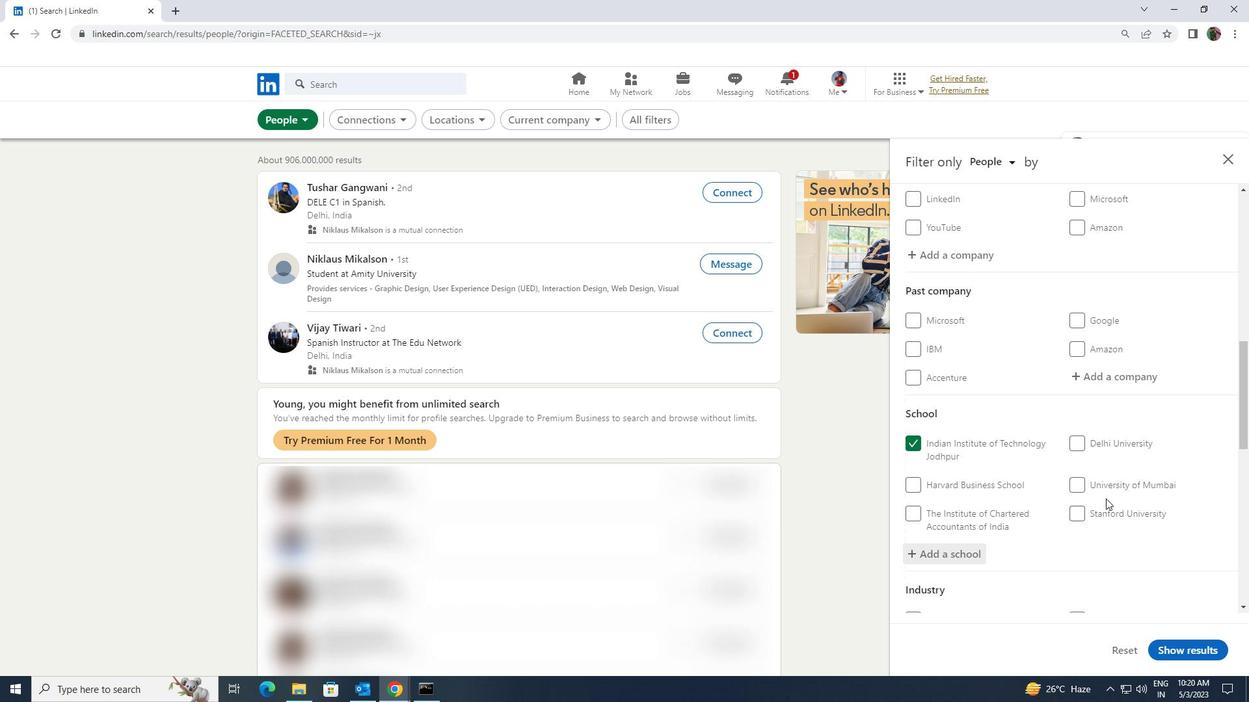 
Action: Mouse scrolled (1106, 498) with delta (0, 0)
Screenshot: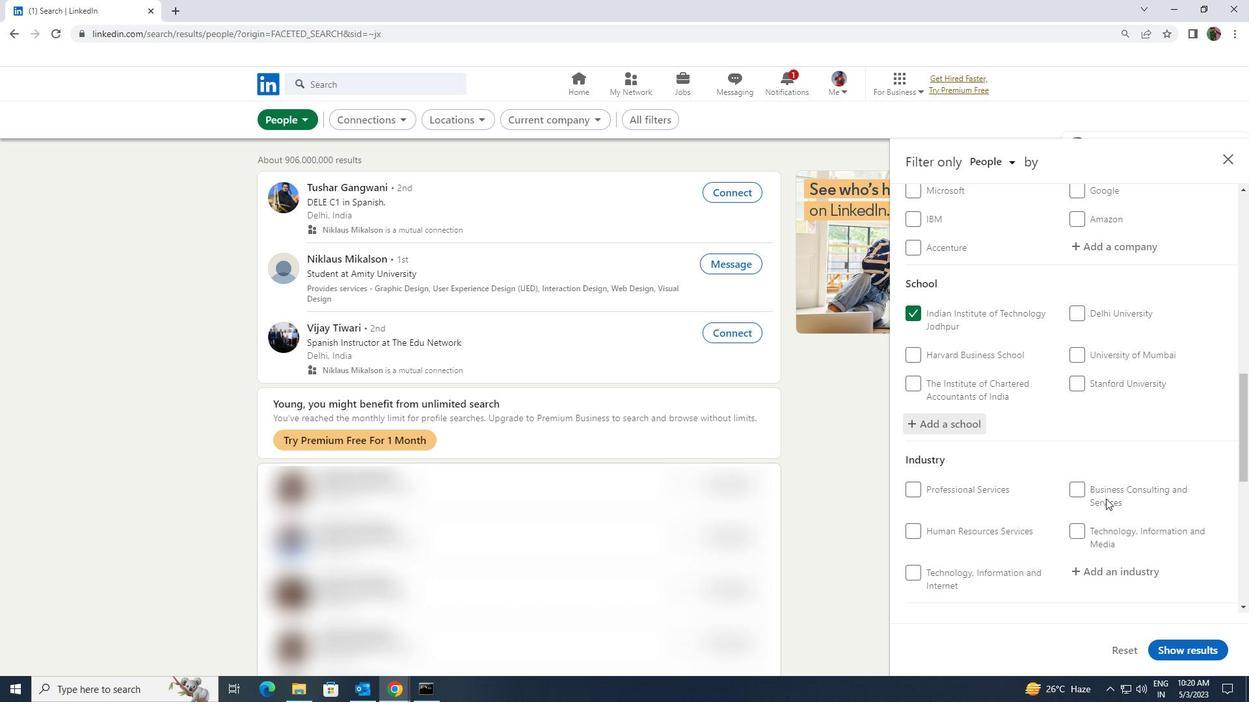 
Action: Mouse scrolled (1106, 498) with delta (0, 0)
Screenshot: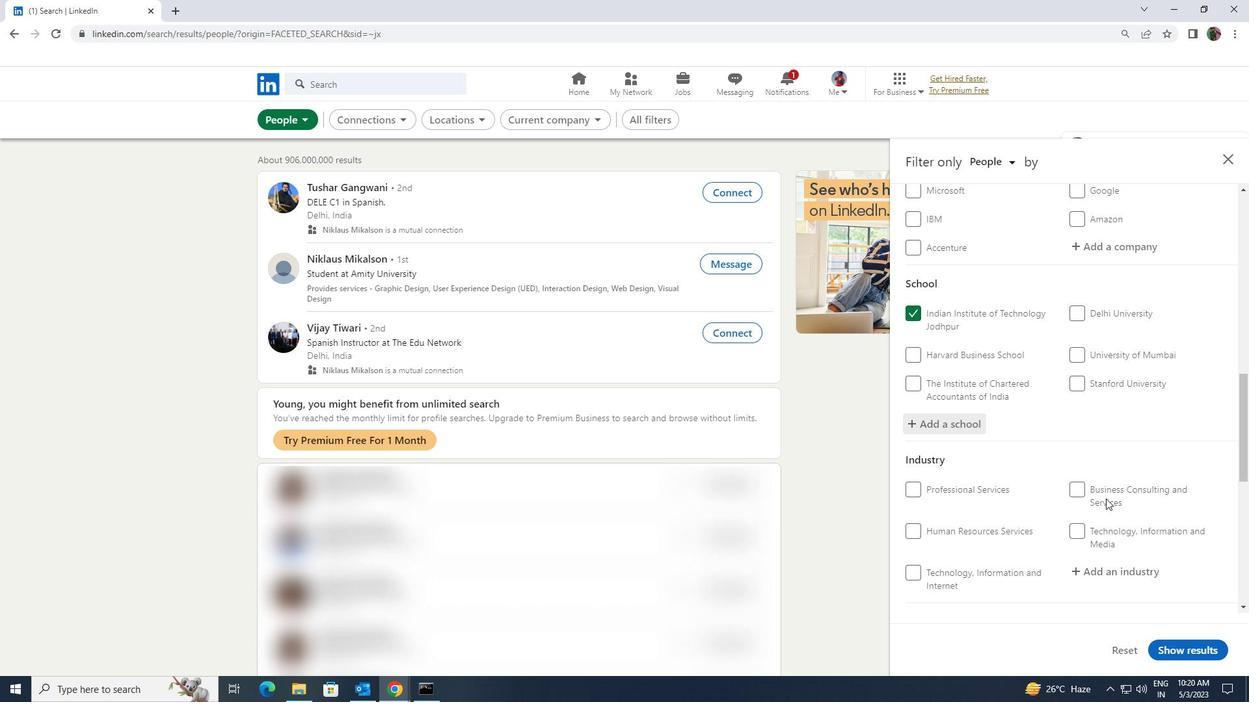 
Action: Mouse moved to (1110, 439)
Screenshot: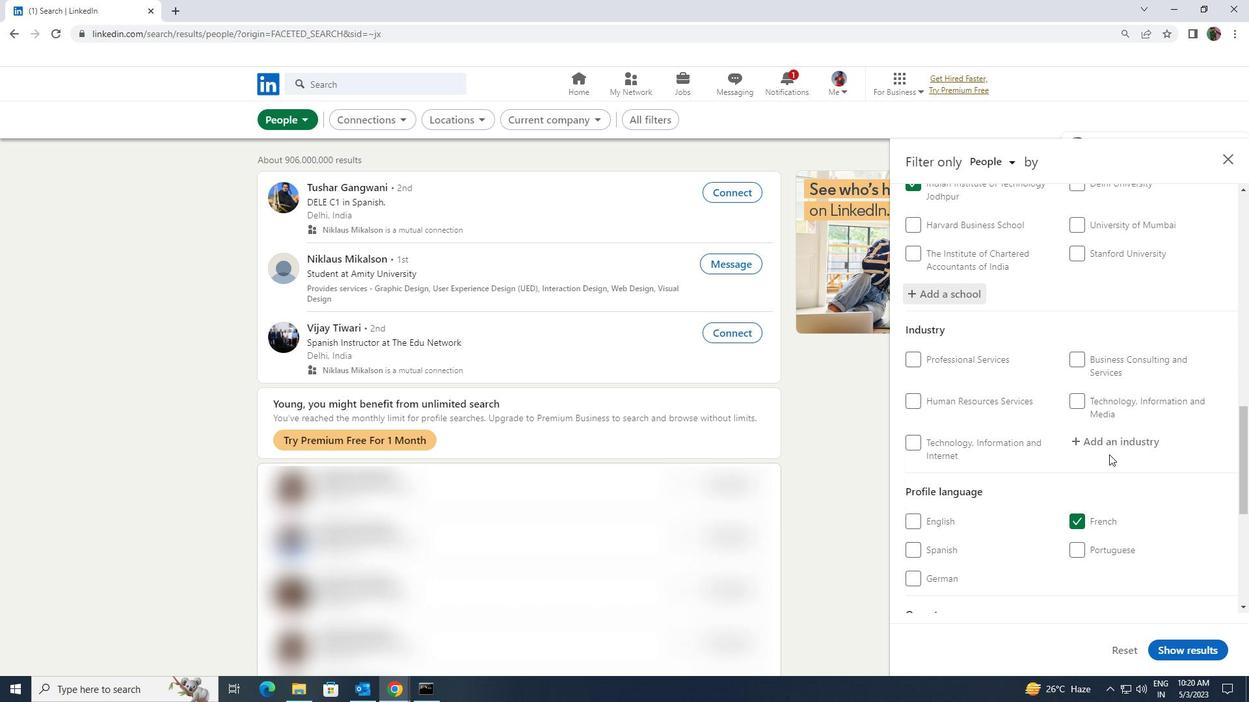 
Action: Mouse pressed left at (1110, 439)
Screenshot: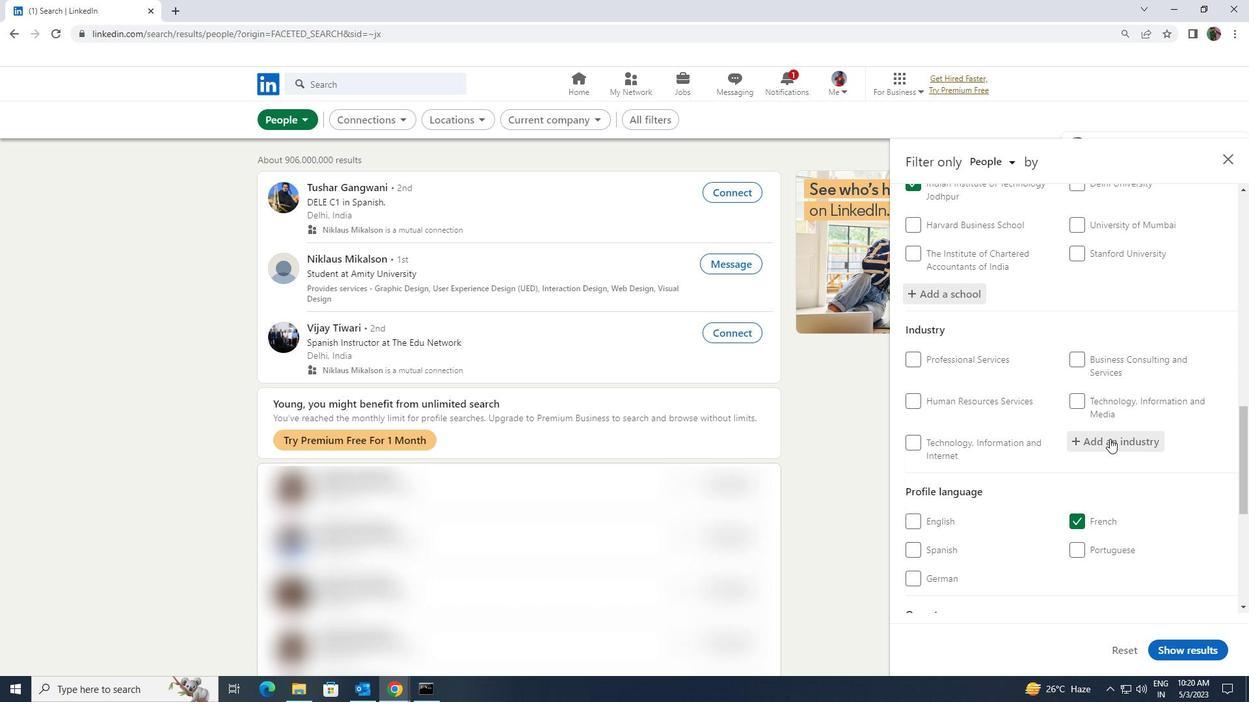 
Action: Key pressed <Key.shift><Key.shift><Key.shift>INSURANCE<Key.space><Key.shift>AND<Key.space>
Screenshot: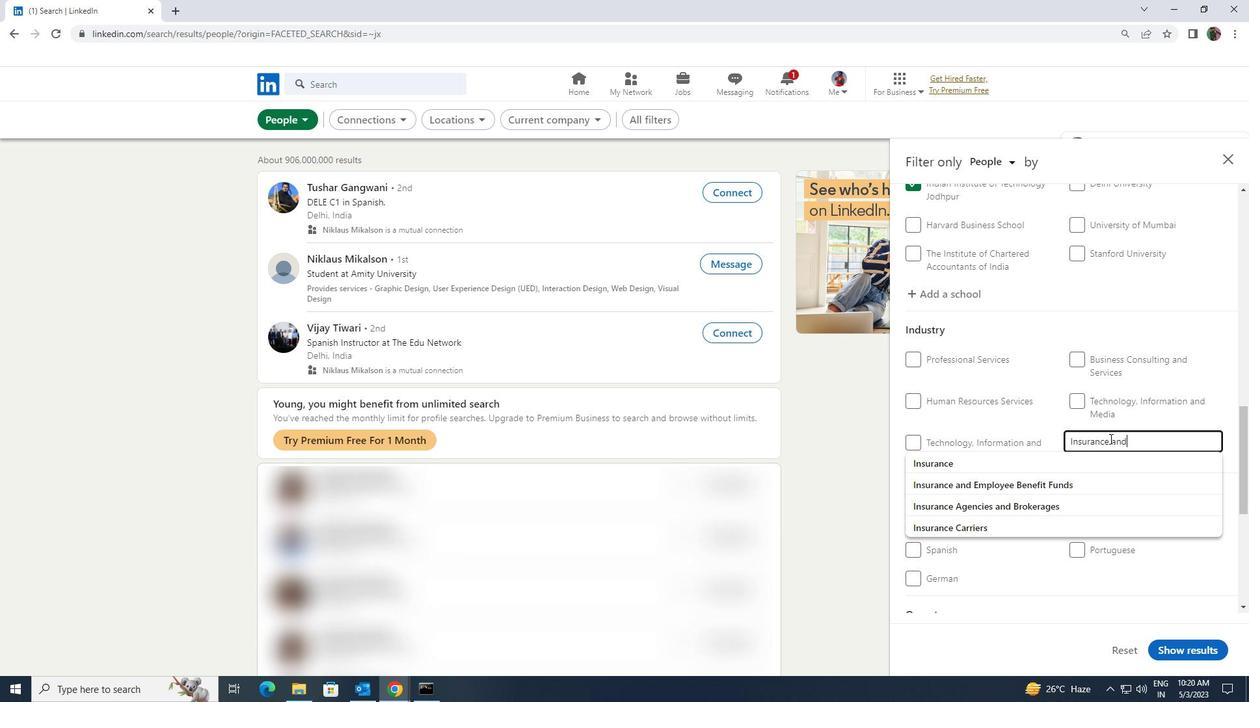 
Action: Mouse moved to (1105, 452)
Screenshot: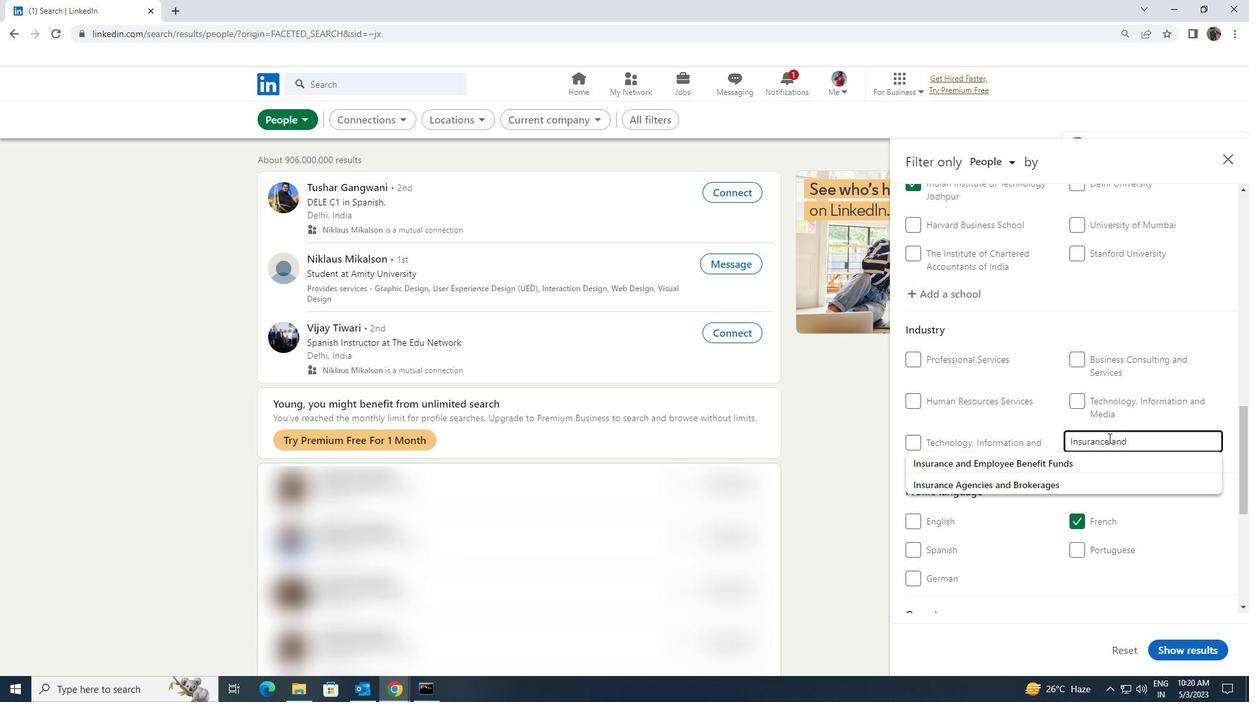 
Action: Mouse pressed left at (1105, 452)
Screenshot: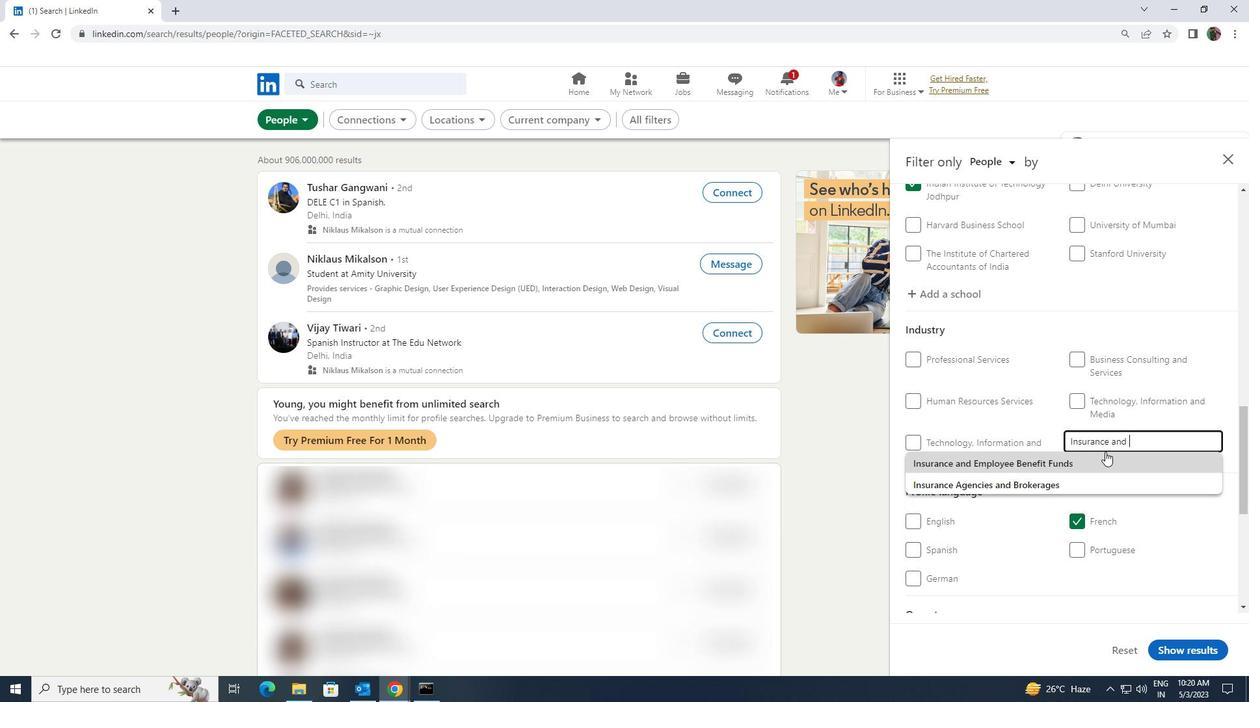 
Action: Mouse moved to (1105, 444)
Screenshot: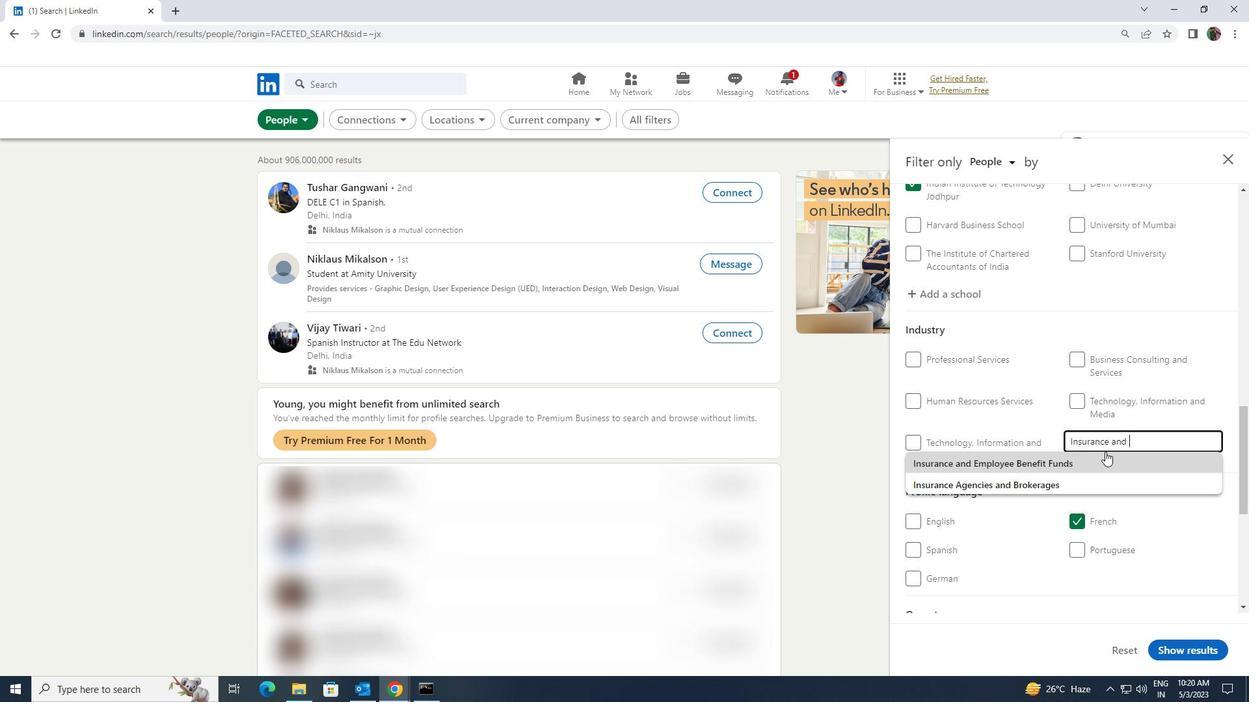 
Action: Mouse scrolled (1105, 443) with delta (0, 0)
Screenshot: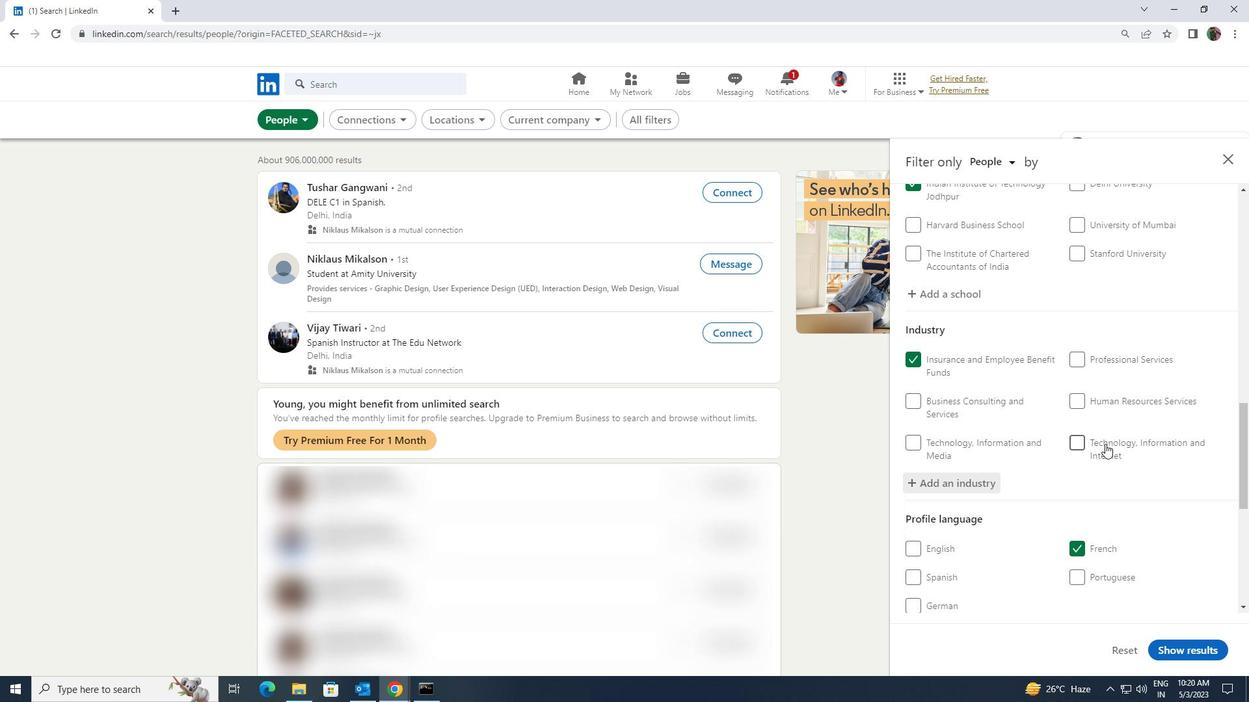 
Action: Mouse scrolled (1105, 443) with delta (0, 0)
Screenshot: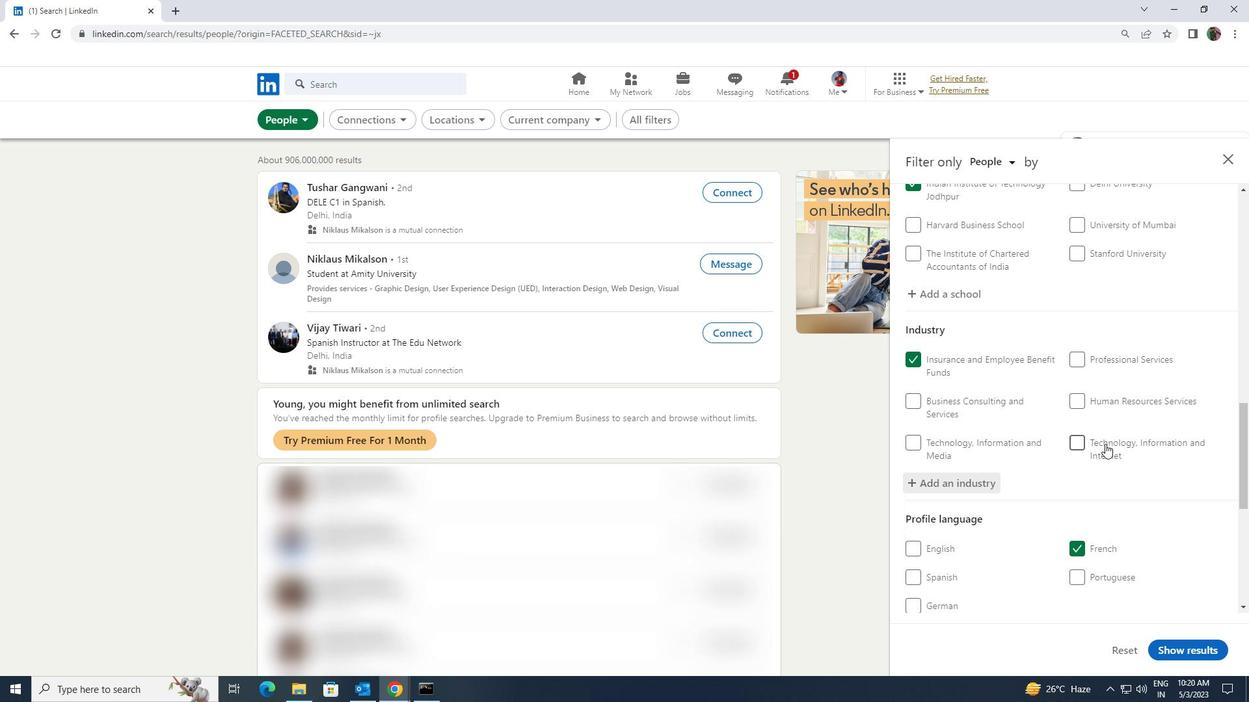 
Action: Mouse scrolled (1105, 443) with delta (0, 0)
Screenshot: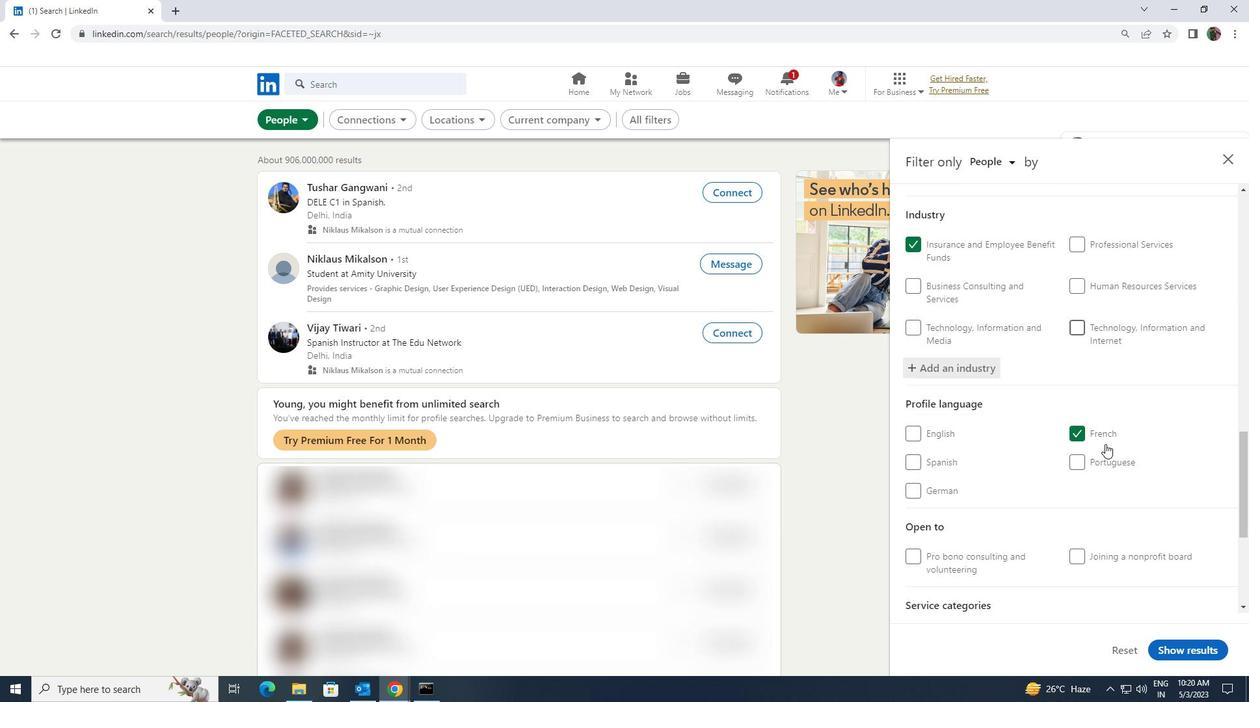 
Action: Mouse moved to (1105, 444)
Screenshot: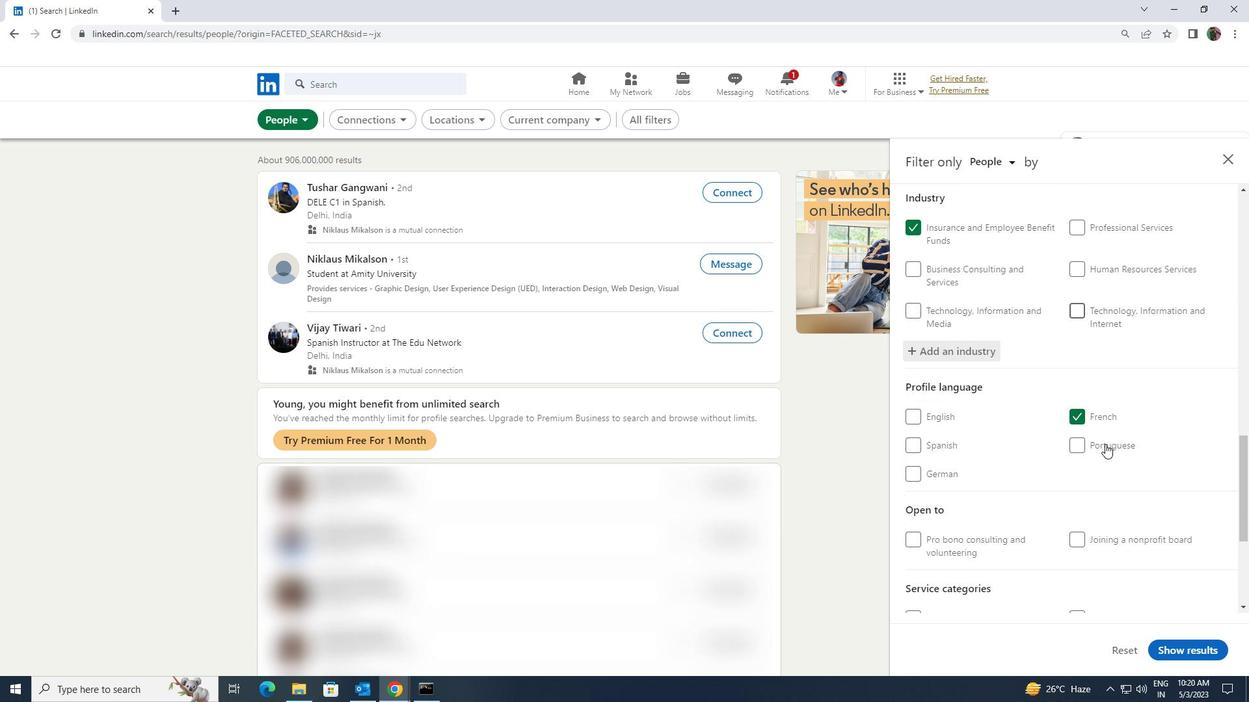 
Action: Mouse scrolled (1105, 443) with delta (0, 0)
Screenshot: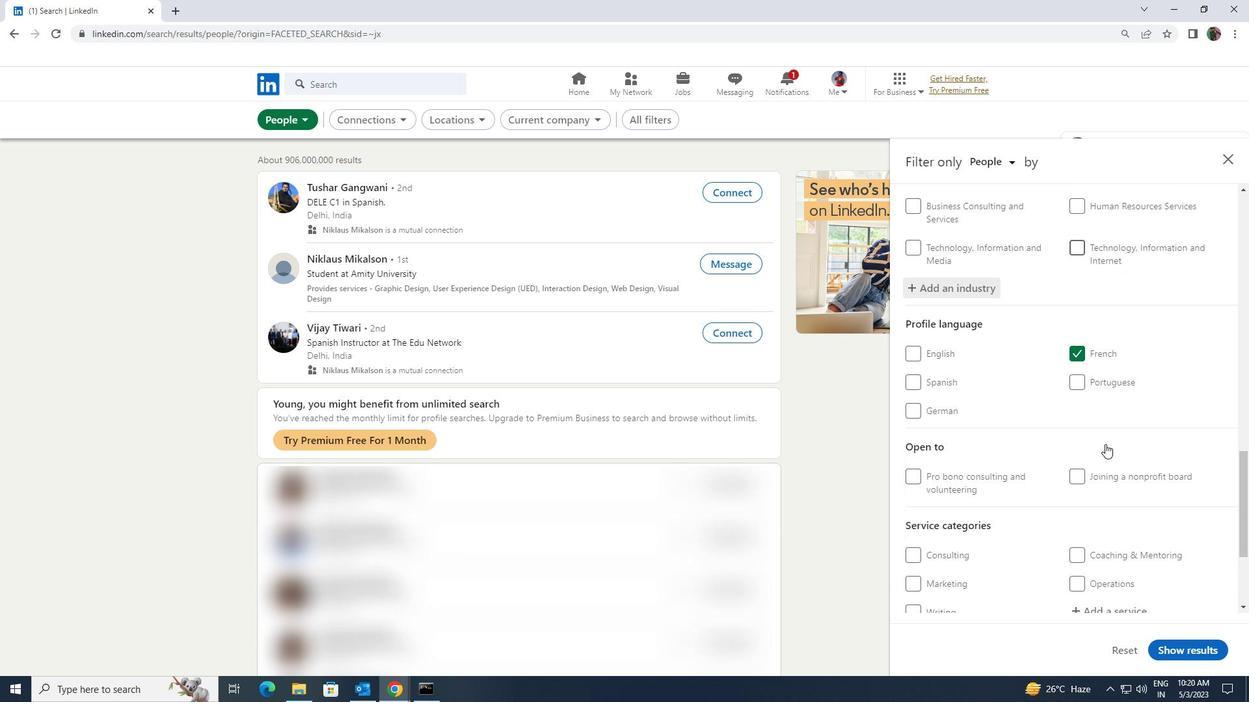 
Action: Mouse scrolled (1105, 443) with delta (0, 0)
Screenshot: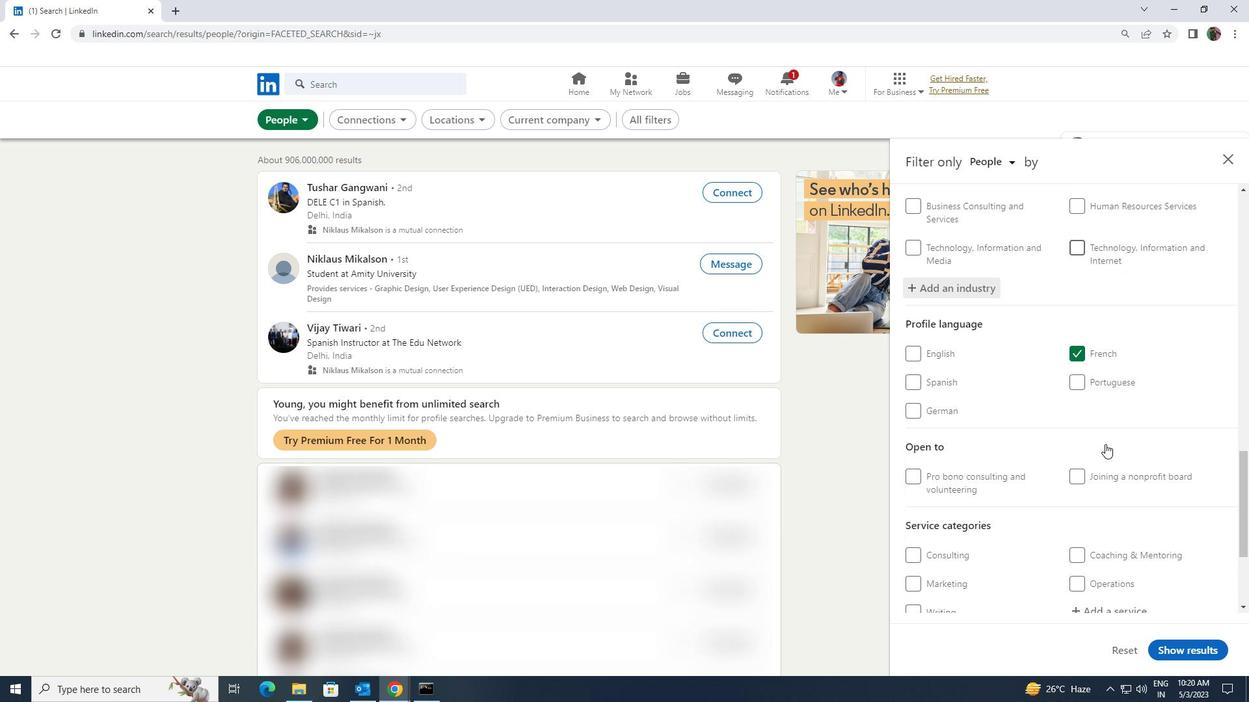 
Action: Mouse scrolled (1105, 443) with delta (0, 0)
Screenshot: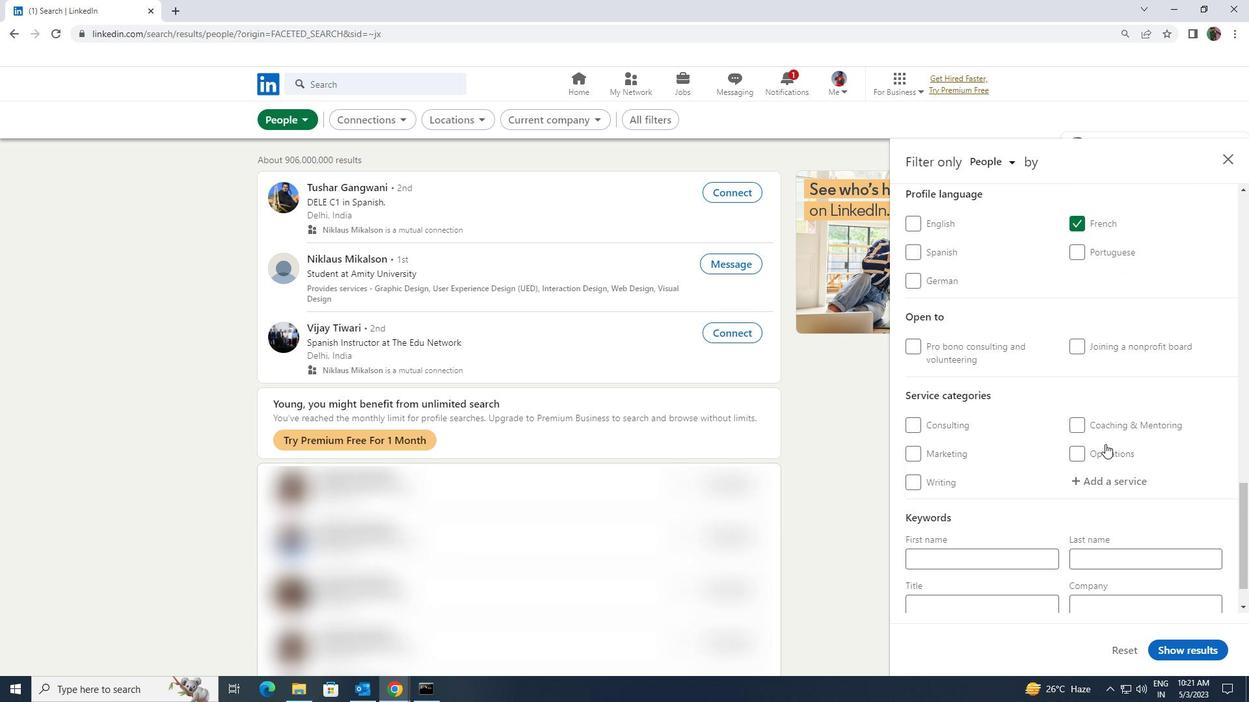 
Action: Mouse moved to (1104, 437)
Screenshot: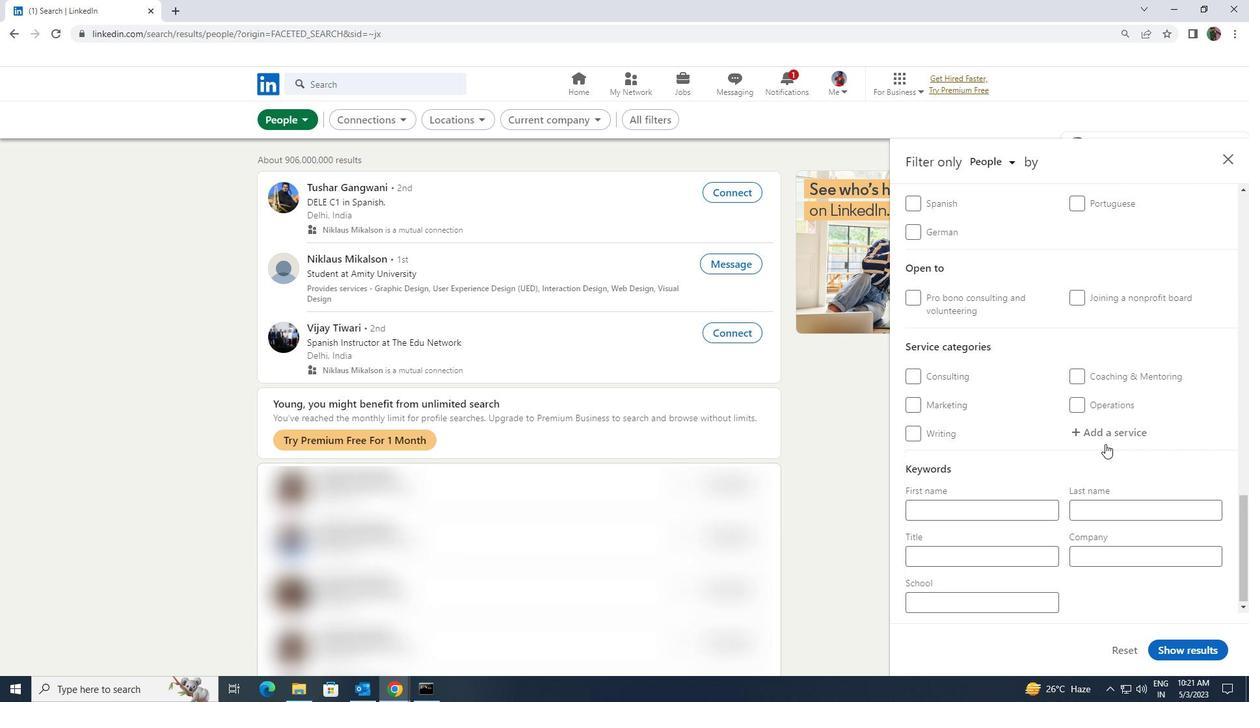 
Action: Mouse pressed left at (1104, 437)
Screenshot: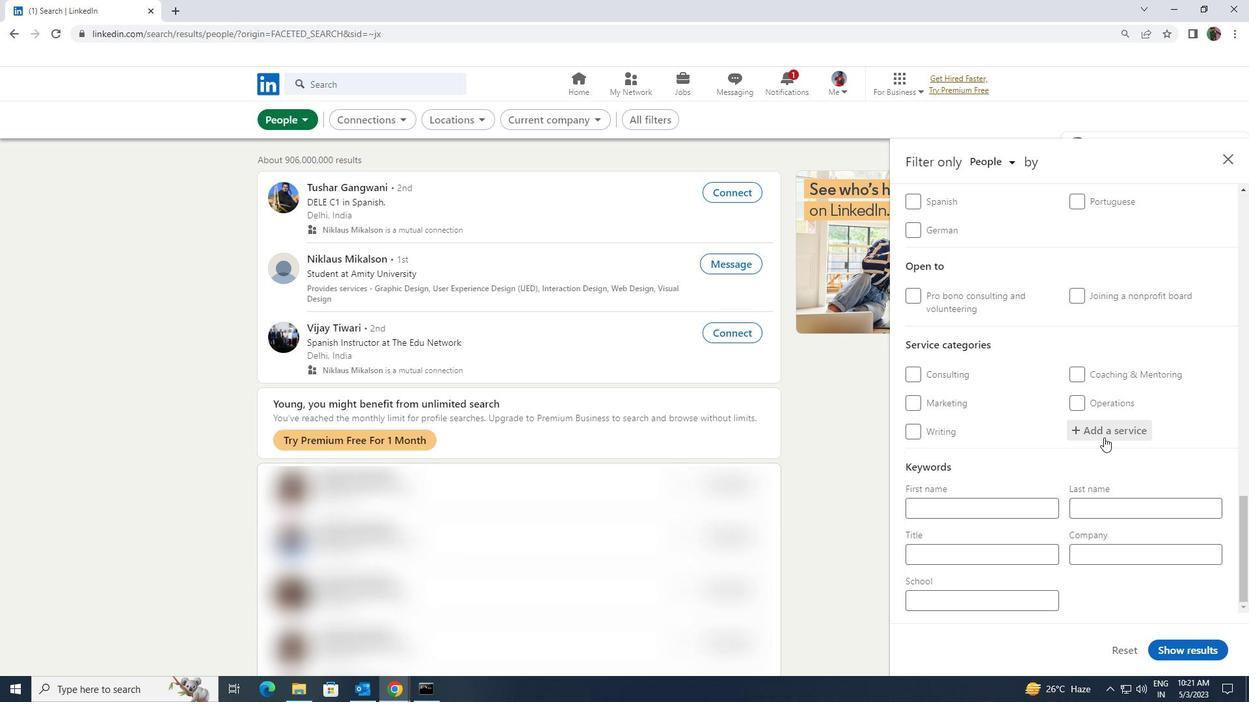 
Action: Key pressed <Key.shift><Key.shift><Key.shift><Key.shift><Key.shift><Key.shift><Key.shift><Key.shift><Key.shift><Key.shift><Key.shift><Key.shift><Key.shift><Key.shift><Key.shift><Key.shift><Key.shift>FINANCIAL
Screenshot: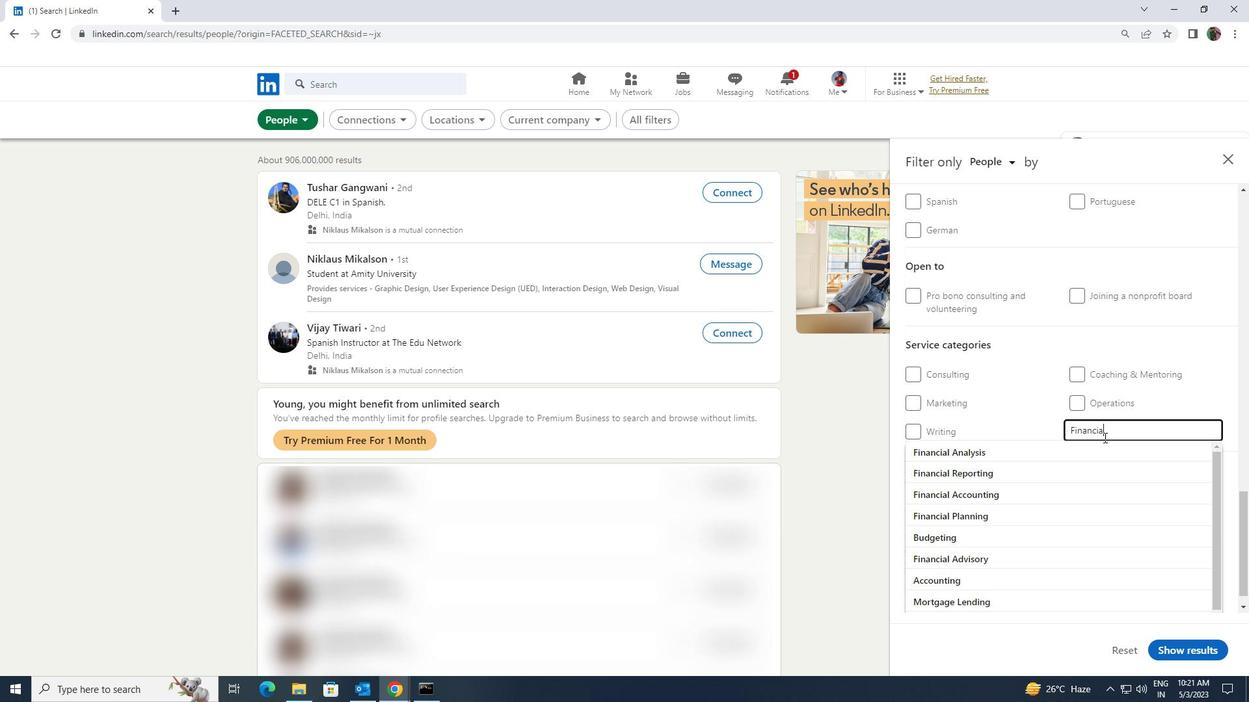 
Action: Mouse moved to (1098, 442)
Screenshot: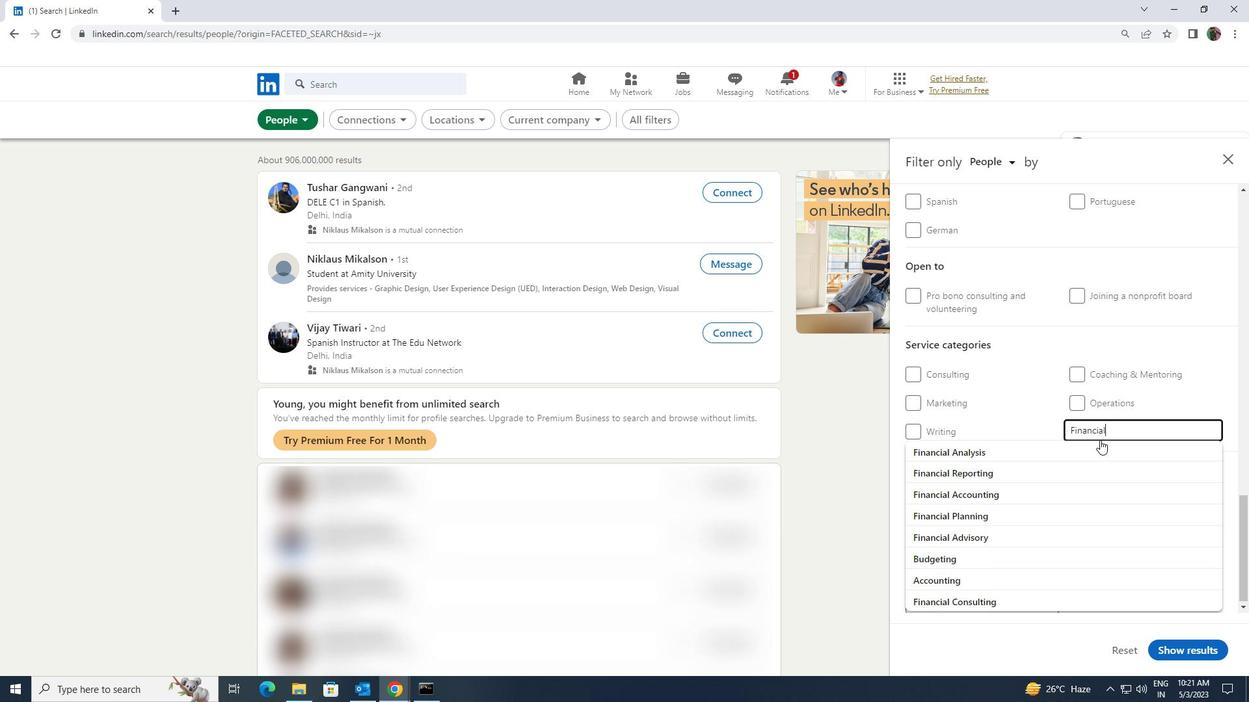 
Action: Mouse pressed left at (1098, 442)
Screenshot: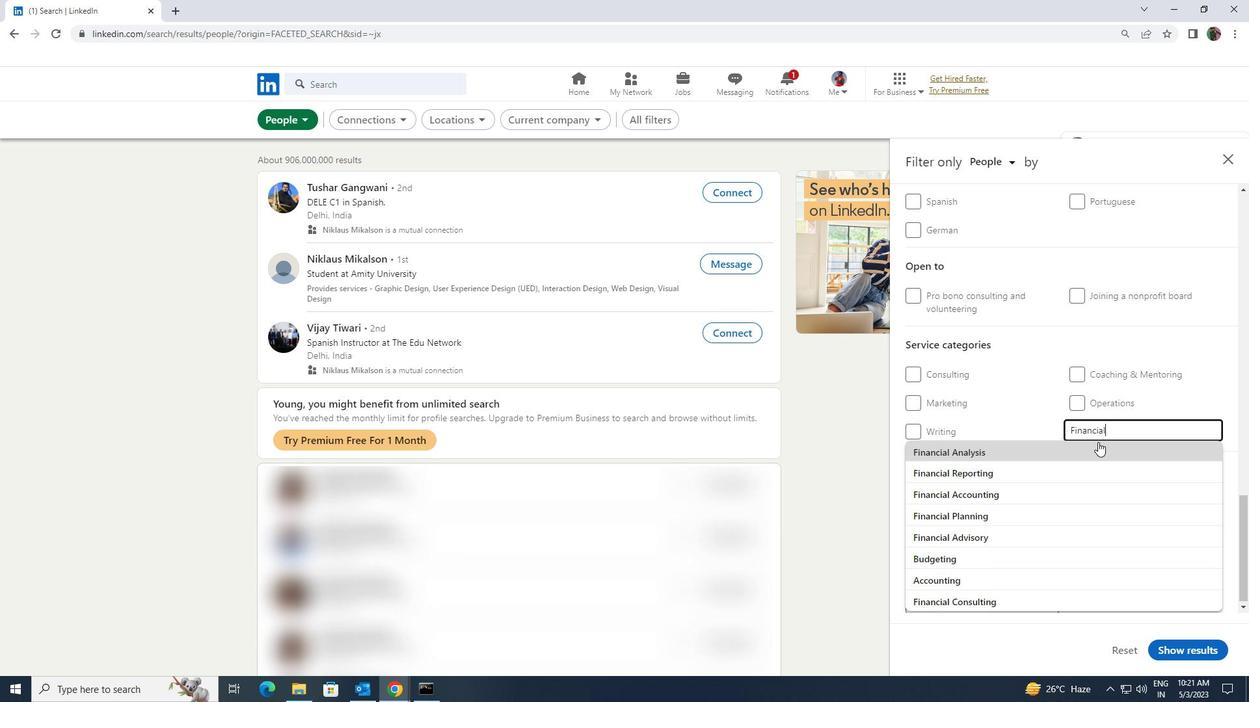 
Action: Mouse moved to (1095, 444)
Screenshot: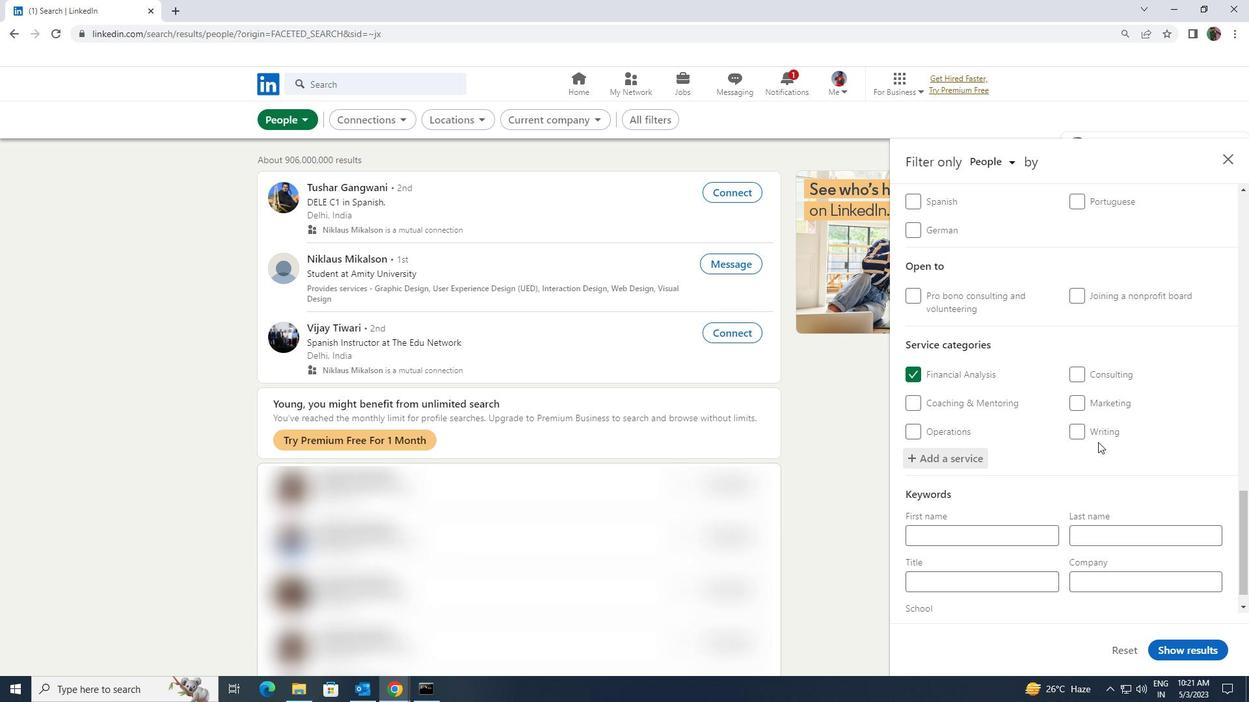 
Action: Mouse scrolled (1095, 443) with delta (0, 0)
Screenshot: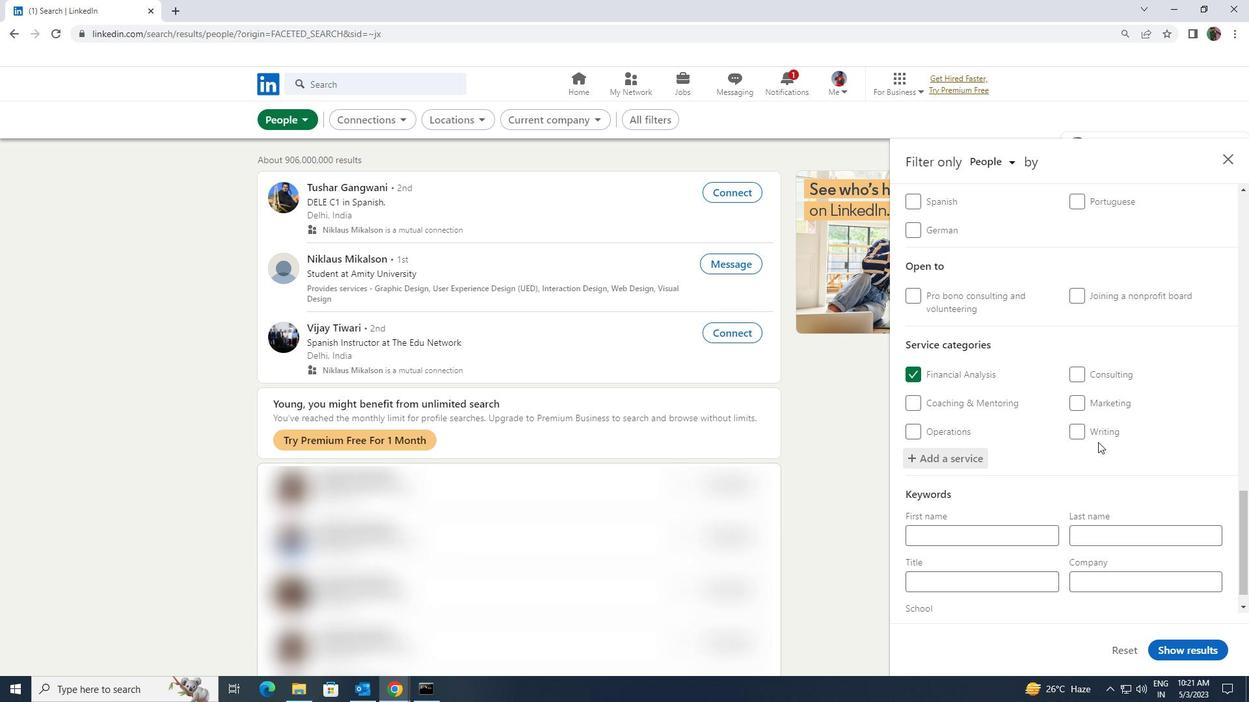 
Action: Mouse scrolled (1095, 443) with delta (0, 0)
Screenshot: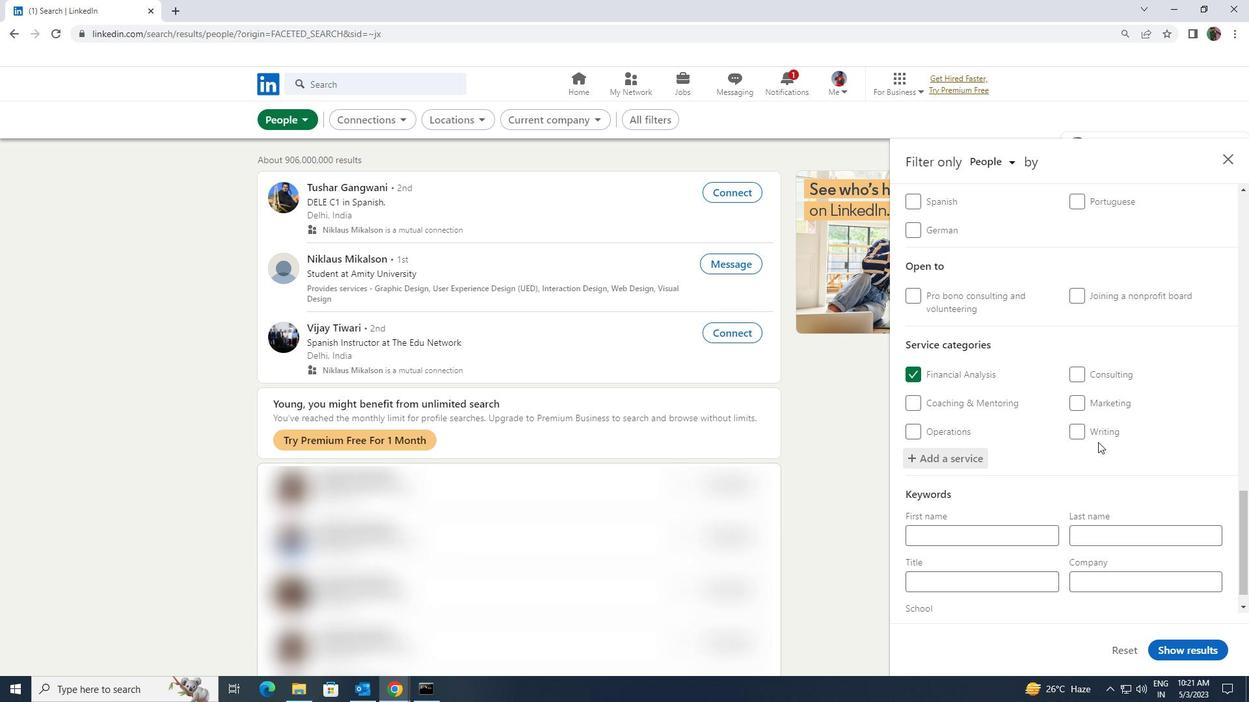 
Action: Mouse moved to (1041, 551)
Screenshot: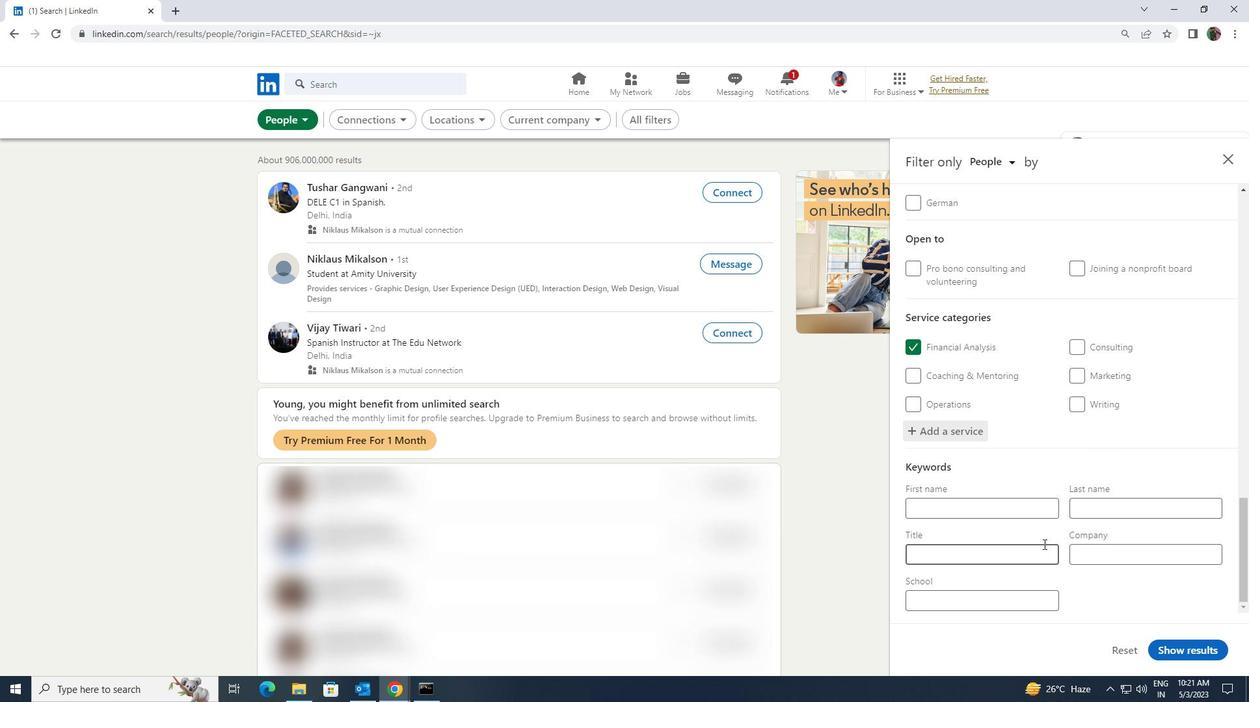 
Action: Mouse pressed left at (1041, 551)
Screenshot: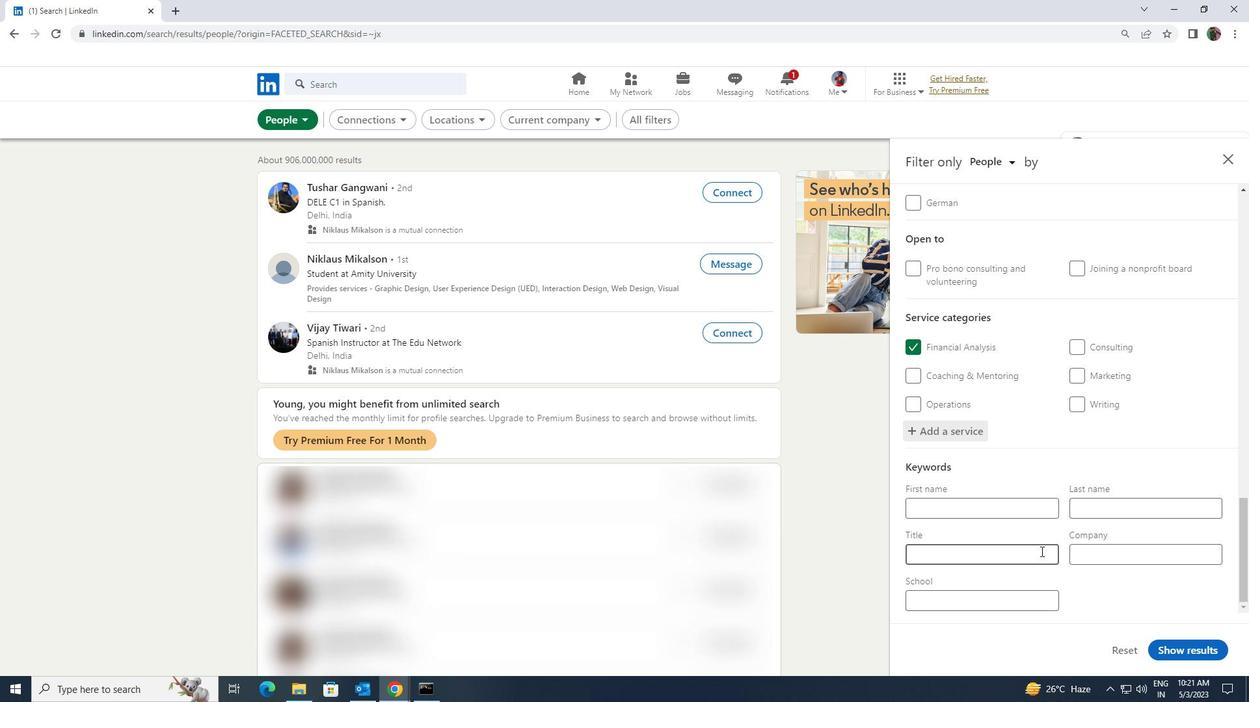 
Action: Mouse moved to (1044, 551)
Screenshot: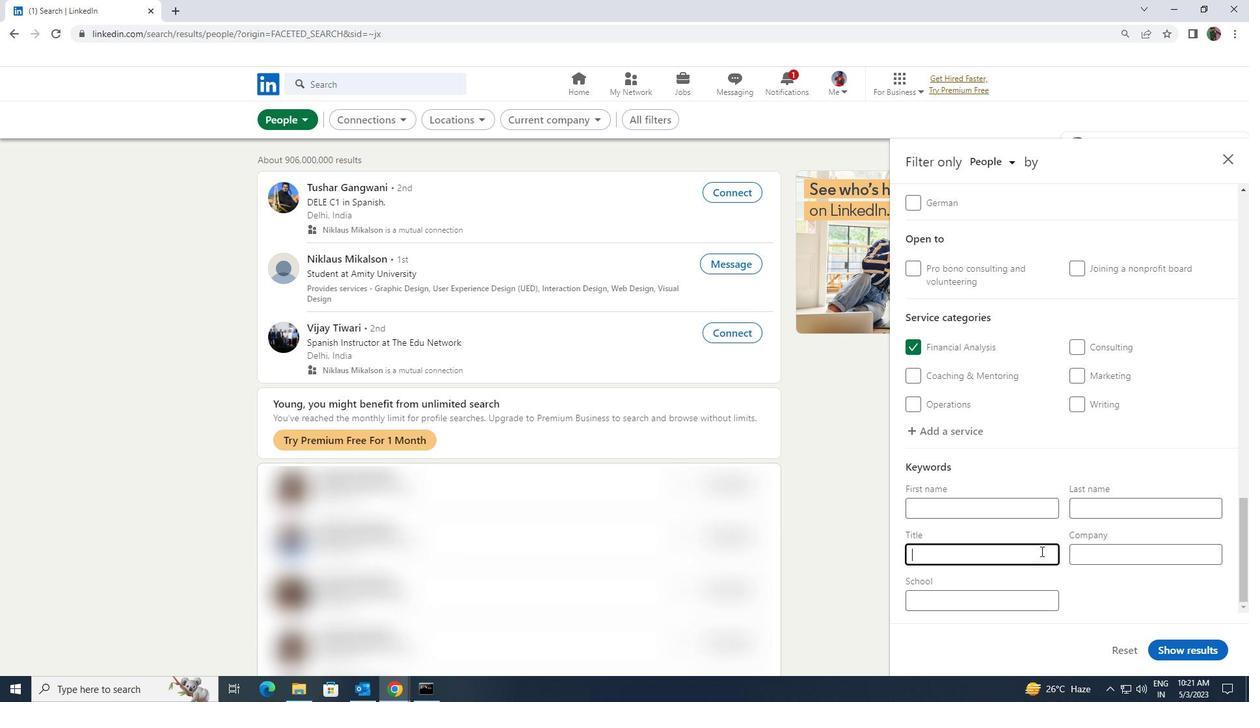 
Action: Key pressed <Key.shift>MUSICIAN
Screenshot: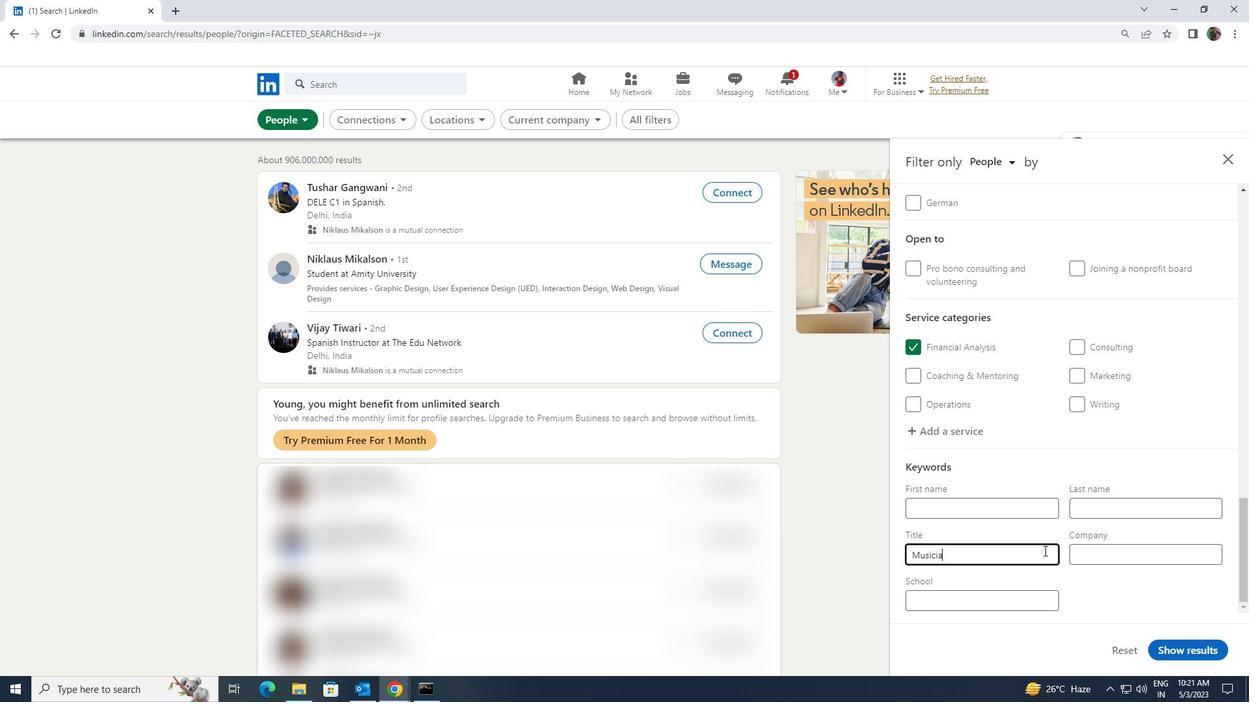
Action: Mouse moved to (1169, 654)
Screenshot: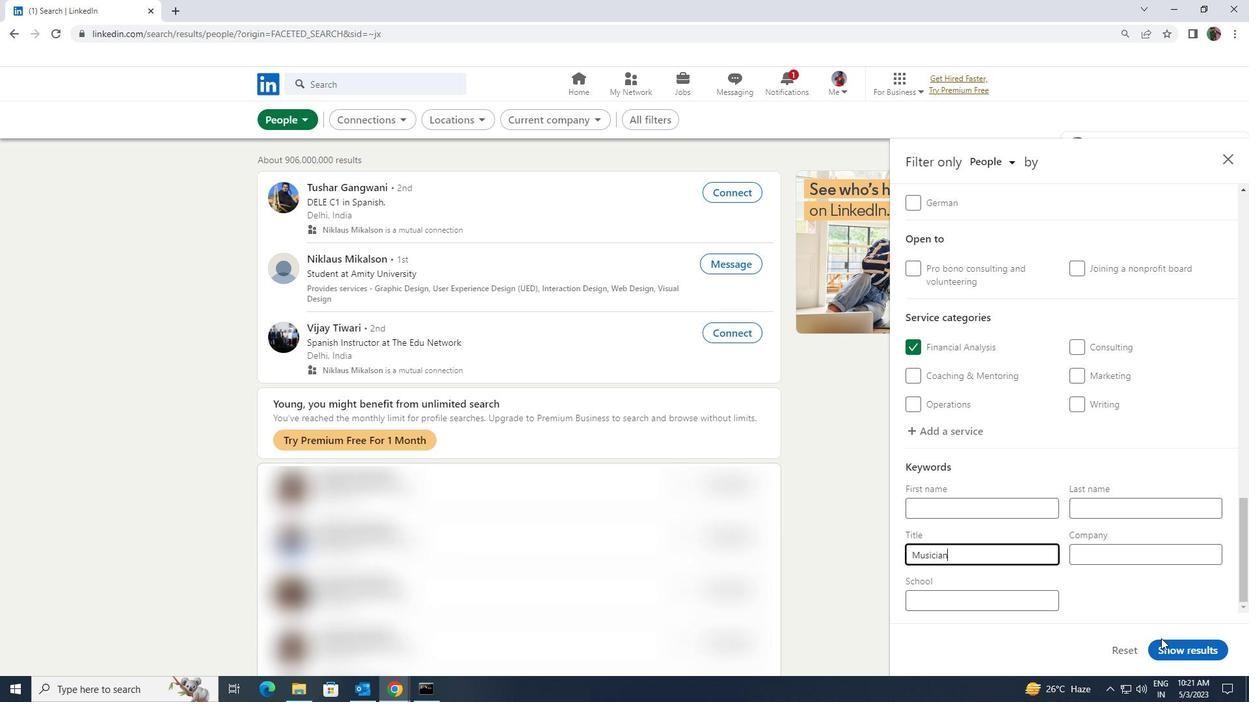 
Action: Mouse pressed left at (1169, 654)
Screenshot: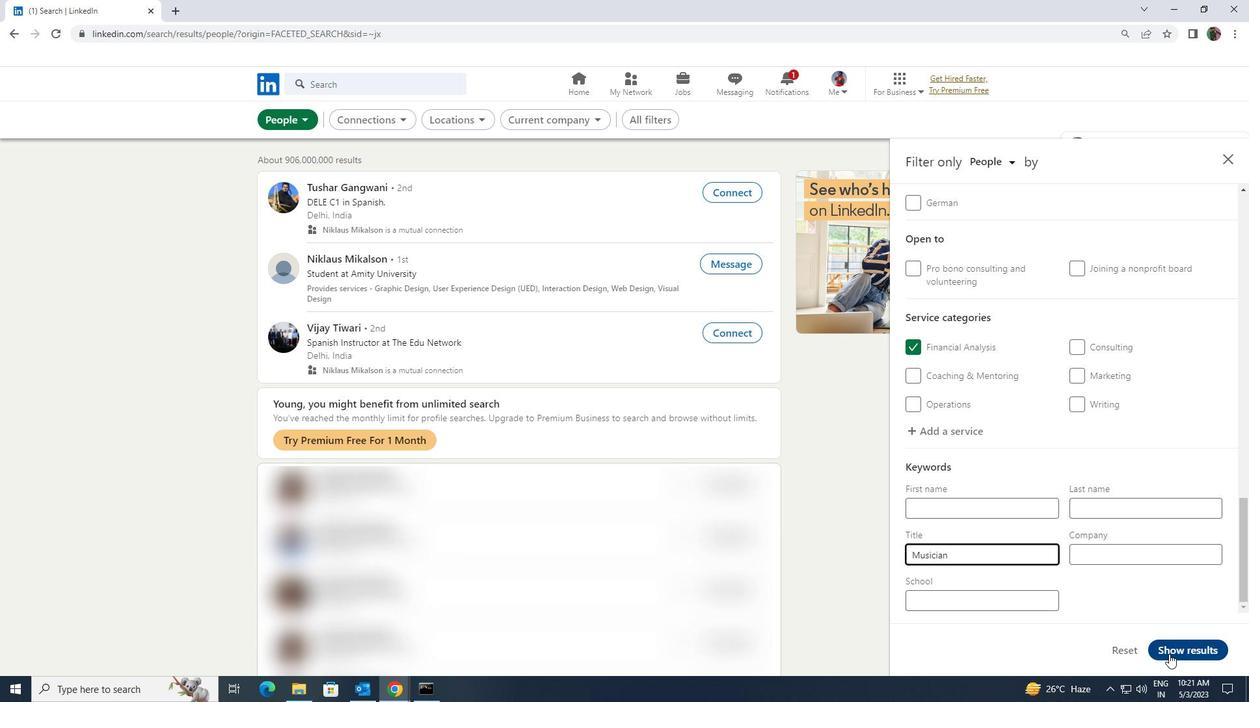 
